 Task: Find connections with filter location Saint-Avertin with filter topic #coronaviruswith filter profile language Potuguese with filter current company Sony Pictures Networks India with filter school P D A College of Engineering, GULBARGA with filter industry Retail Luxury Goods and Jewelry with filter service category Web Development with filter keywords title Copywriter
Action: Mouse moved to (336, 267)
Screenshot: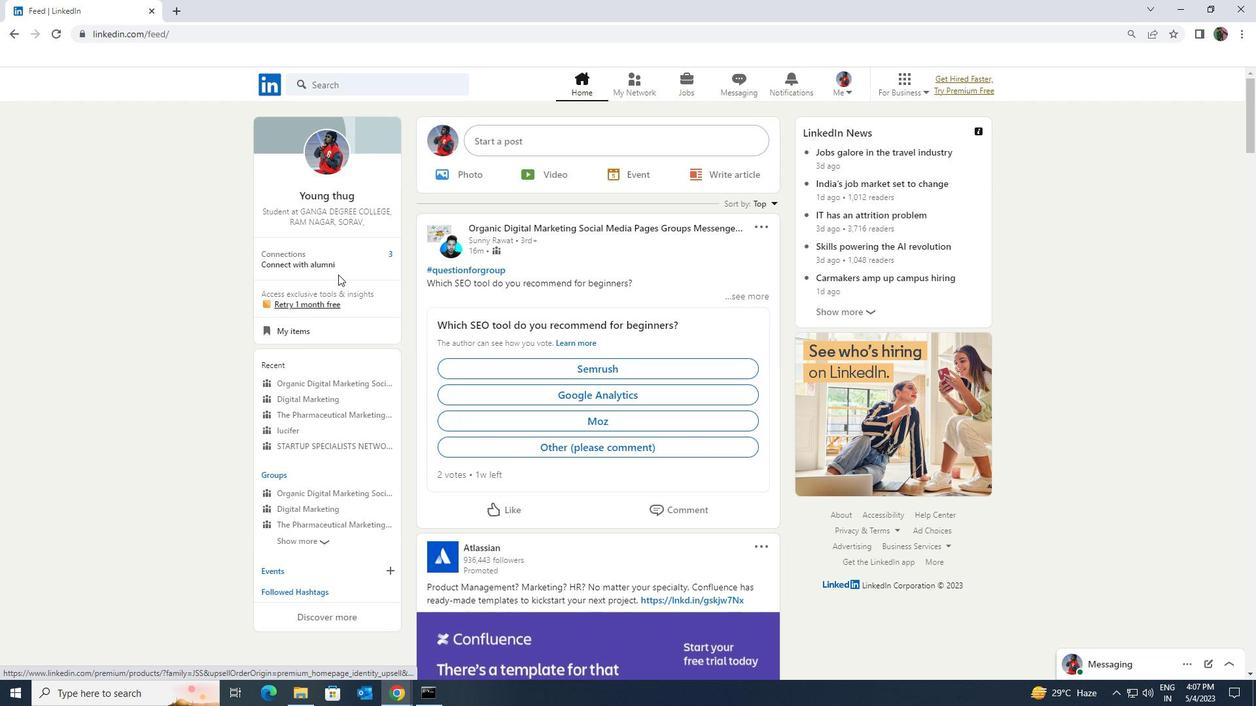 
Action: Mouse pressed left at (336, 267)
Screenshot: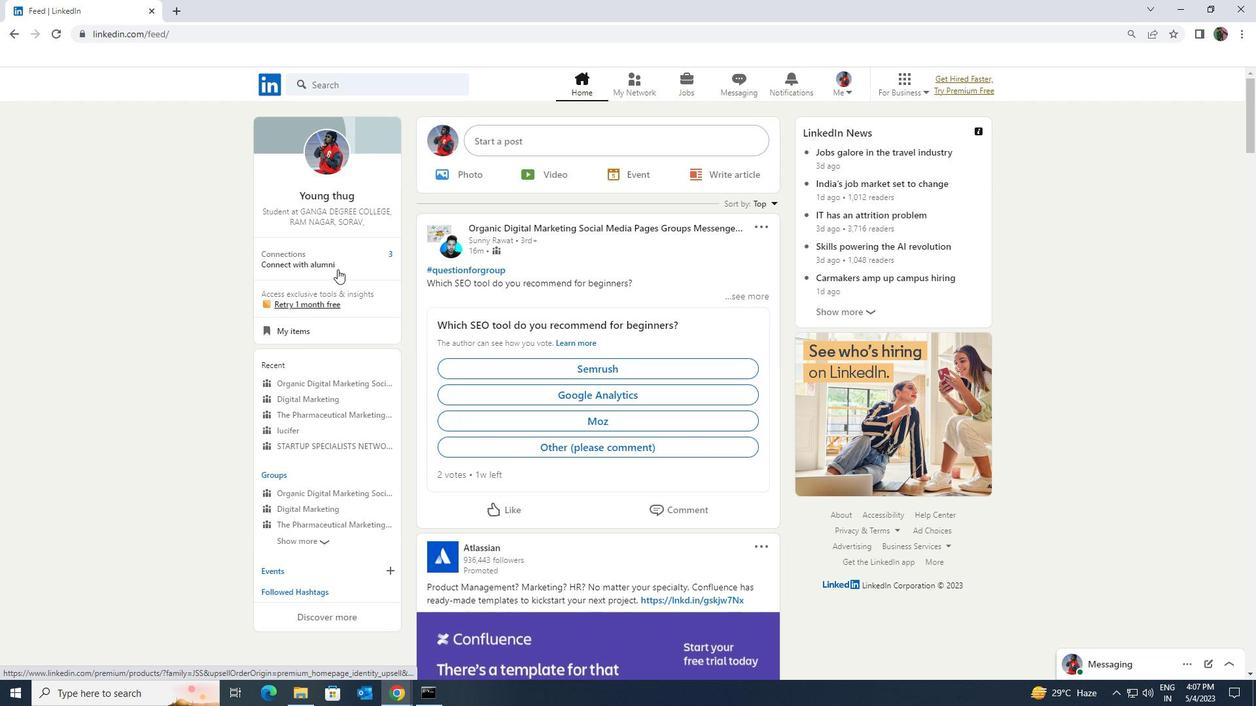 
Action: Mouse moved to (335, 156)
Screenshot: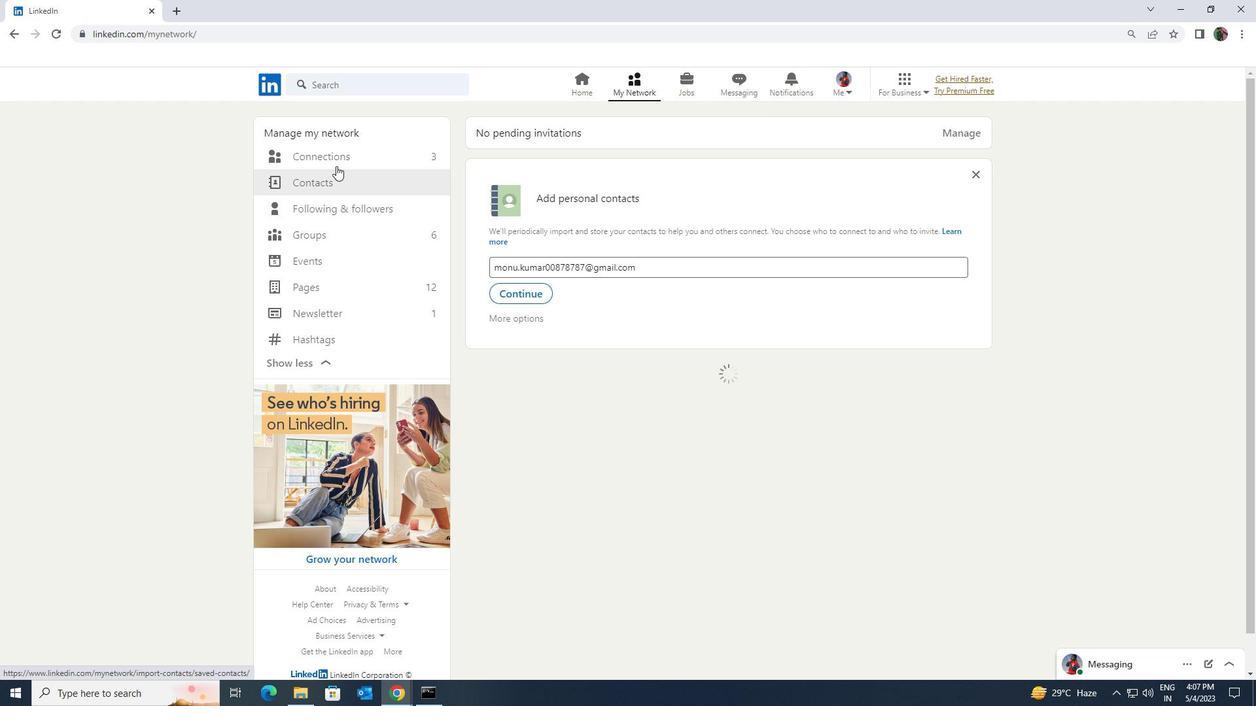 
Action: Mouse pressed left at (335, 156)
Screenshot: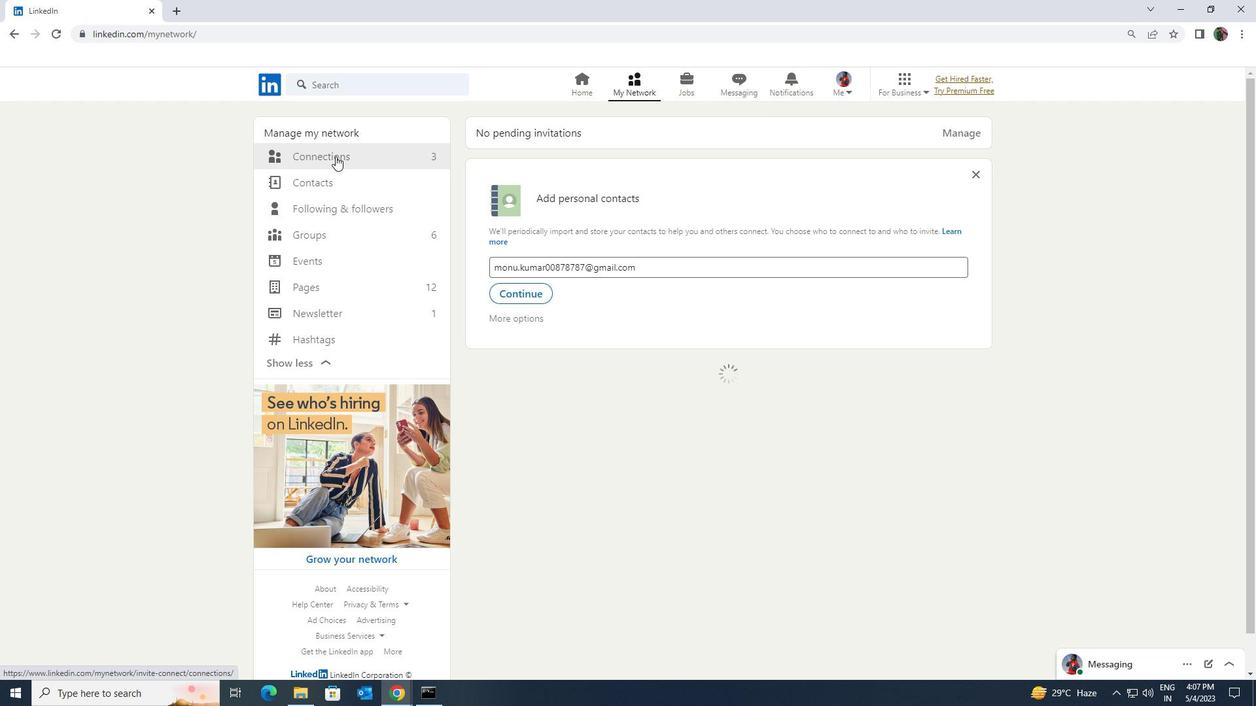 
Action: Mouse moved to (699, 158)
Screenshot: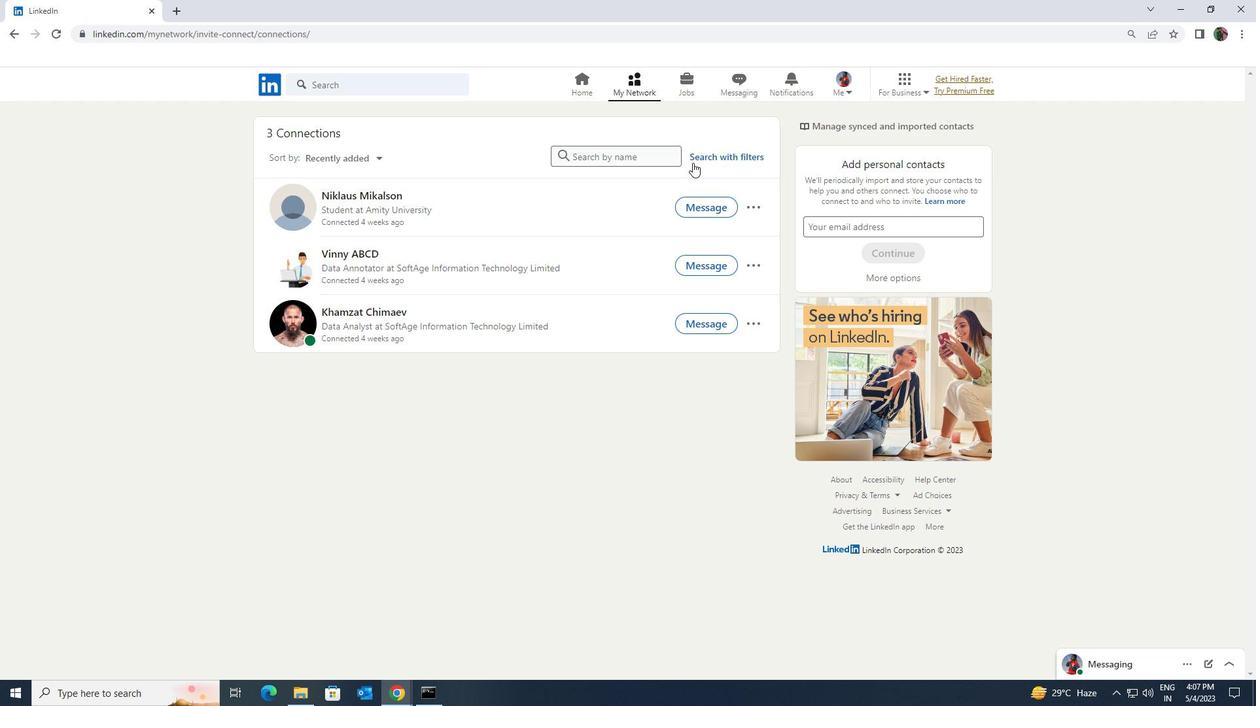 
Action: Mouse pressed left at (699, 158)
Screenshot: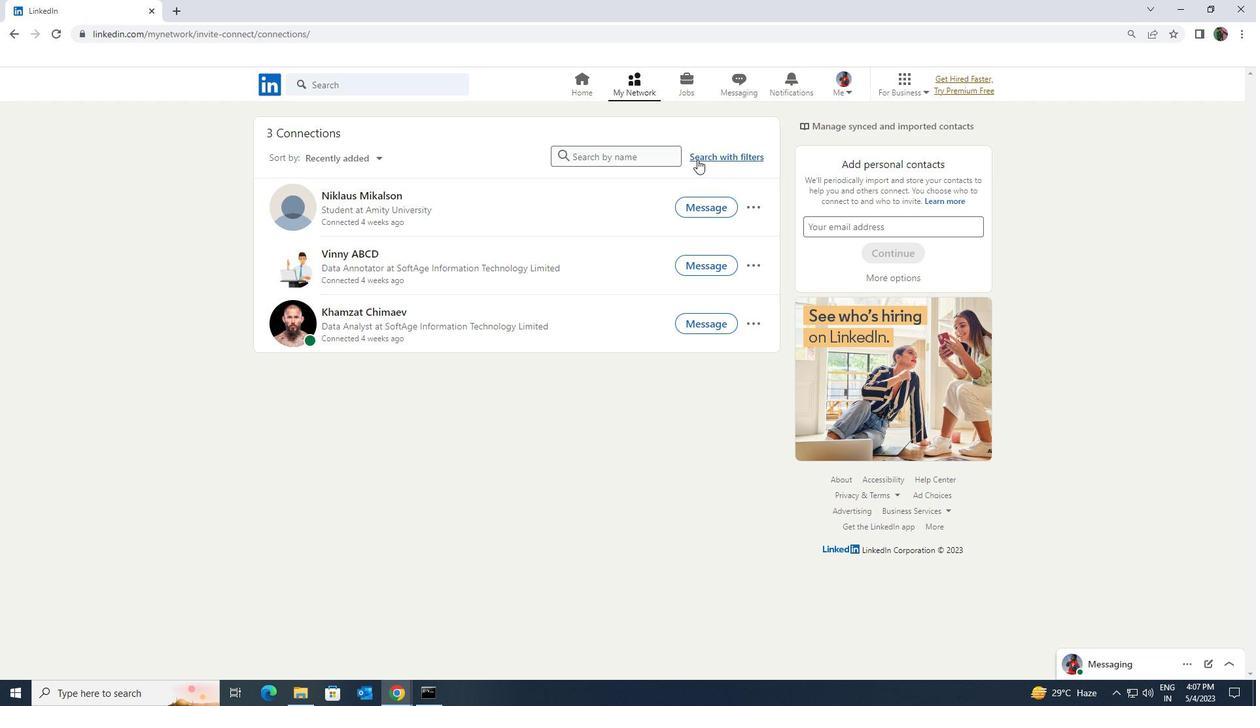
Action: Mouse moved to (654, 123)
Screenshot: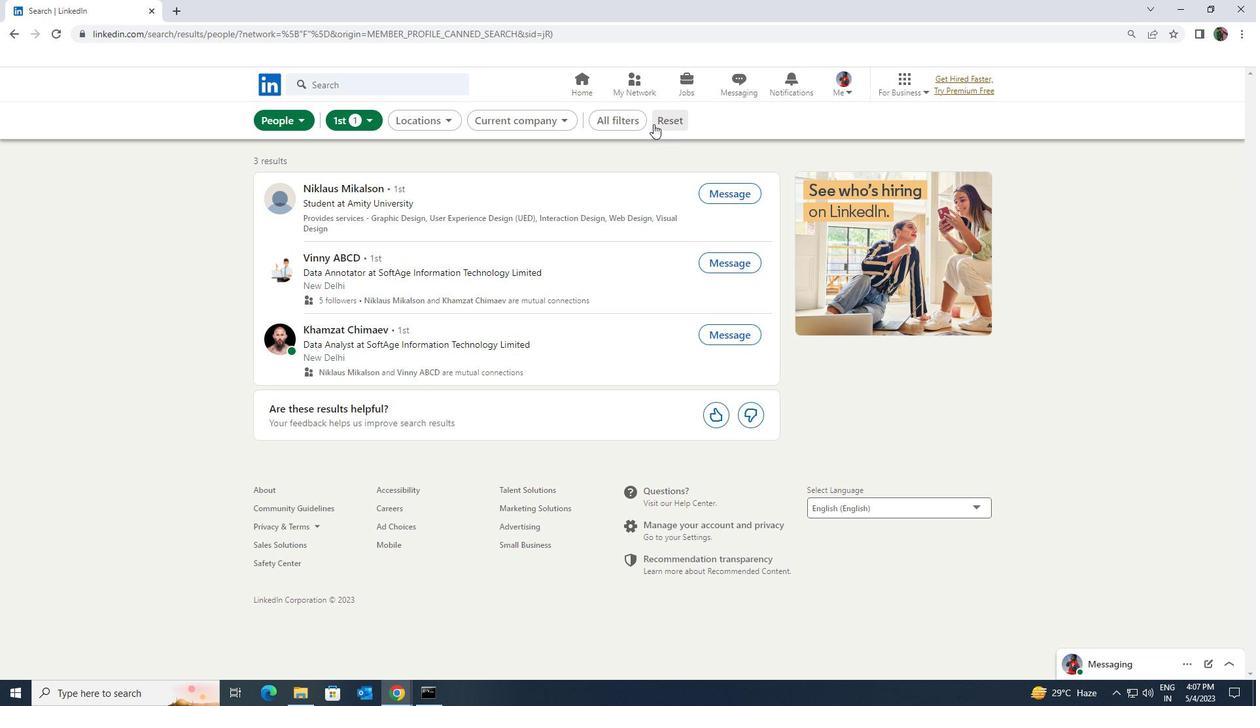 
Action: Mouse pressed left at (654, 123)
Screenshot: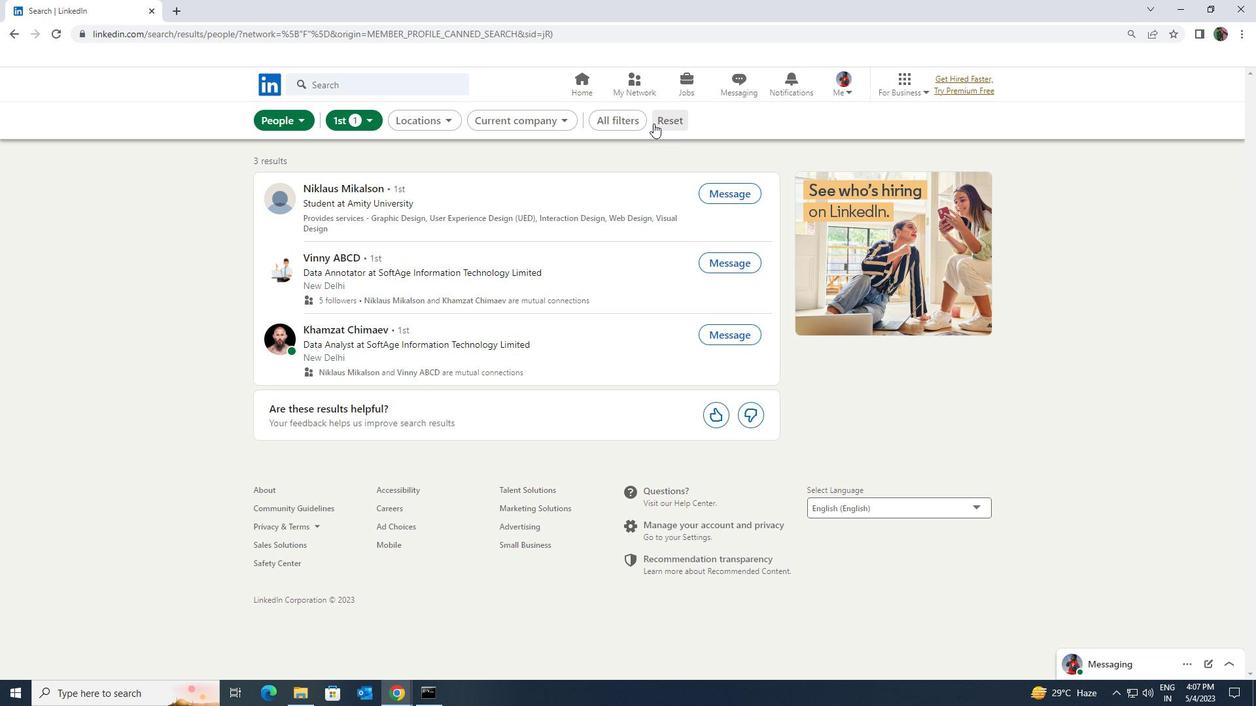 
Action: Mouse moved to (646, 123)
Screenshot: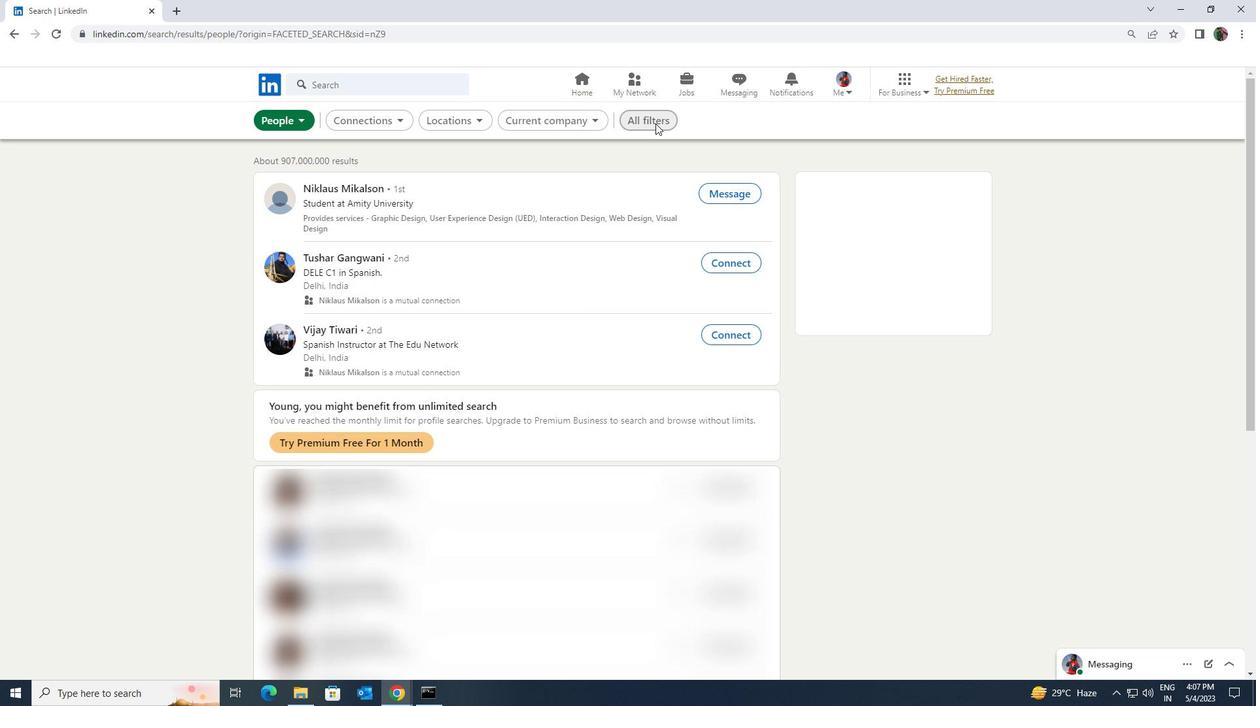 
Action: Mouse pressed left at (646, 123)
Screenshot: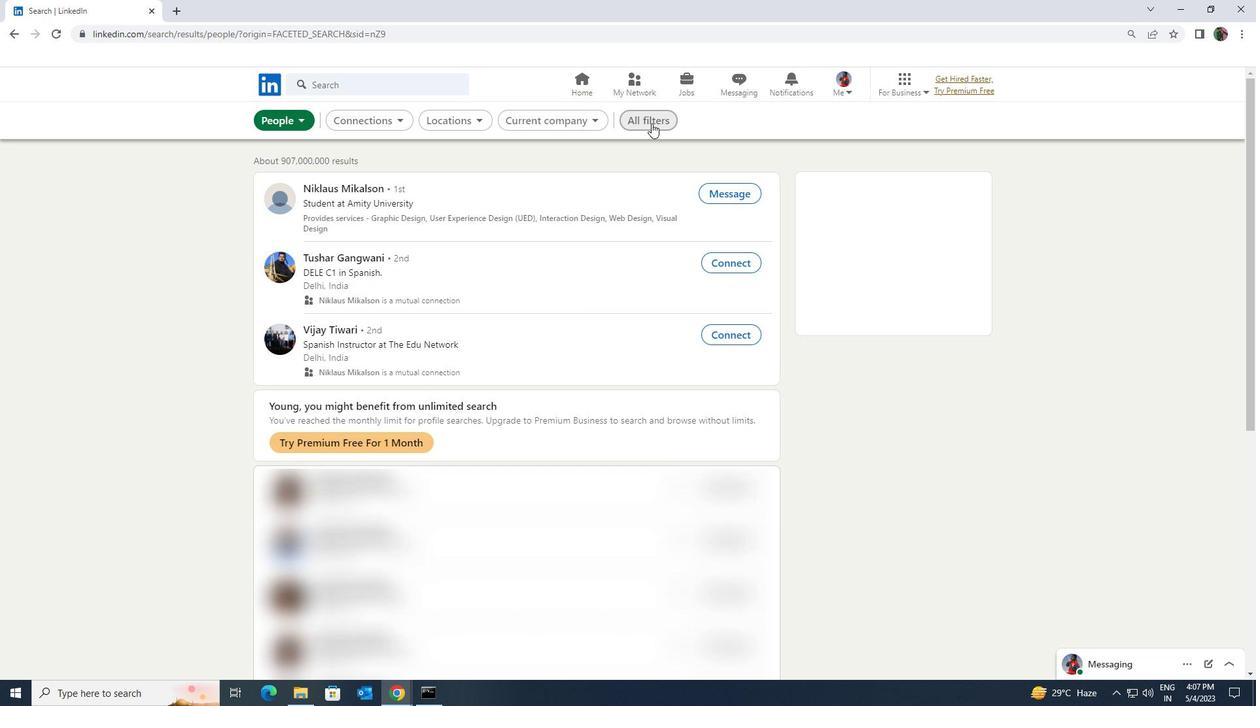 
Action: Mouse moved to (1081, 522)
Screenshot: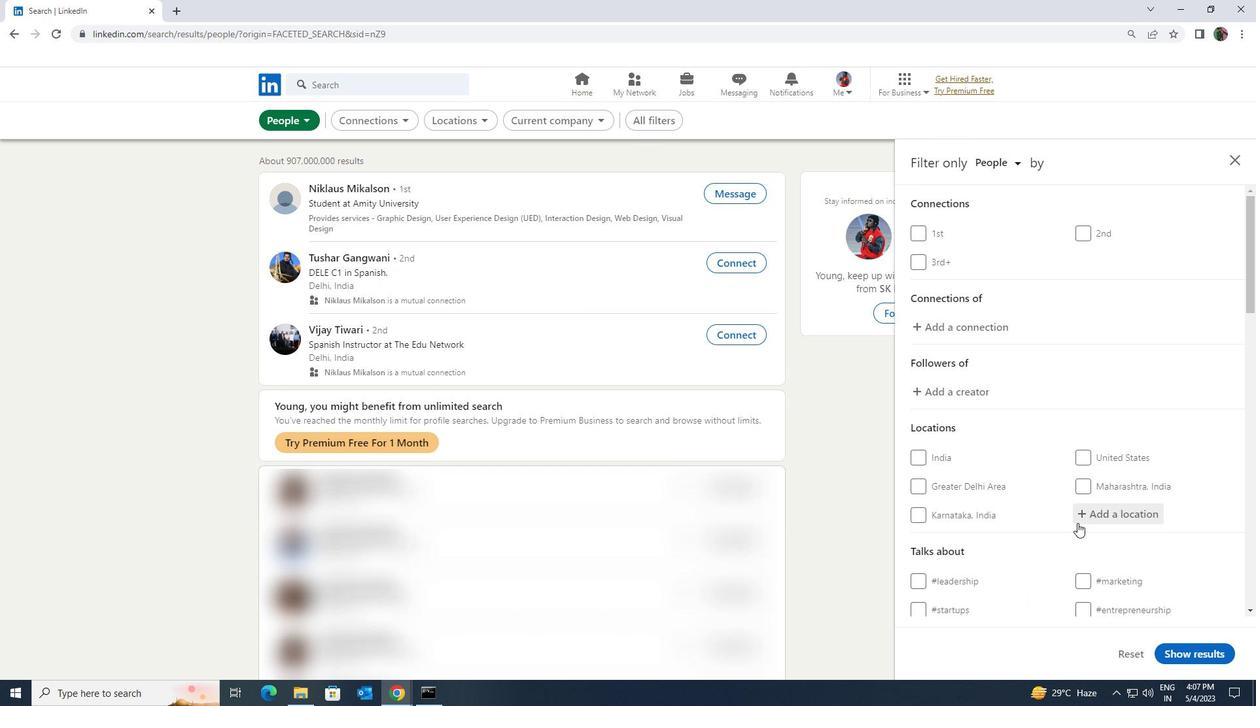 
Action: Mouse pressed left at (1081, 522)
Screenshot: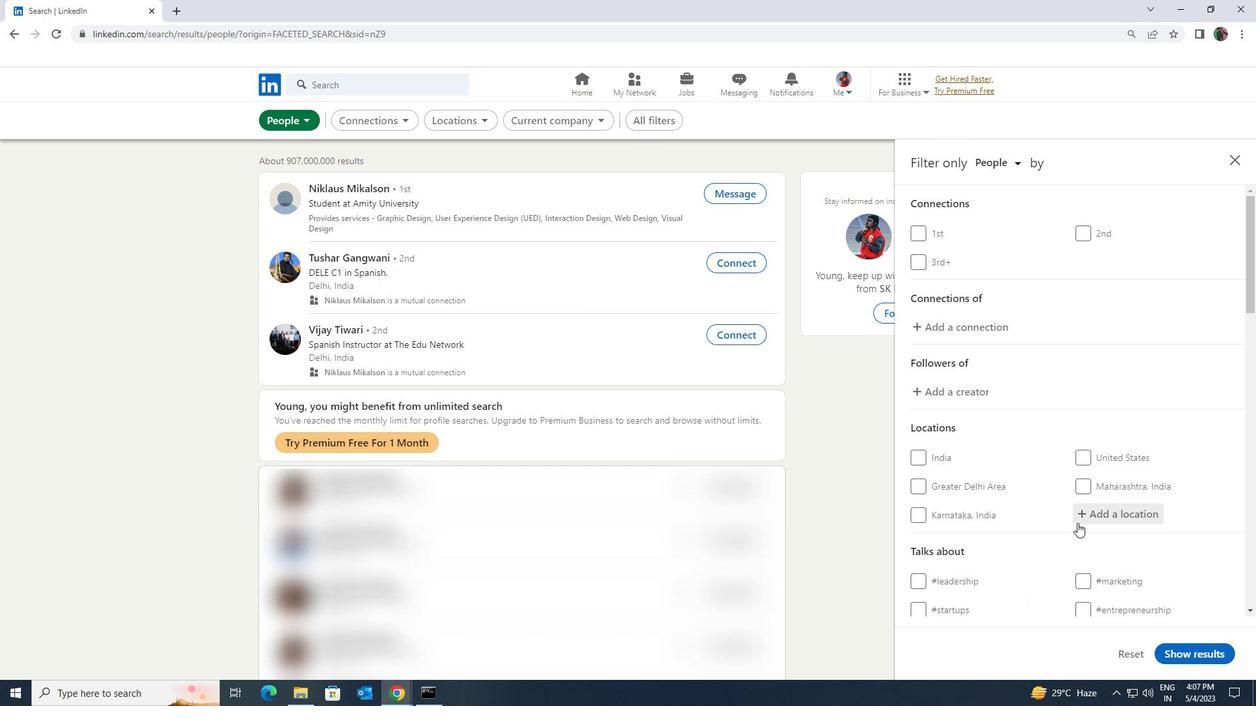 
Action: Key pressed <Key.shift>SAINT<Key.space><Key.shift>AVERTIN
Screenshot: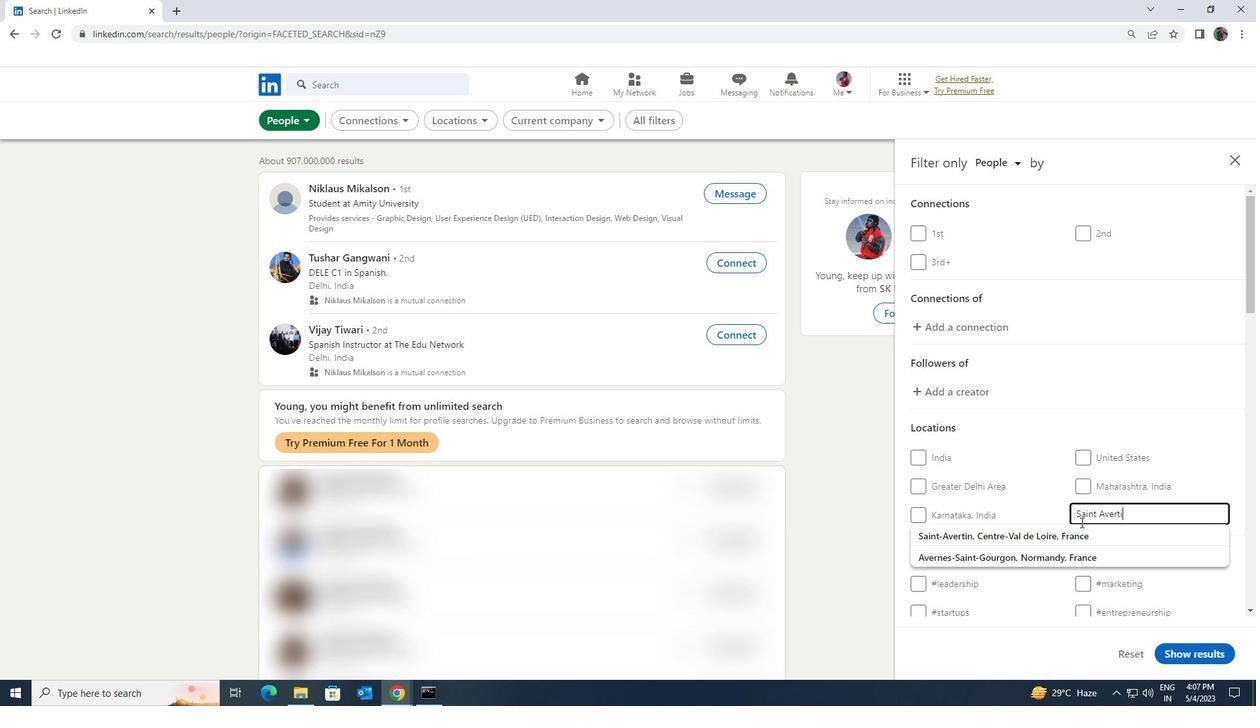 
Action: Mouse moved to (1088, 536)
Screenshot: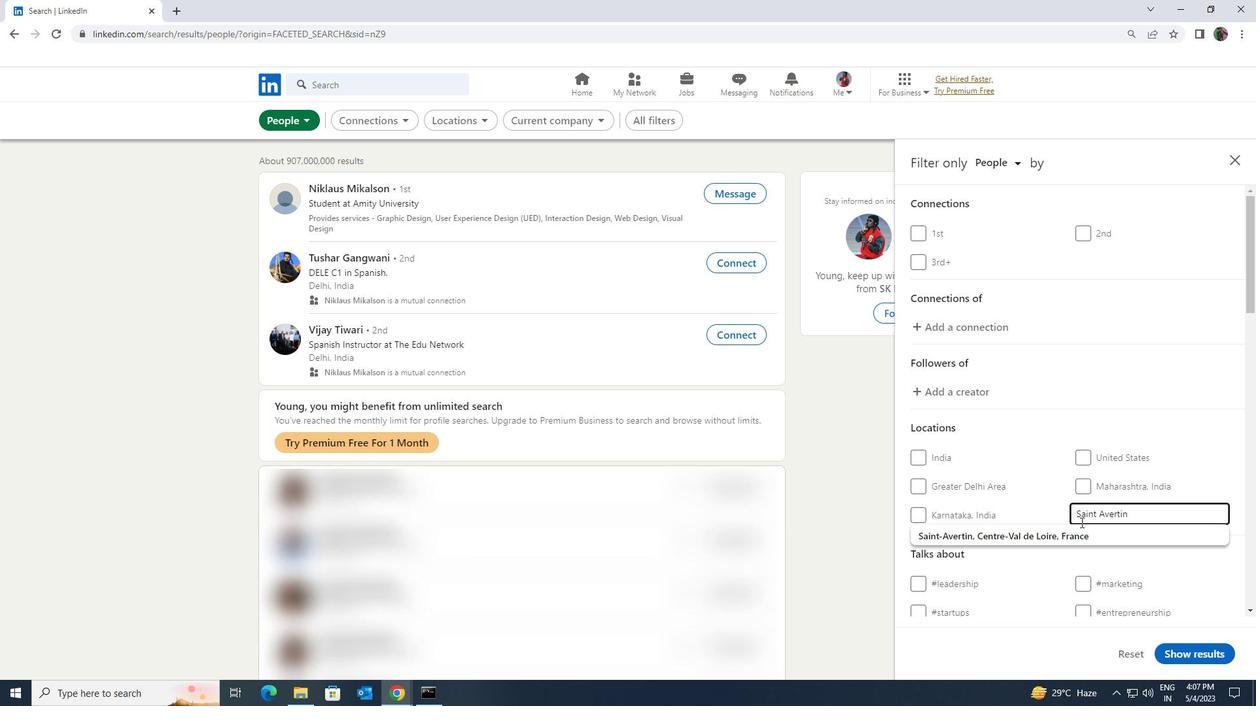 
Action: Mouse pressed left at (1088, 536)
Screenshot: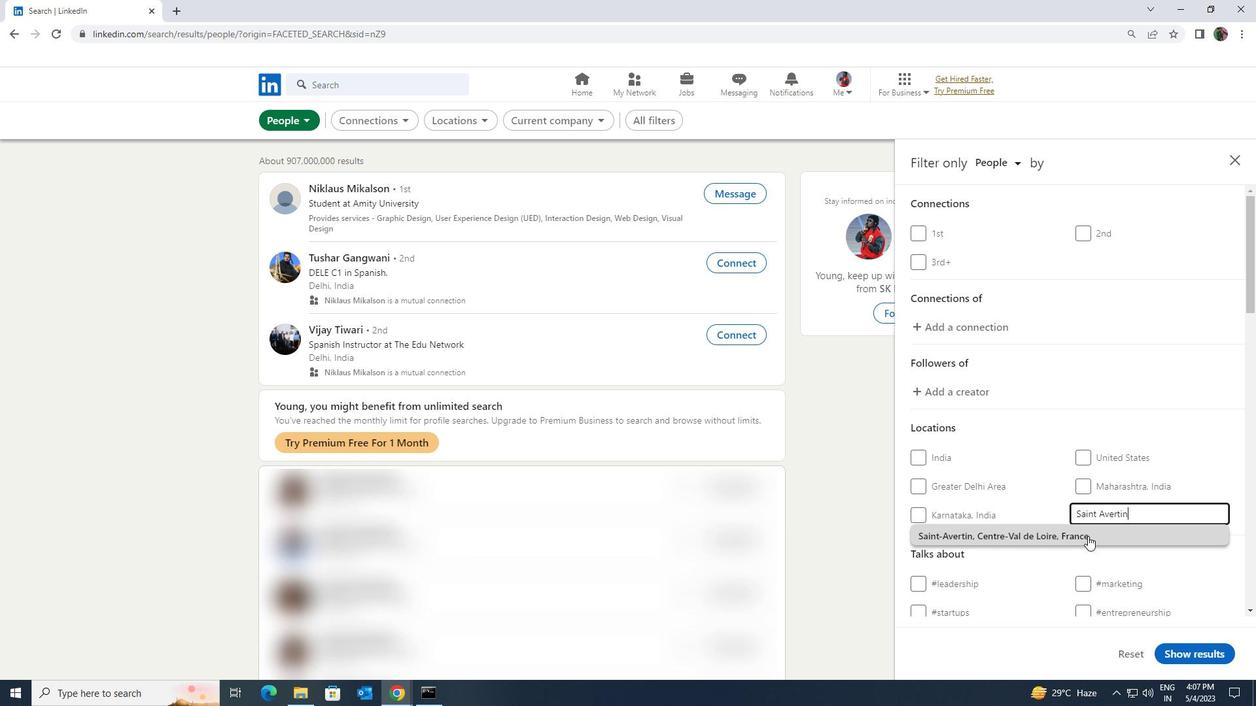 
Action: Mouse scrolled (1088, 535) with delta (0, 0)
Screenshot: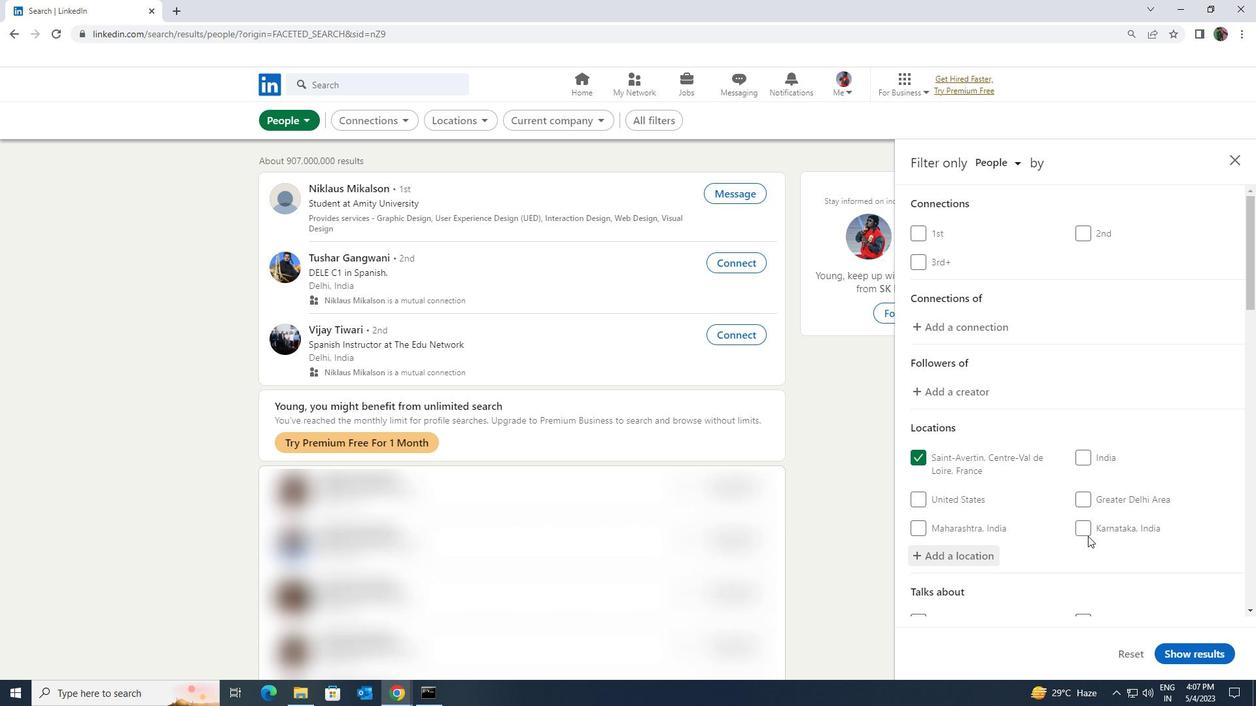 
Action: Mouse scrolled (1088, 535) with delta (0, 0)
Screenshot: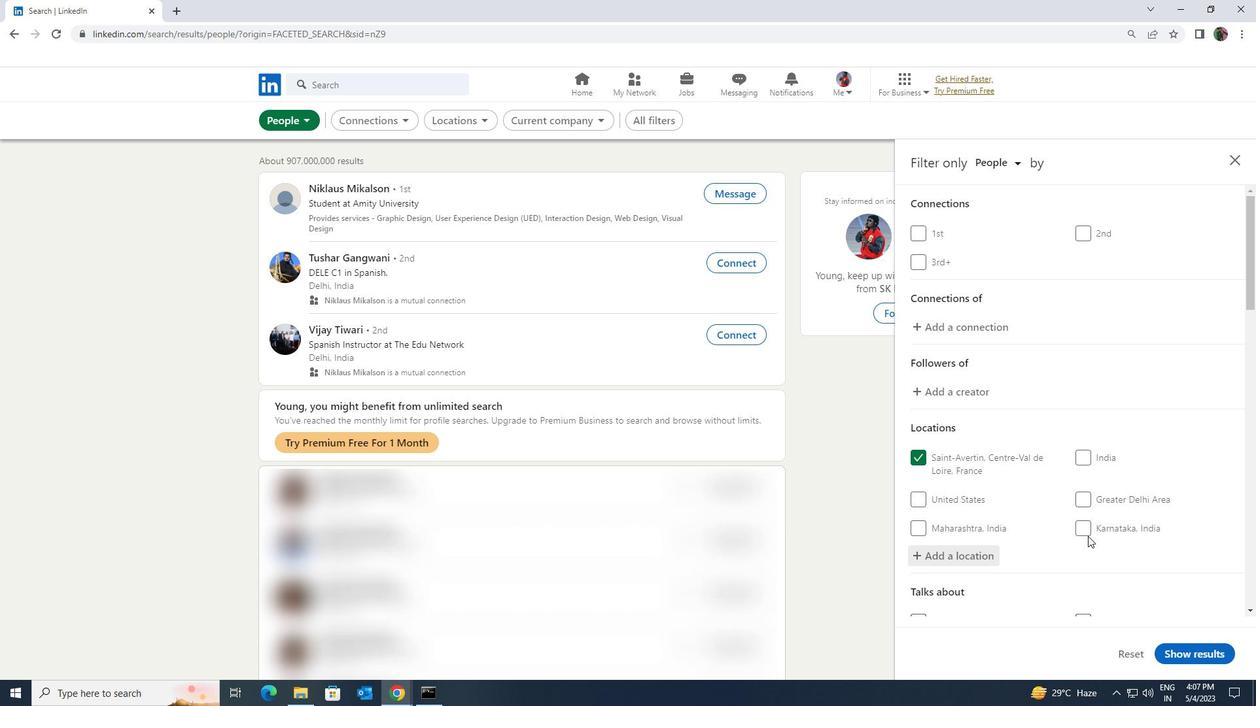 
Action: Mouse scrolled (1088, 535) with delta (0, 0)
Screenshot: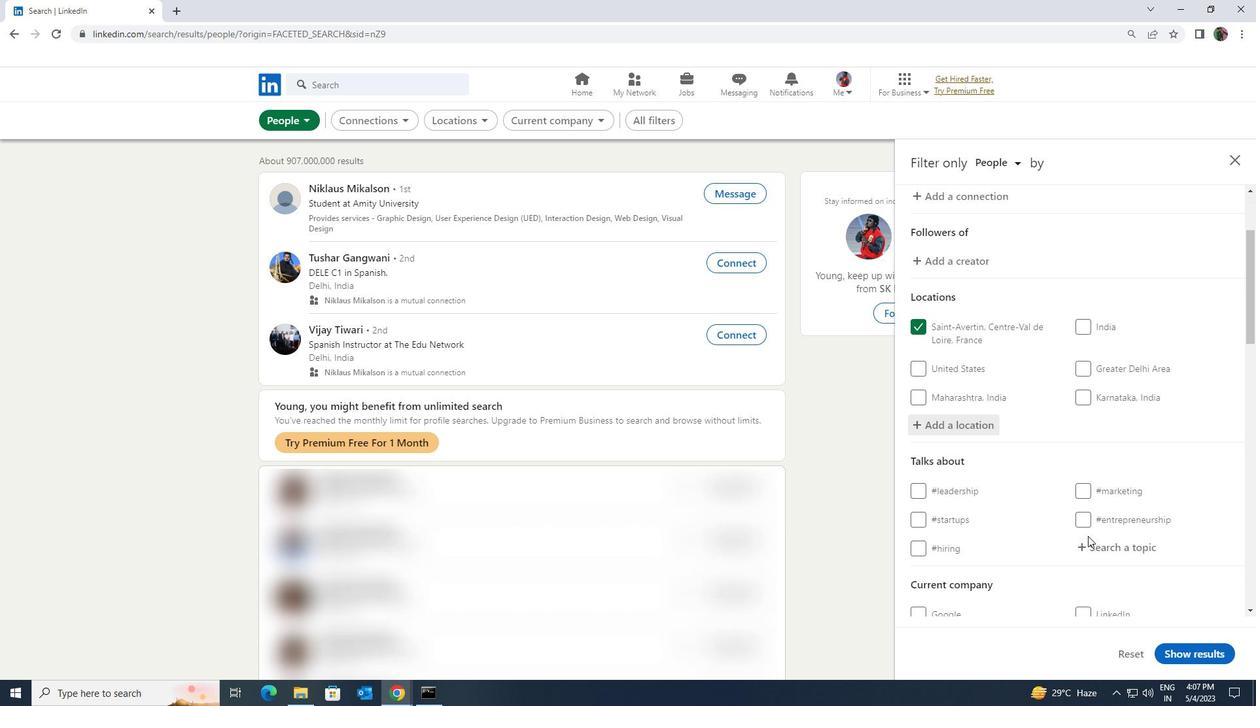 
Action: Mouse moved to (1101, 481)
Screenshot: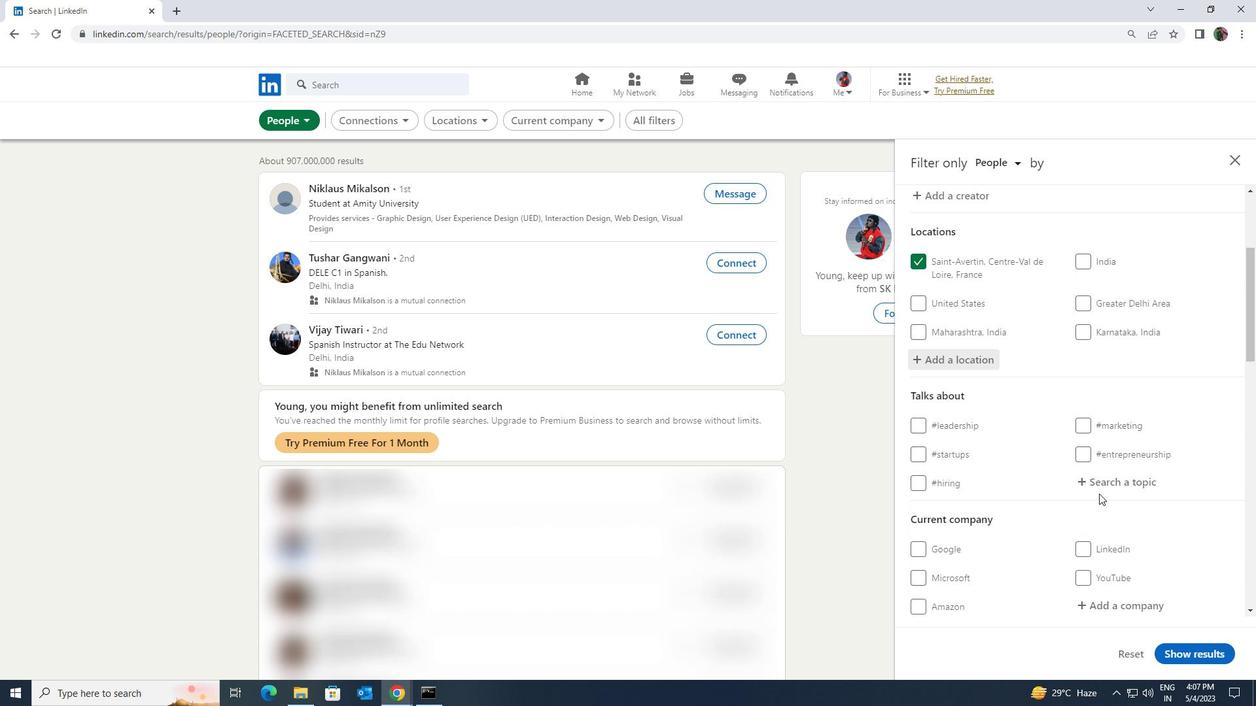 
Action: Mouse pressed left at (1101, 481)
Screenshot: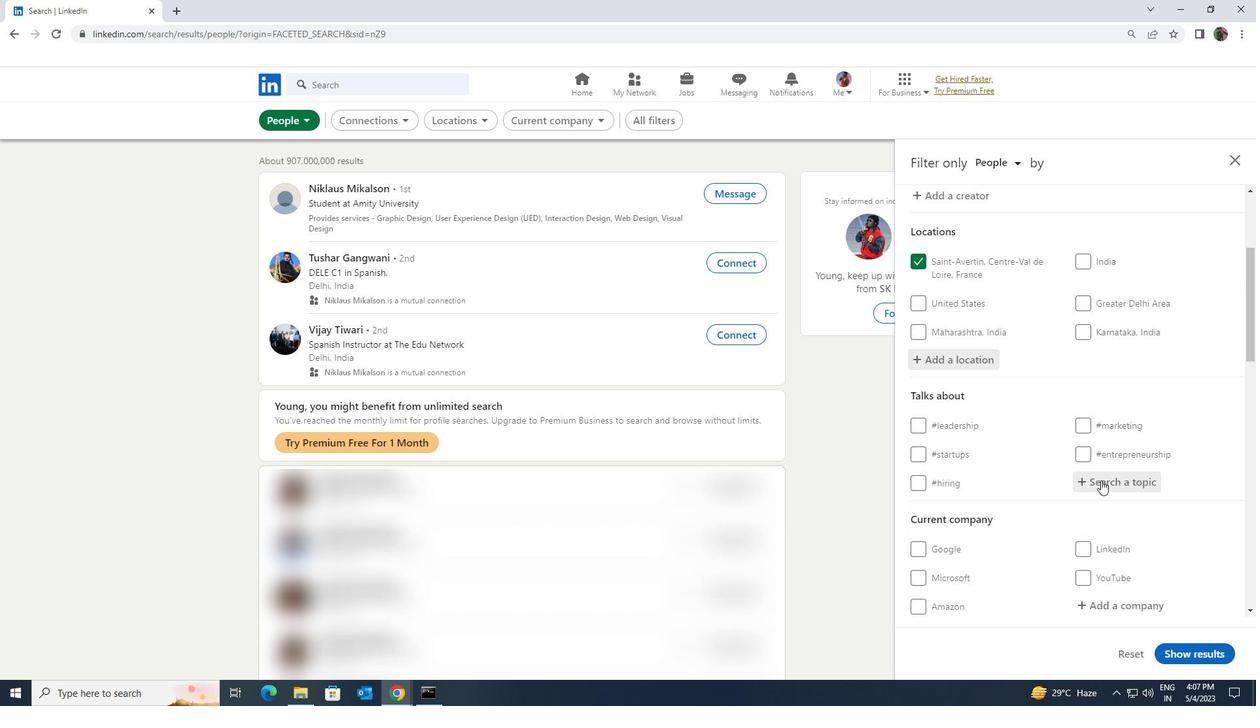 
Action: Key pressed <Key.shift><Key.shift><Key.shift><Key.shift><Key.shift><Key.shift><Key.shift><Key.shift>CORONAVI
Screenshot: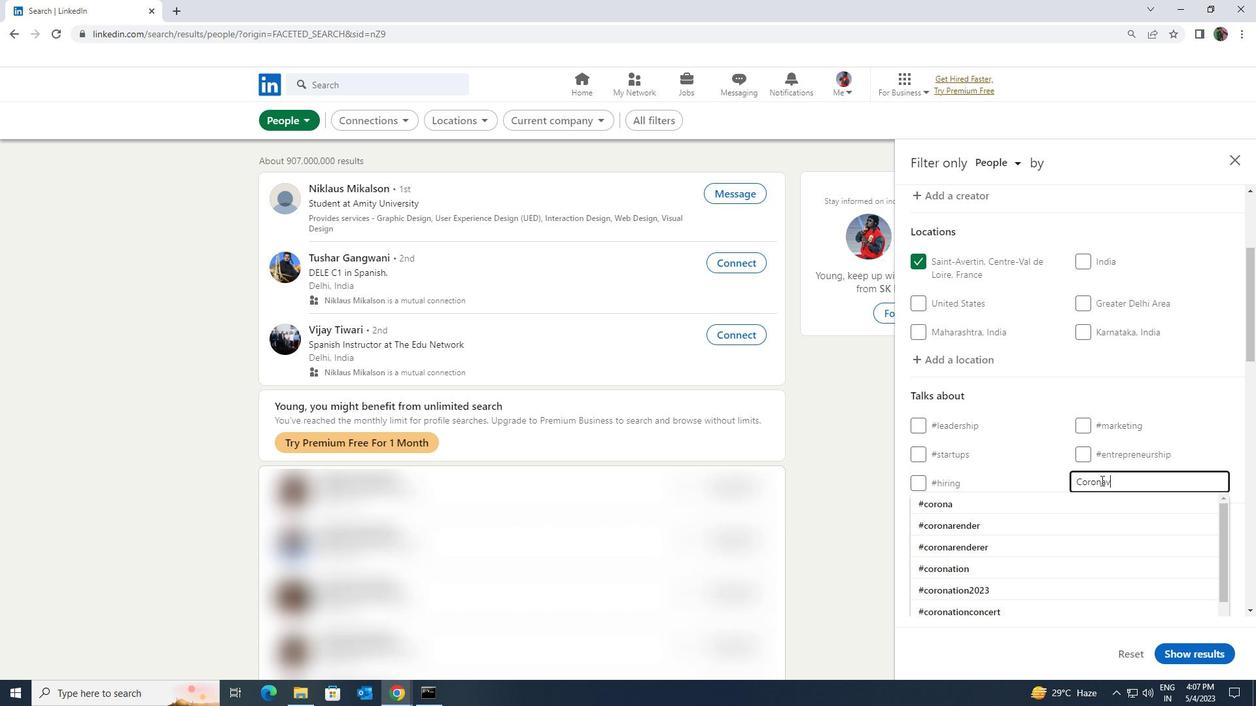 
Action: Mouse moved to (1097, 486)
Screenshot: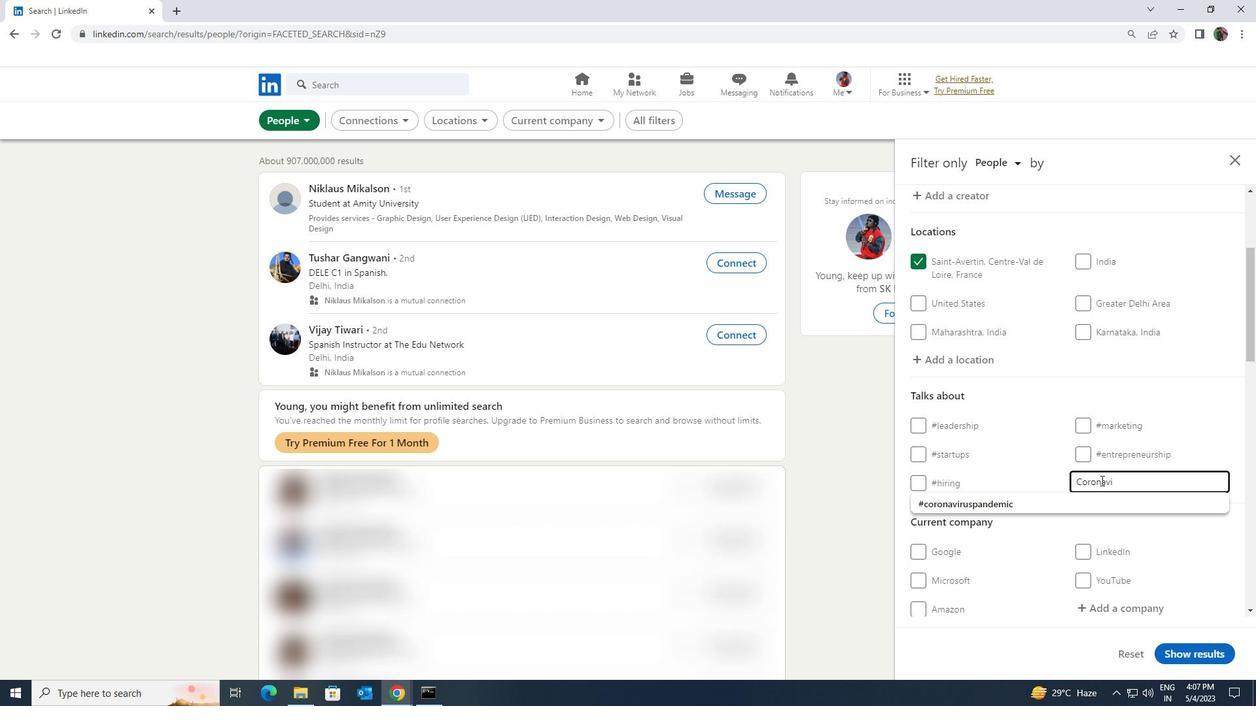 
Action: Key pressed RUS<Key.enter>
Screenshot: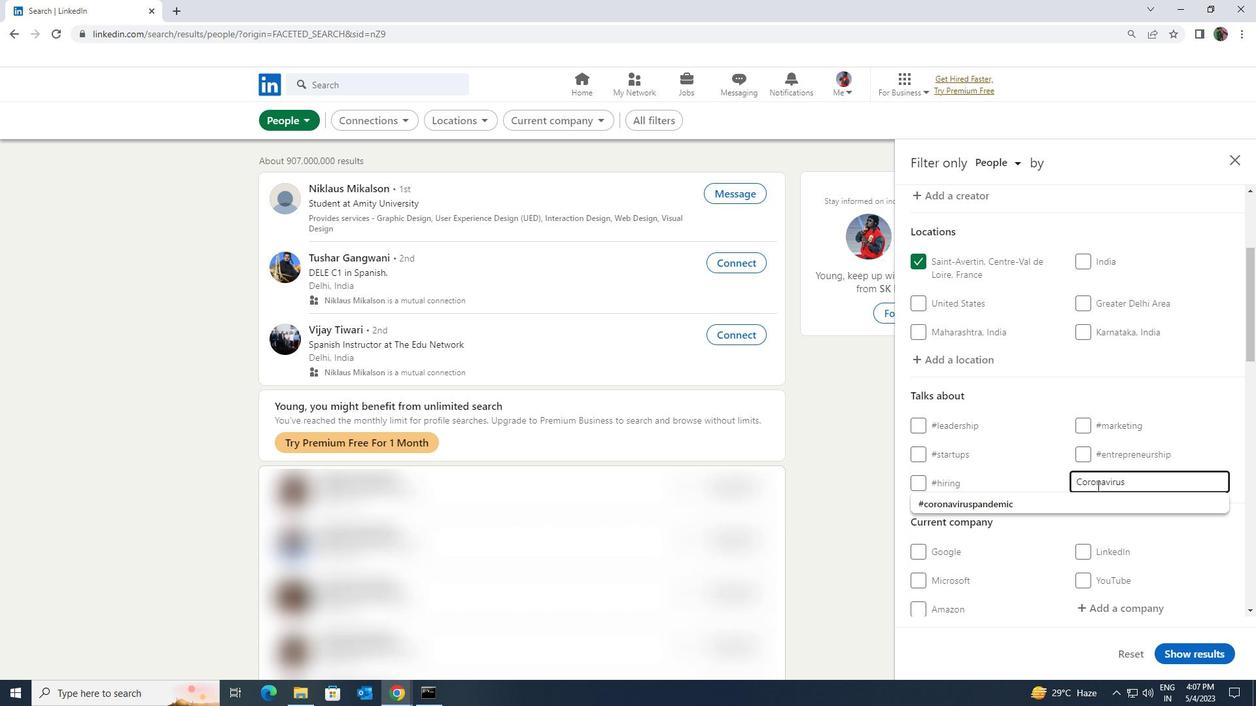 
Action: Mouse moved to (1092, 490)
Screenshot: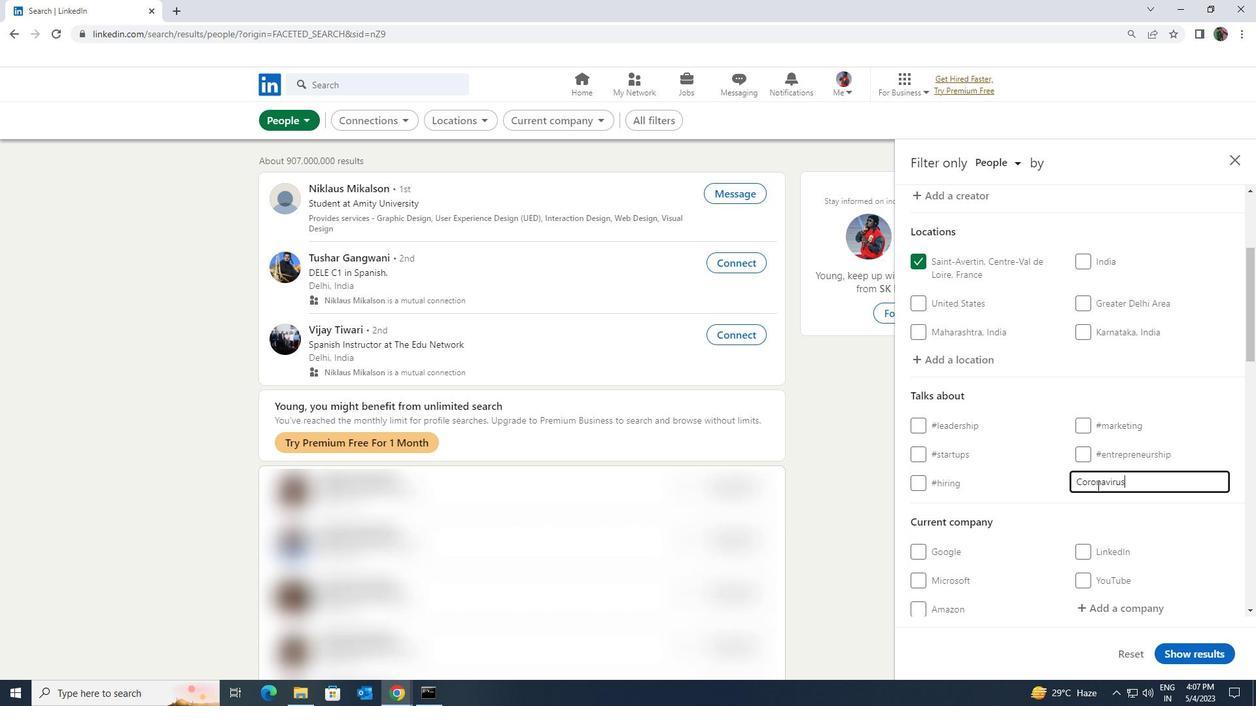 
Action: Mouse scrolled (1092, 490) with delta (0, 0)
Screenshot: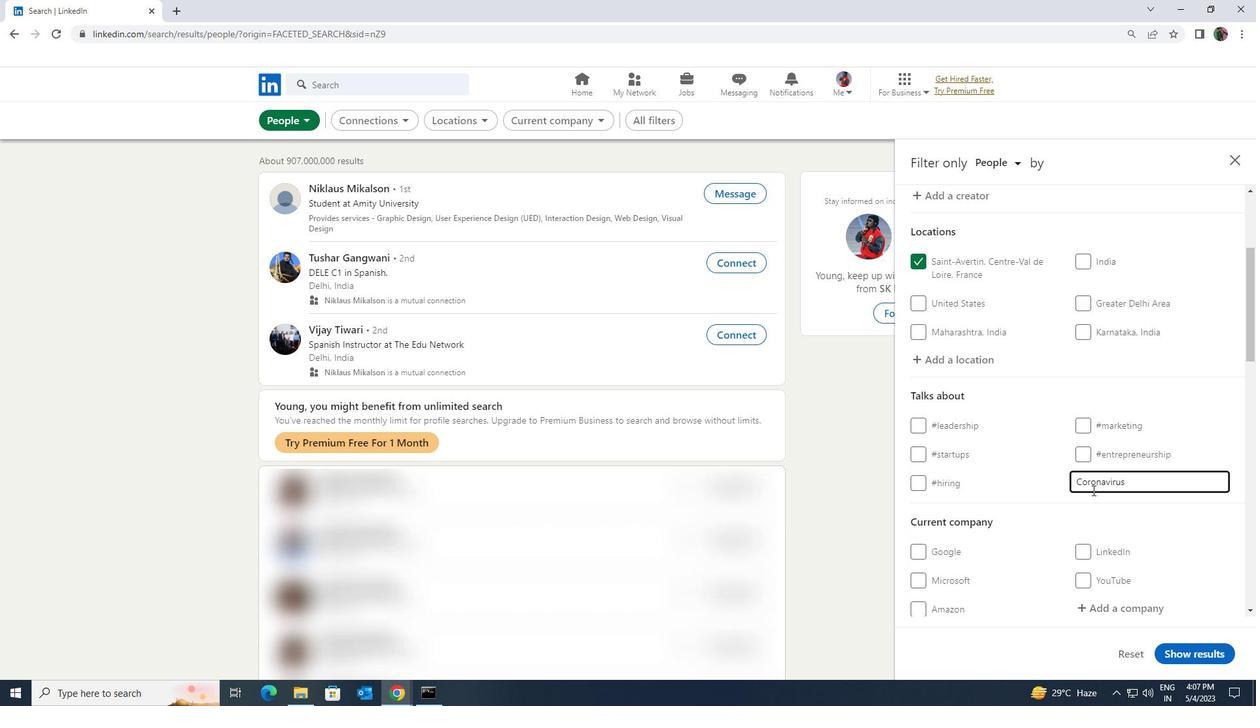 
Action: Mouse scrolled (1092, 490) with delta (0, 0)
Screenshot: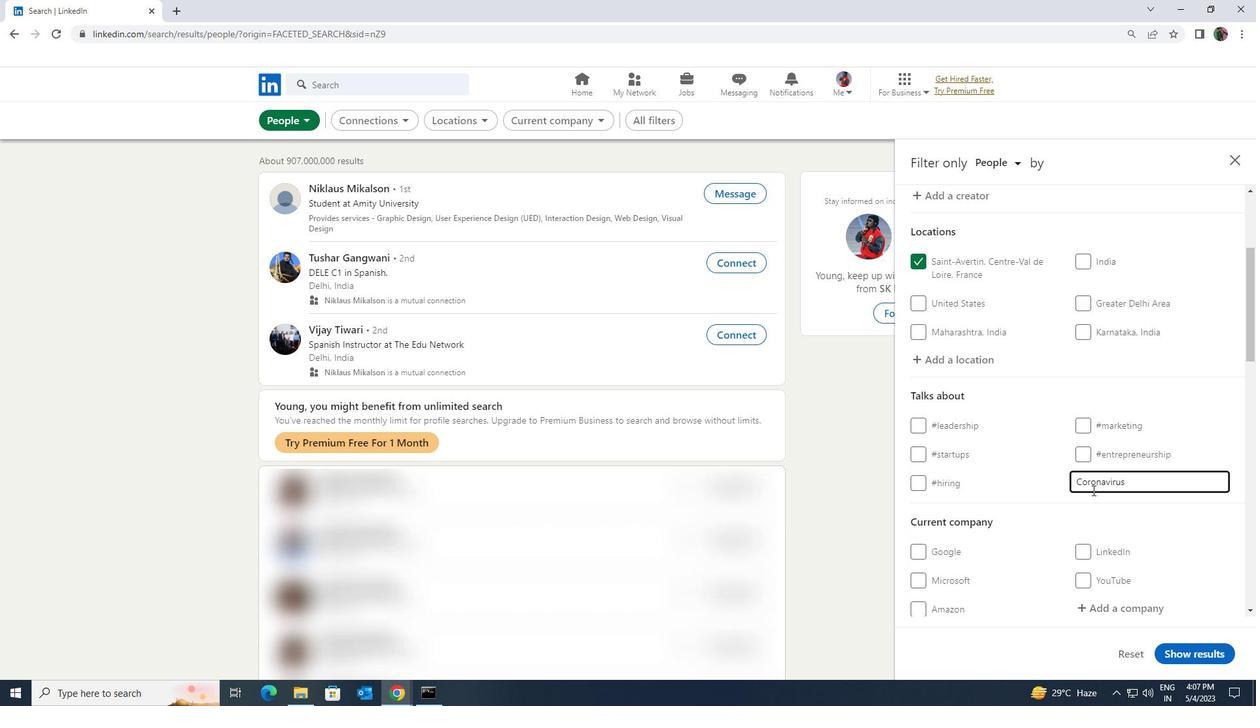 
Action: Mouse scrolled (1092, 490) with delta (0, 0)
Screenshot: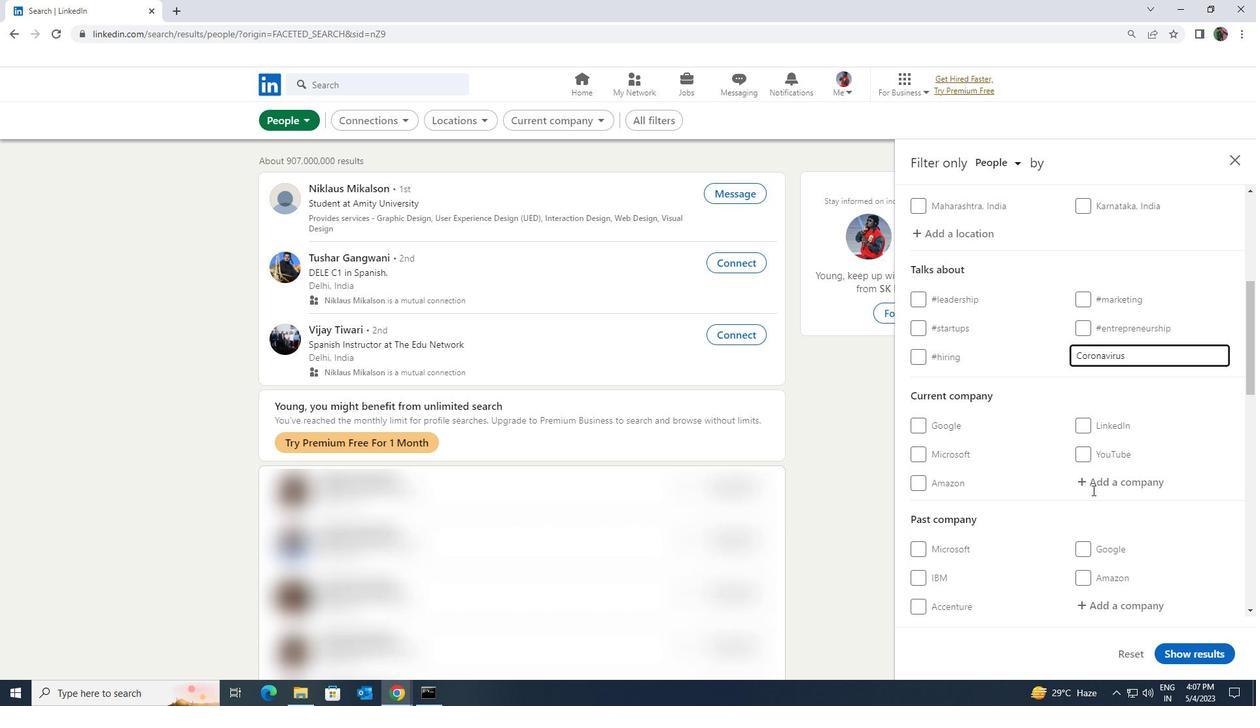 
Action: Mouse scrolled (1092, 490) with delta (0, 0)
Screenshot: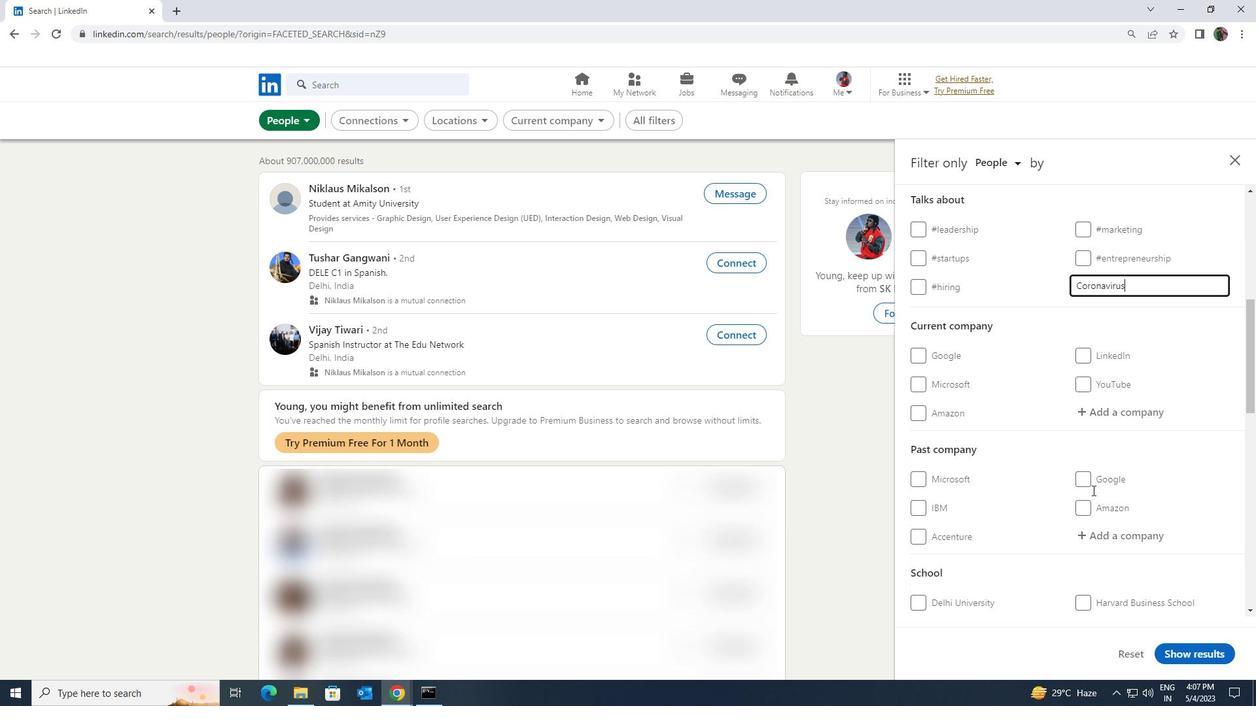 
Action: Mouse scrolled (1092, 490) with delta (0, 0)
Screenshot: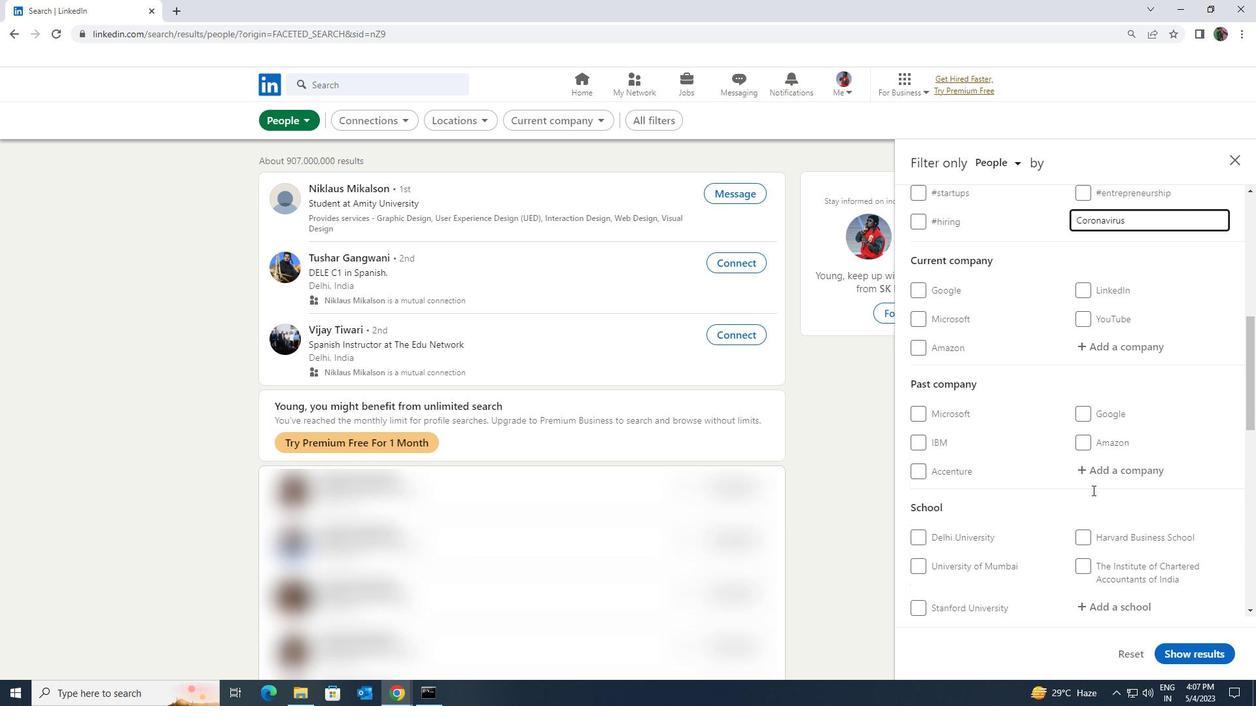 
Action: Mouse scrolled (1092, 490) with delta (0, 0)
Screenshot: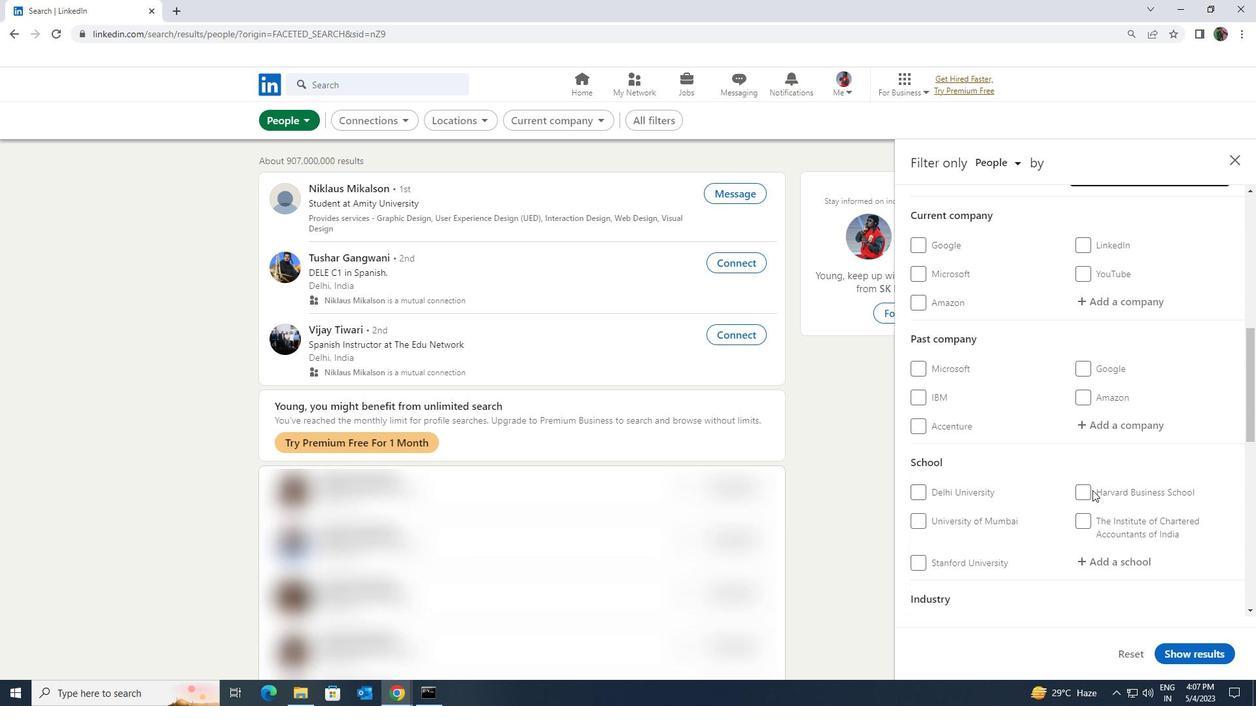 
Action: Mouse scrolled (1092, 490) with delta (0, 0)
Screenshot: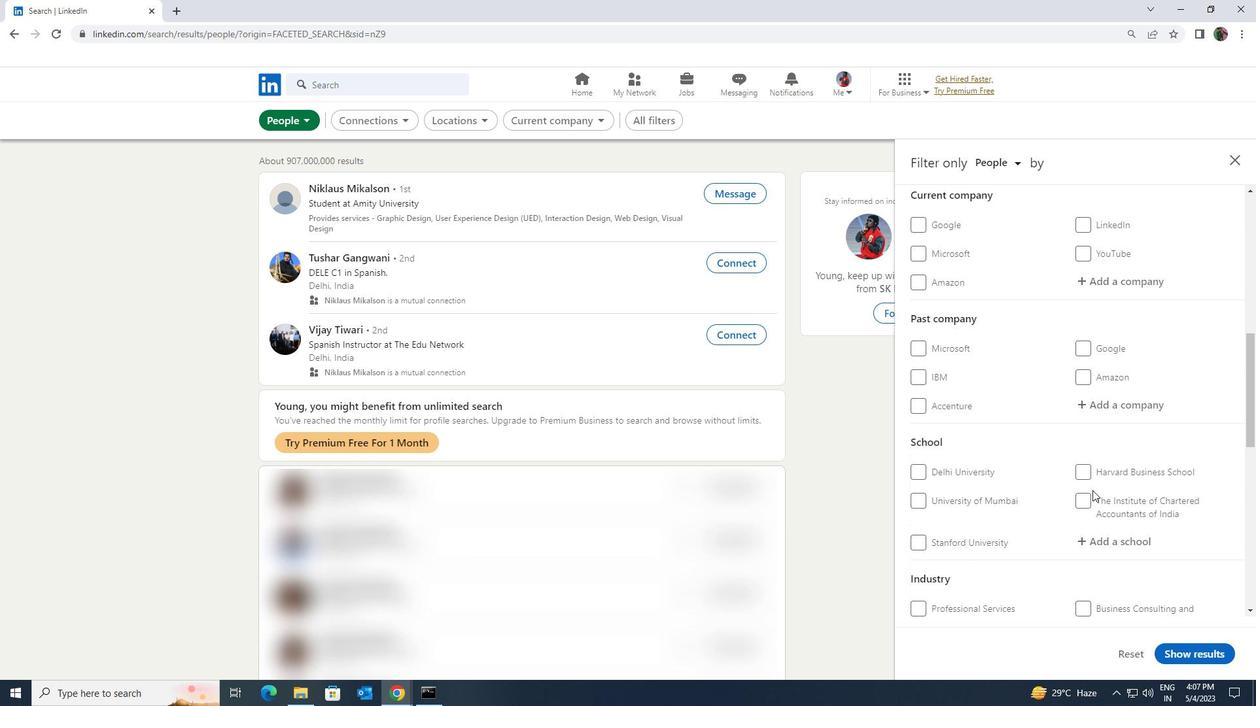 
Action: Mouse scrolled (1092, 490) with delta (0, 0)
Screenshot: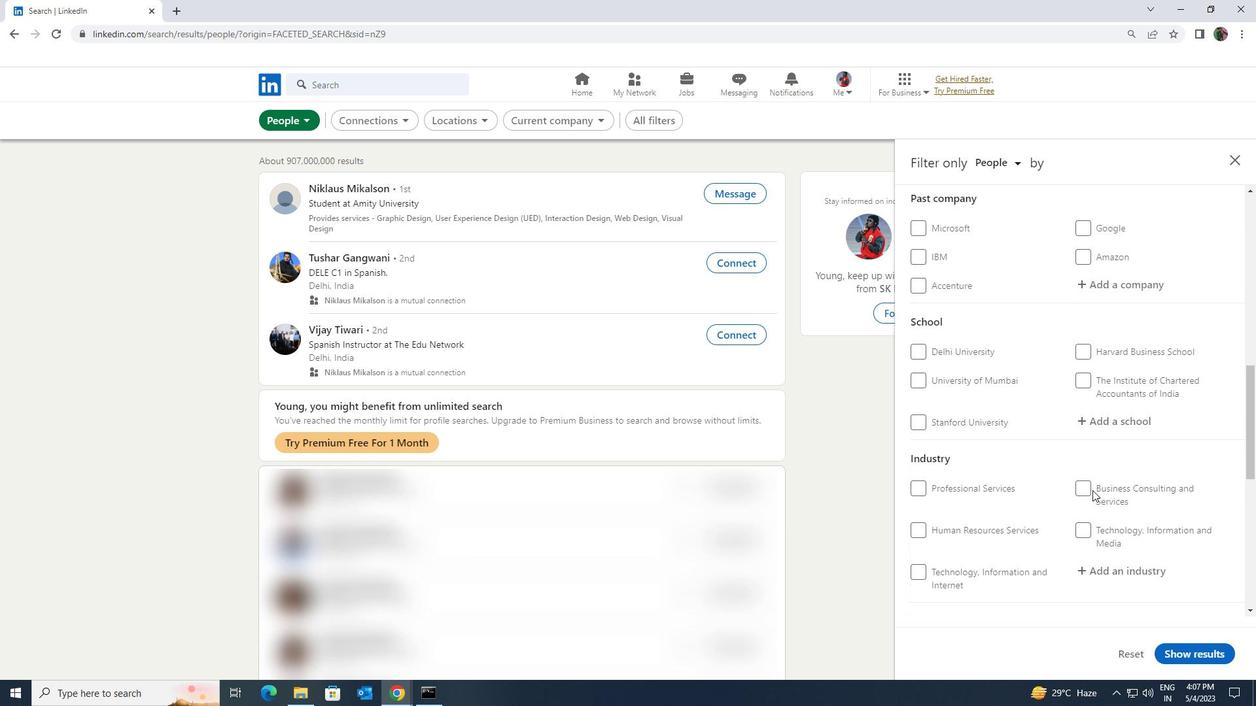 
Action: Mouse scrolled (1092, 490) with delta (0, 0)
Screenshot: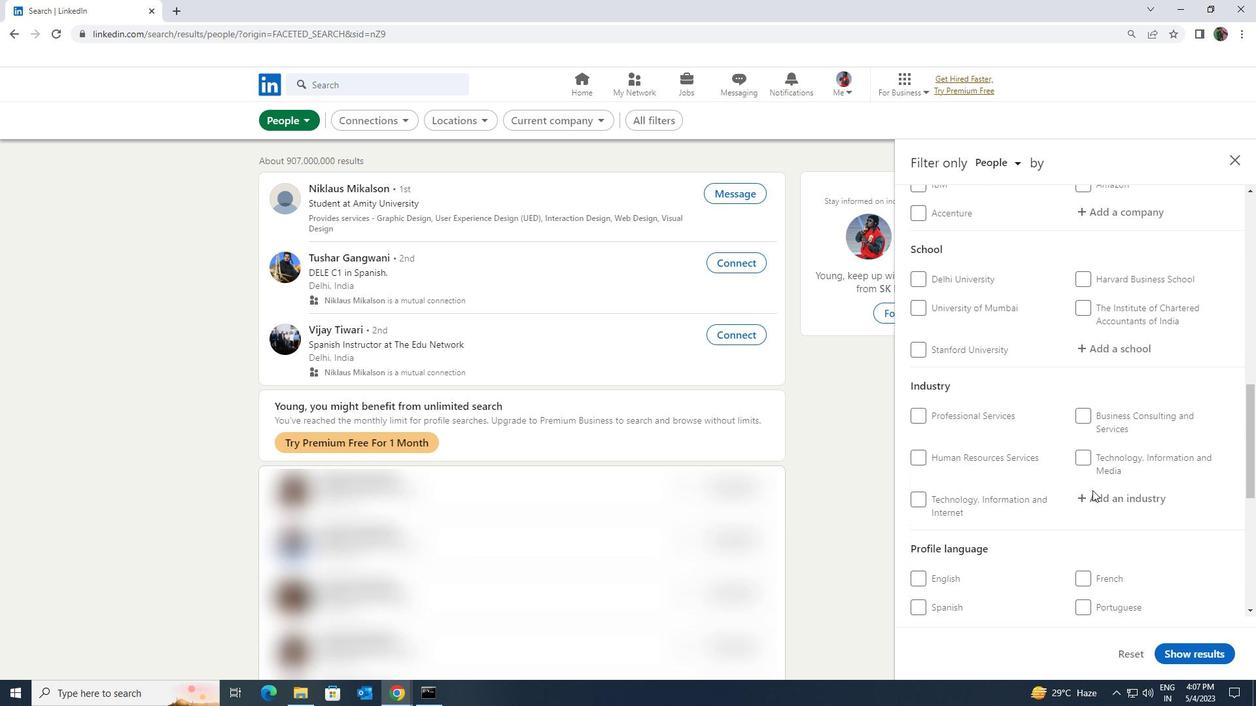 
Action: Mouse moved to (1077, 535)
Screenshot: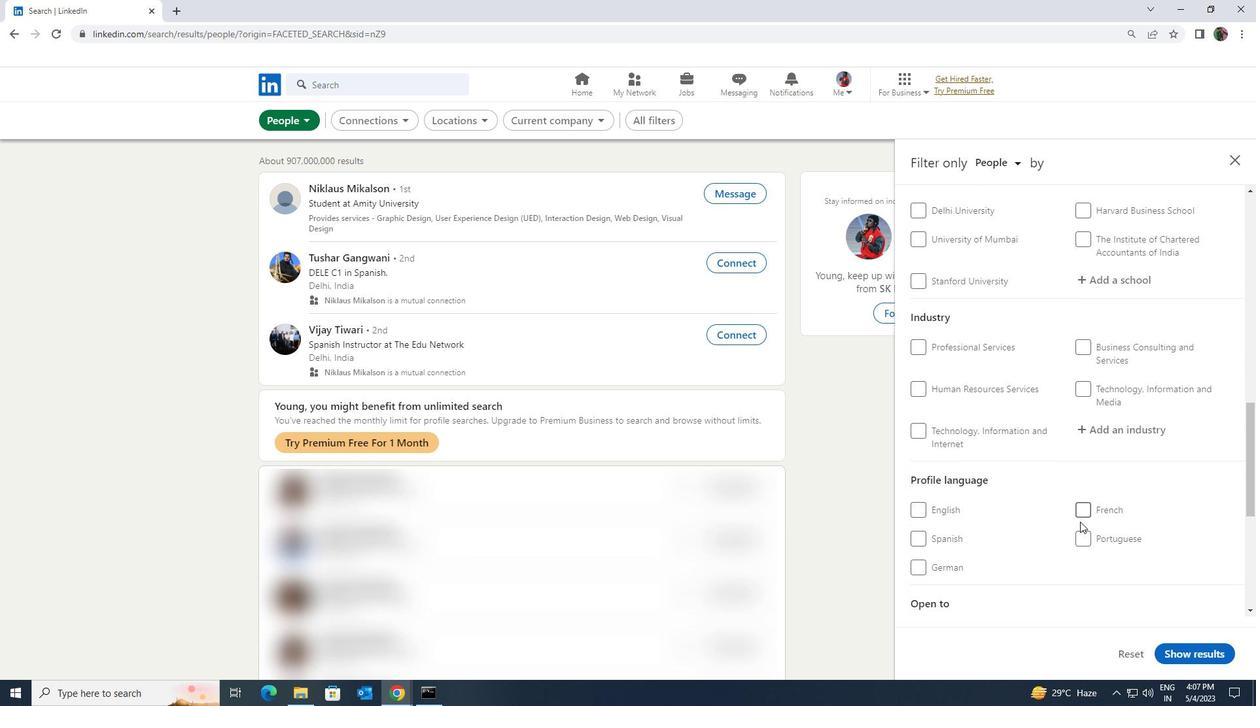 
Action: Mouse pressed left at (1077, 535)
Screenshot: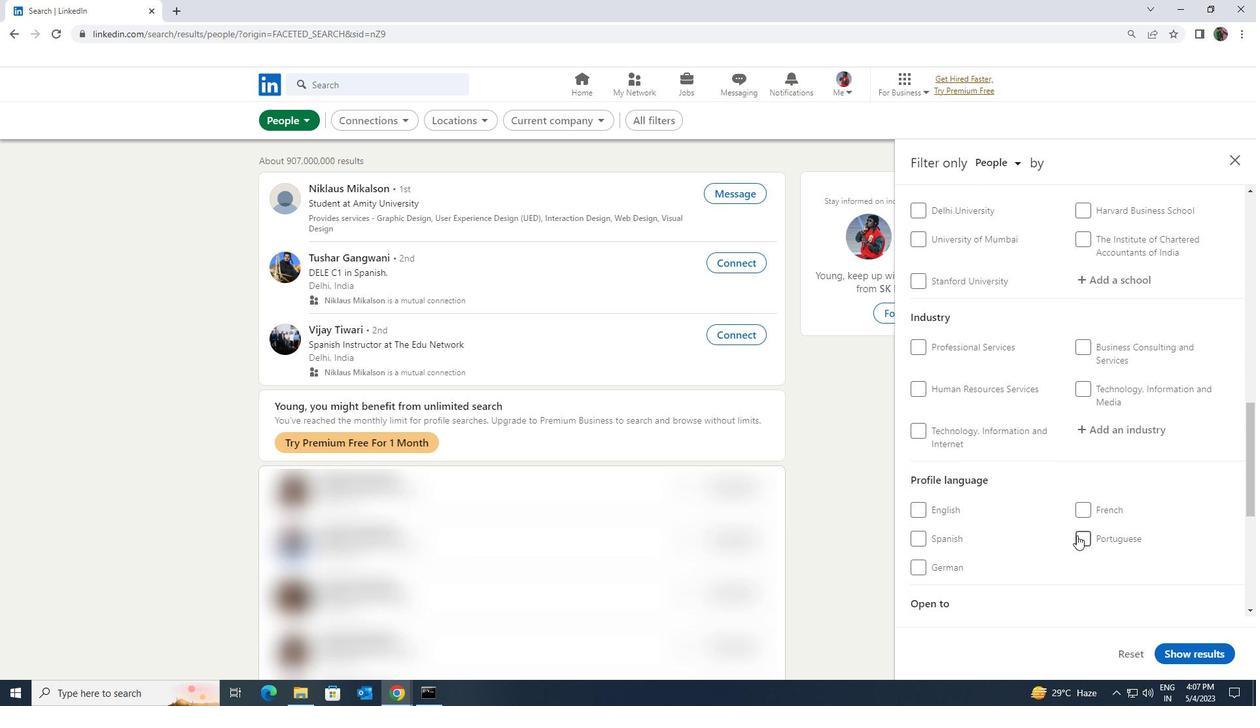 
Action: Mouse scrolled (1077, 536) with delta (0, 0)
Screenshot: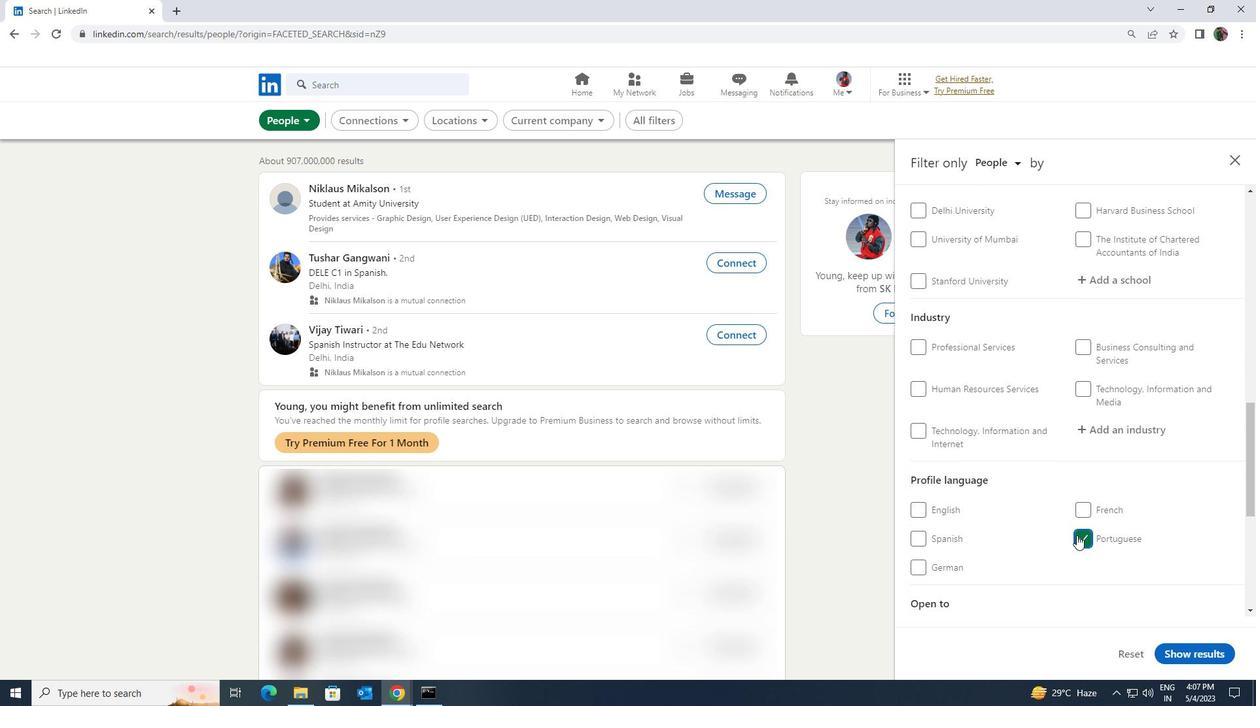 
Action: Mouse scrolled (1077, 536) with delta (0, 0)
Screenshot: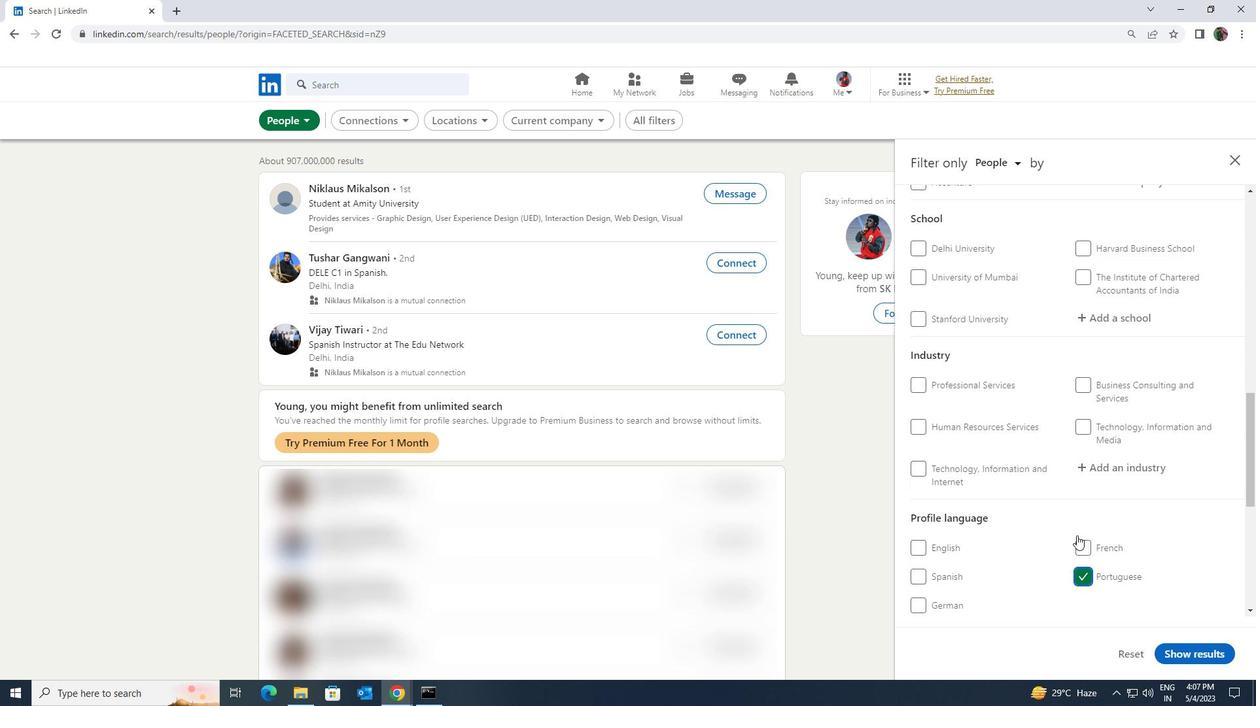 
Action: Mouse scrolled (1077, 536) with delta (0, 0)
Screenshot: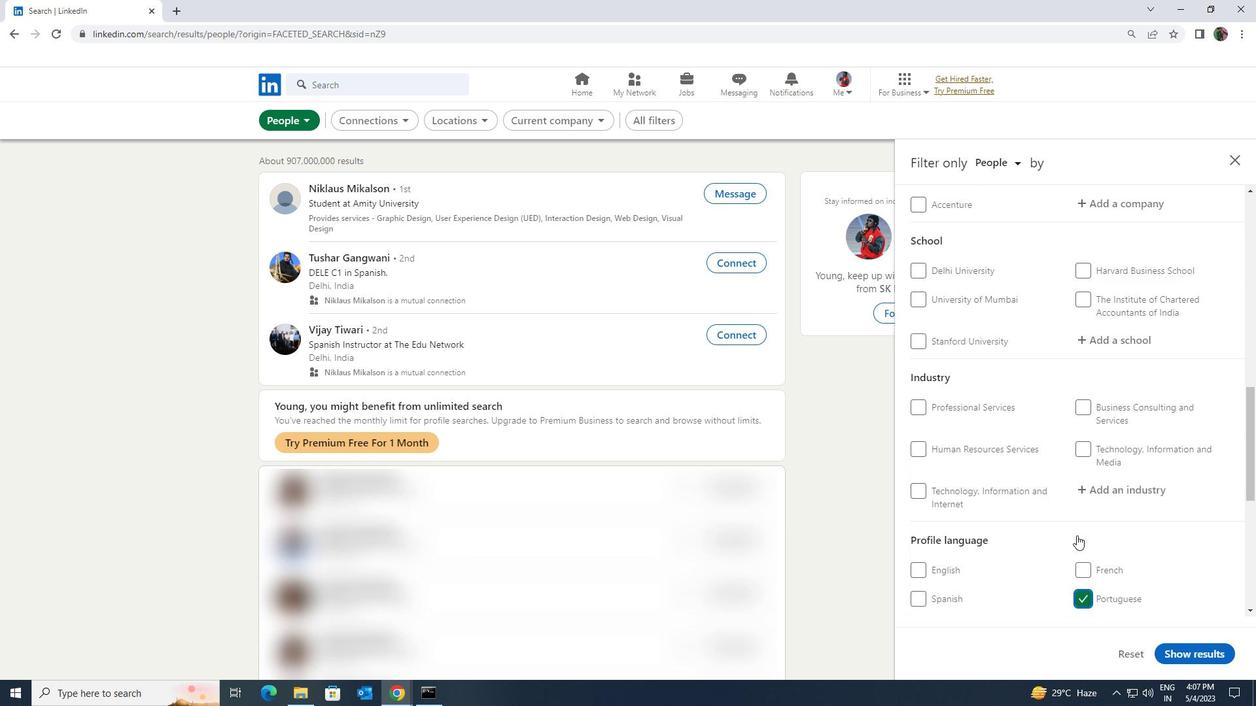 
Action: Mouse scrolled (1077, 536) with delta (0, 0)
Screenshot: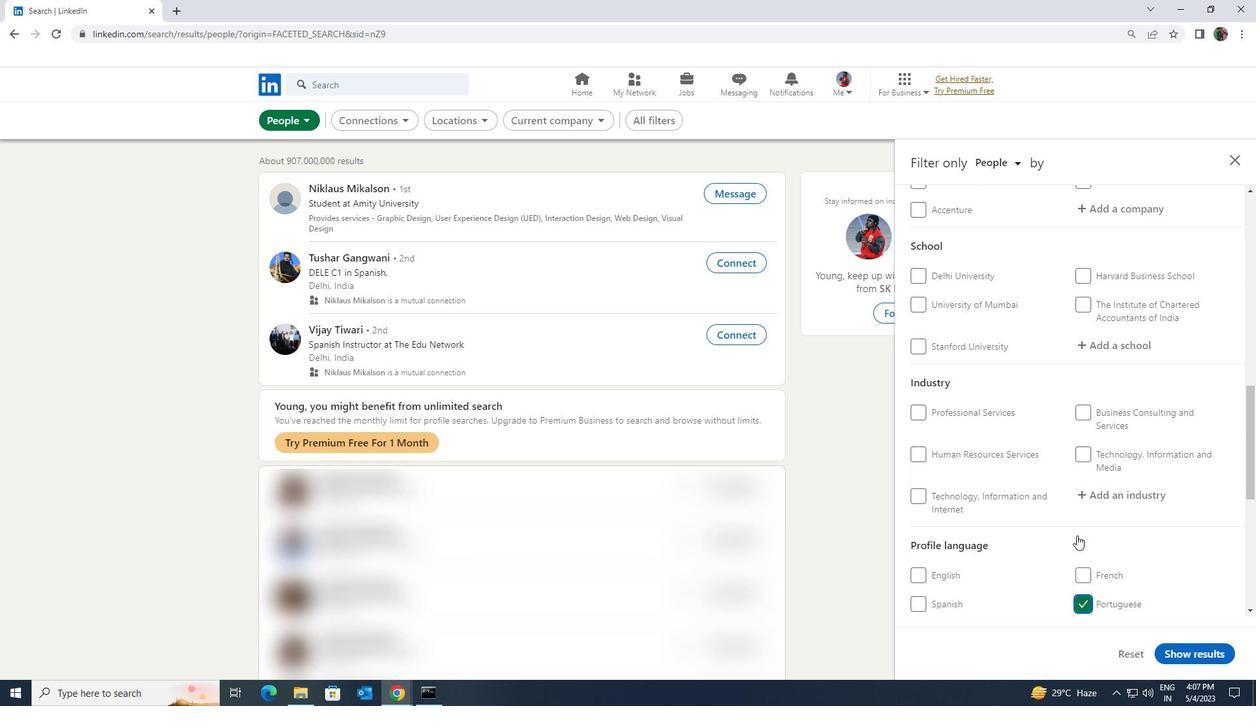 
Action: Mouse scrolled (1077, 536) with delta (0, 0)
Screenshot: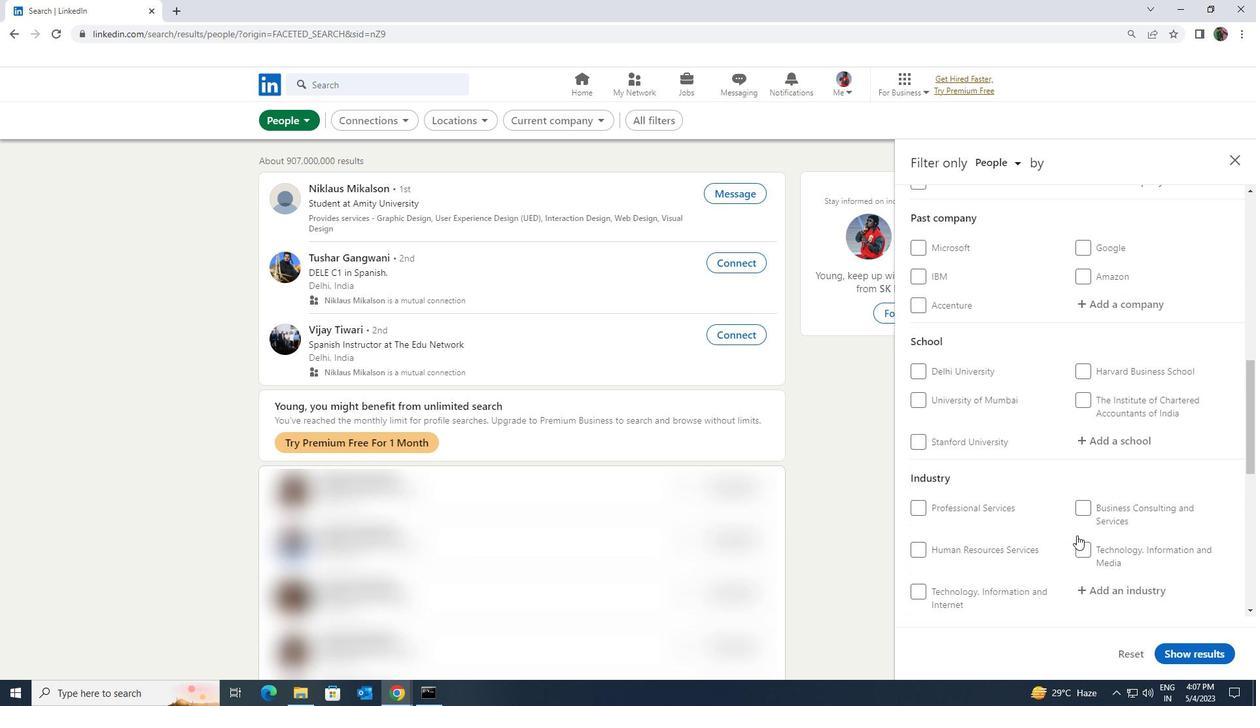 
Action: Mouse scrolled (1077, 536) with delta (0, 0)
Screenshot: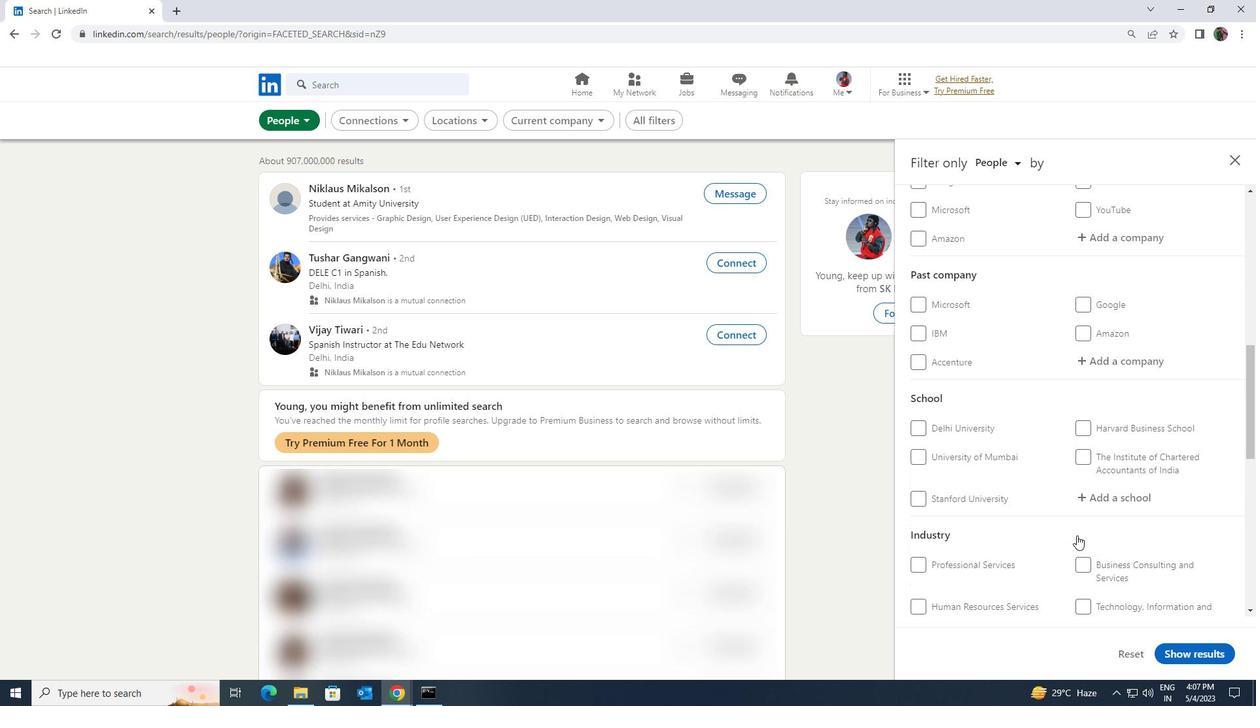 
Action: Mouse scrolled (1077, 536) with delta (0, 0)
Screenshot: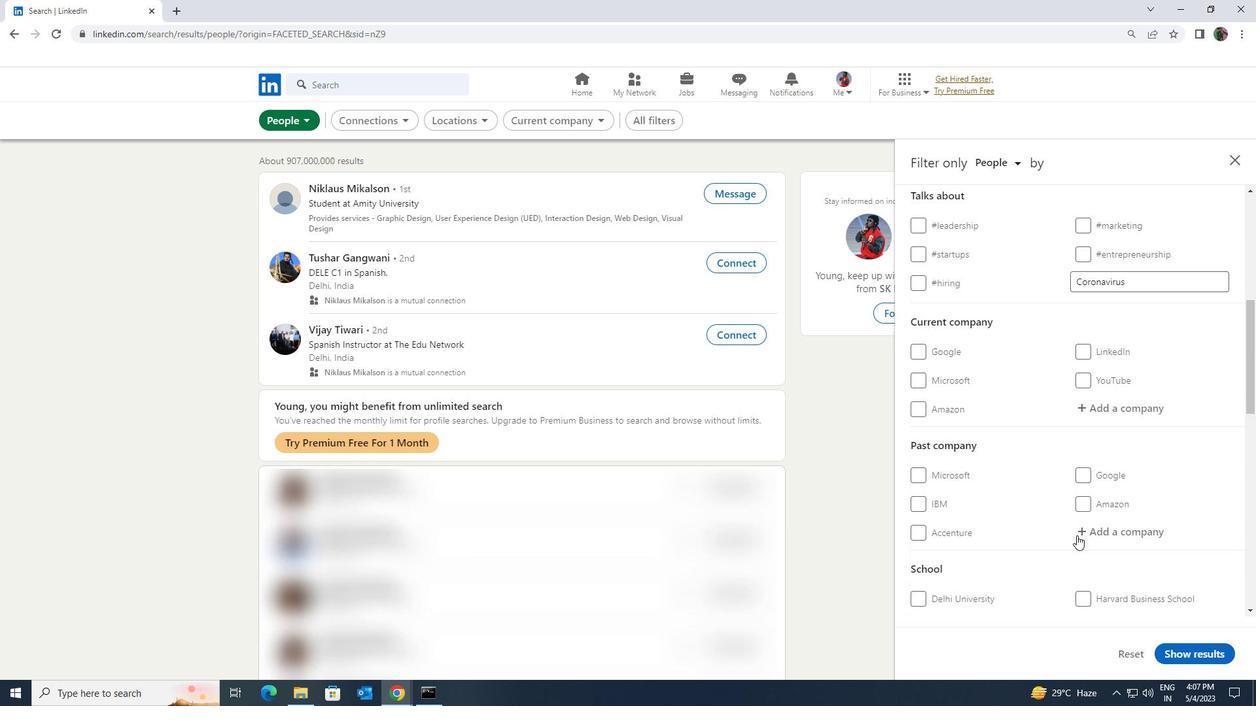 
Action: Mouse moved to (1091, 477)
Screenshot: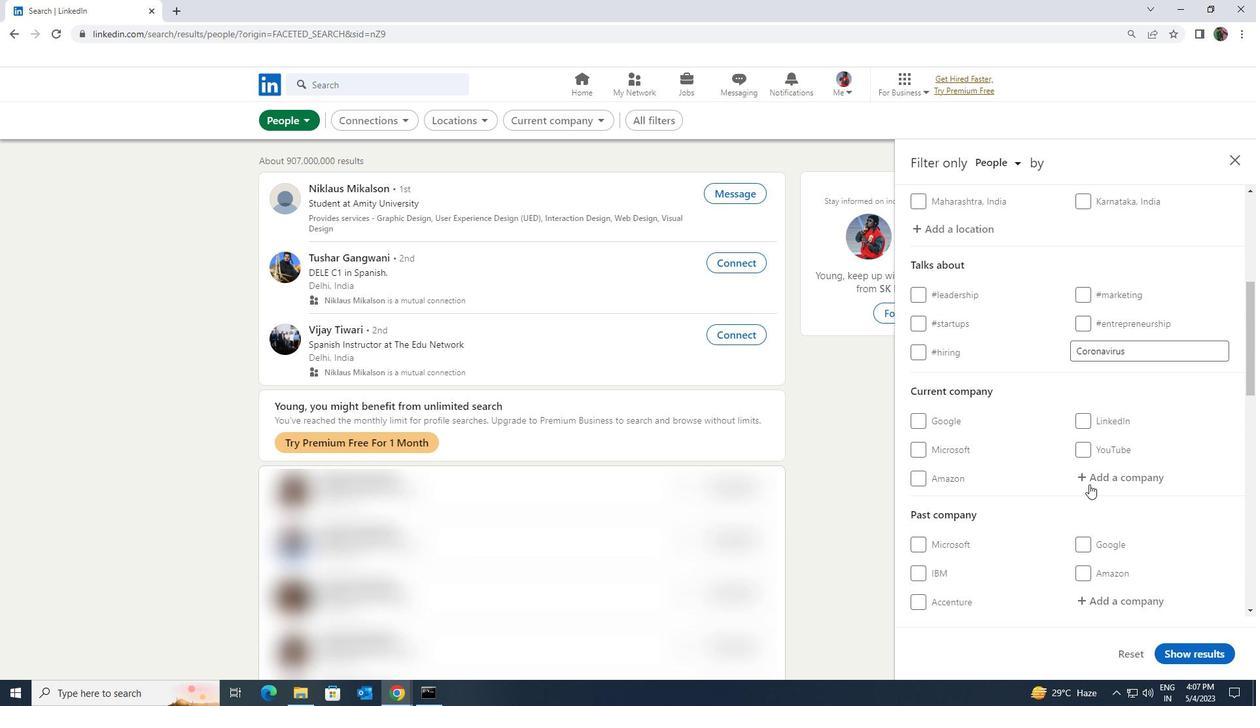 
Action: Mouse pressed left at (1091, 477)
Screenshot: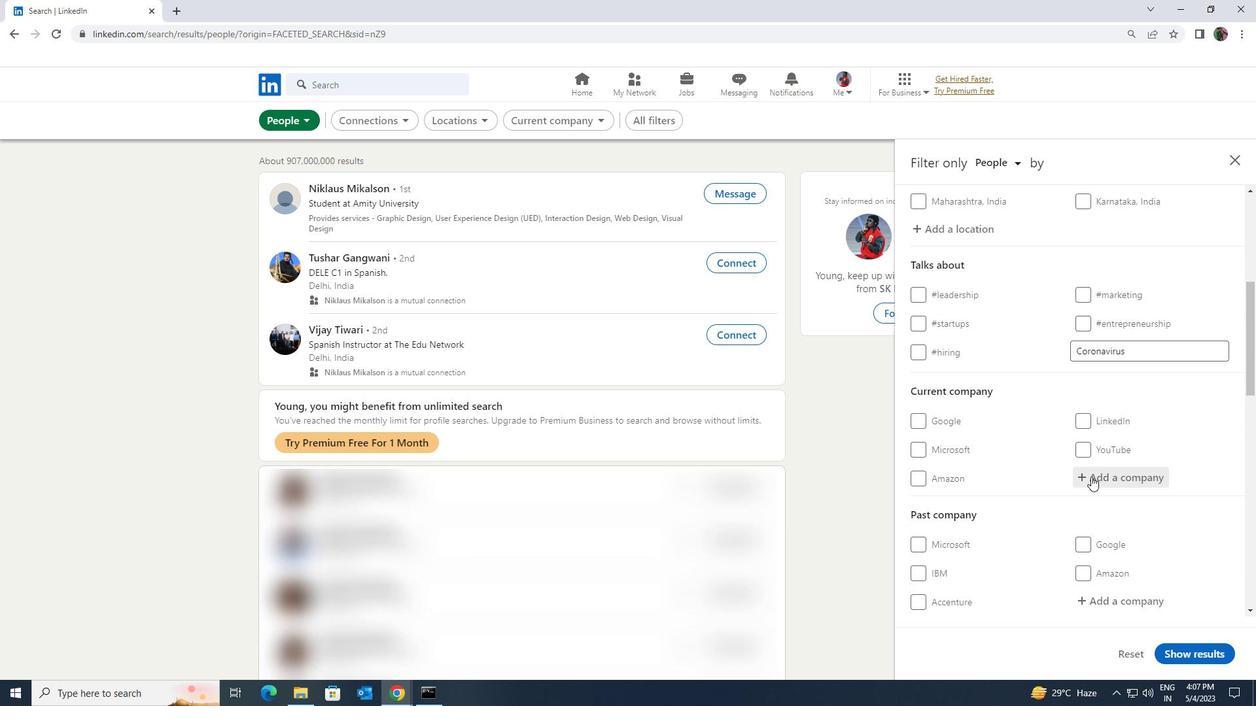 
Action: Key pressed <Key.shift>SONY<Key.space>PICTURES
Screenshot: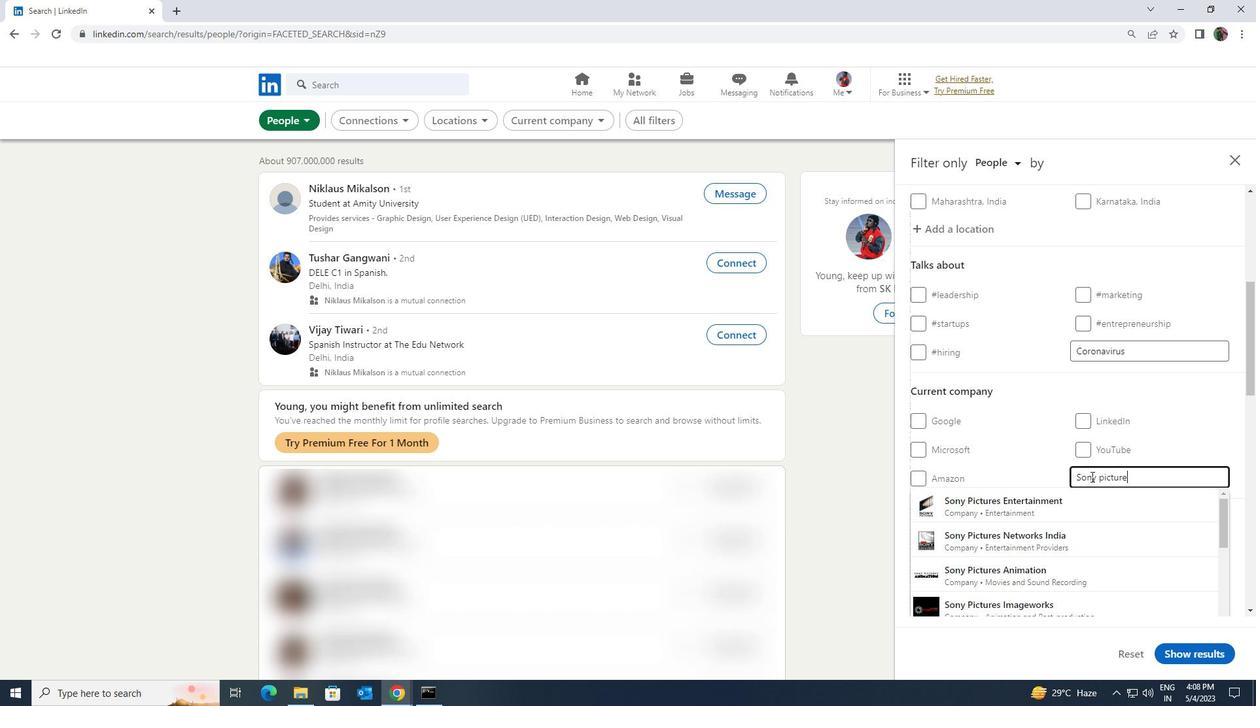 
Action: Mouse moved to (1091, 488)
Screenshot: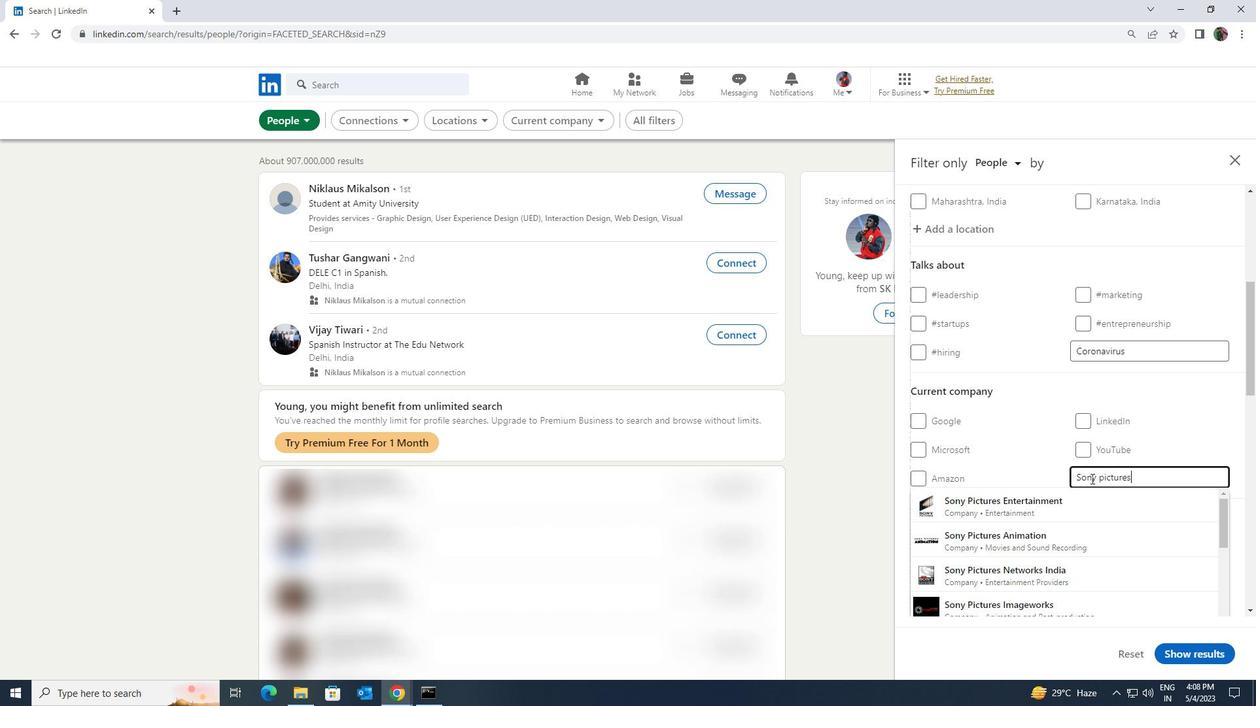 
Action: Key pressed <Key.space>
Screenshot: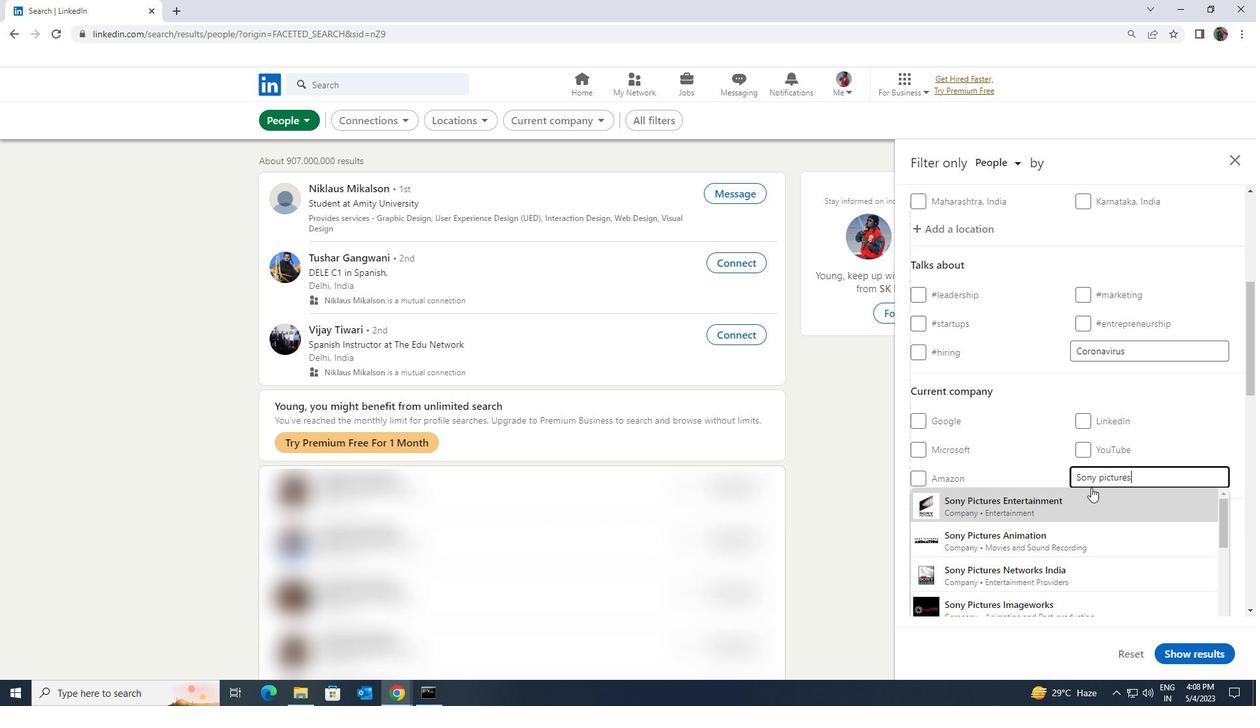 
Action: Mouse moved to (1079, 560)
Screenshot: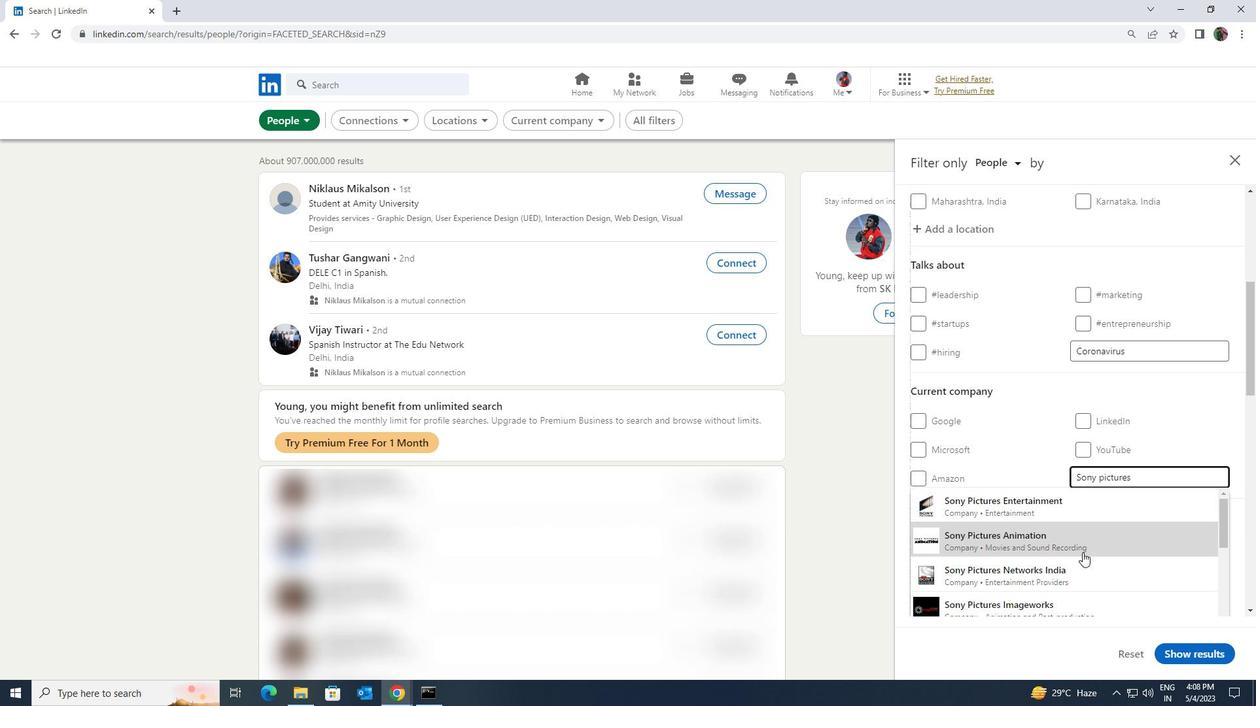 
Action: Mouse pressed left at (1079, 560)
Screenshot: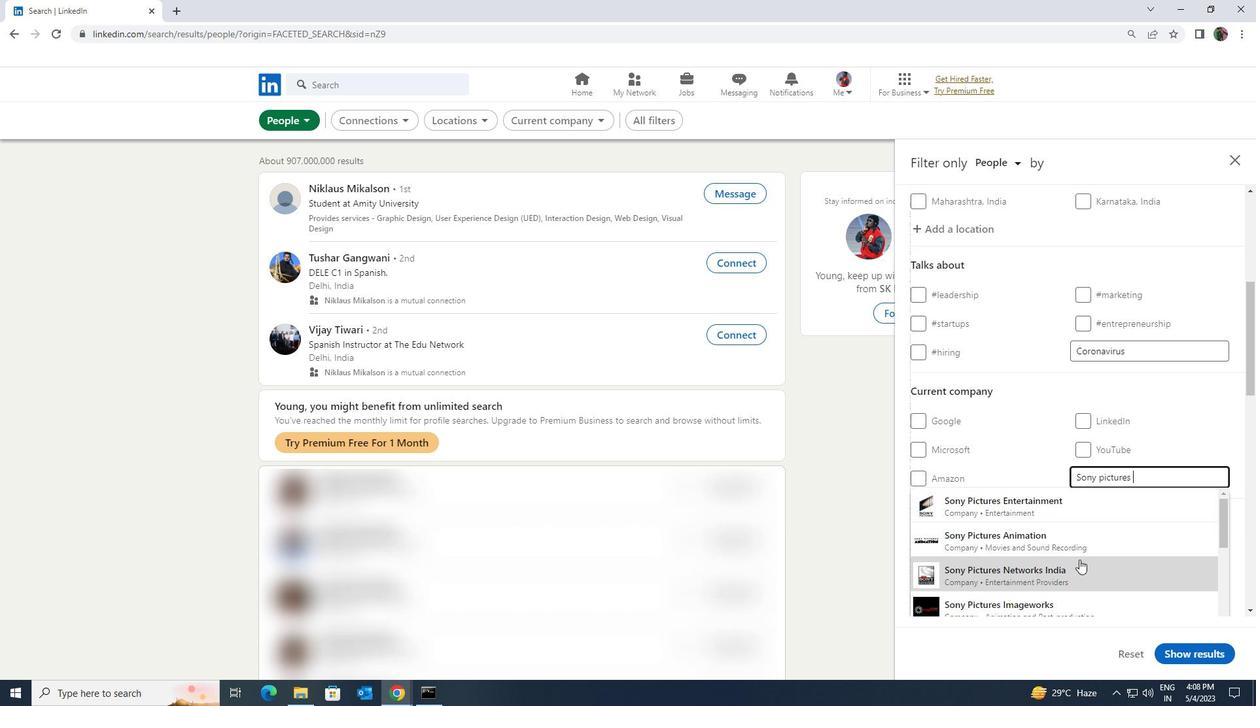 
Action: Mouse scrolled (1079, 559) with delta (0, 0)
Screenshot: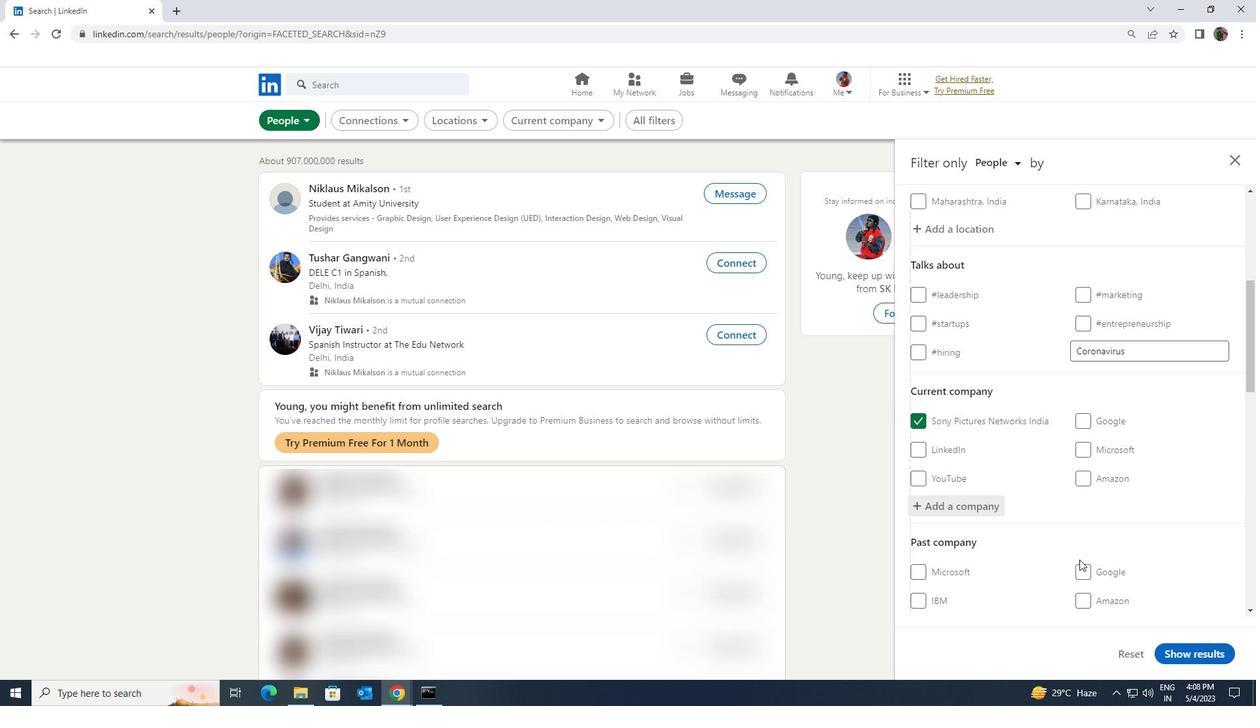 
Action: Mouse scrolled (1079, 559) with delta (0, 0)
Screenshot: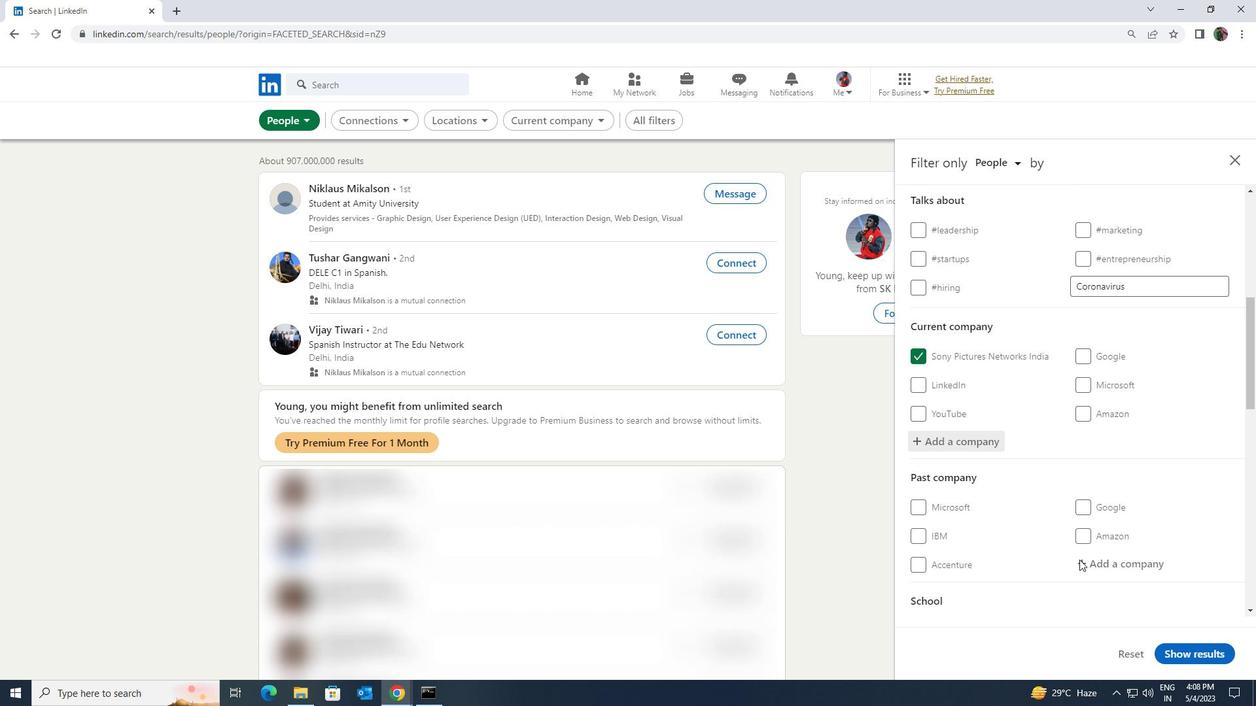 
Action: Mouse scrolled (1079, 559) with delta (0, 0)
Screenshot: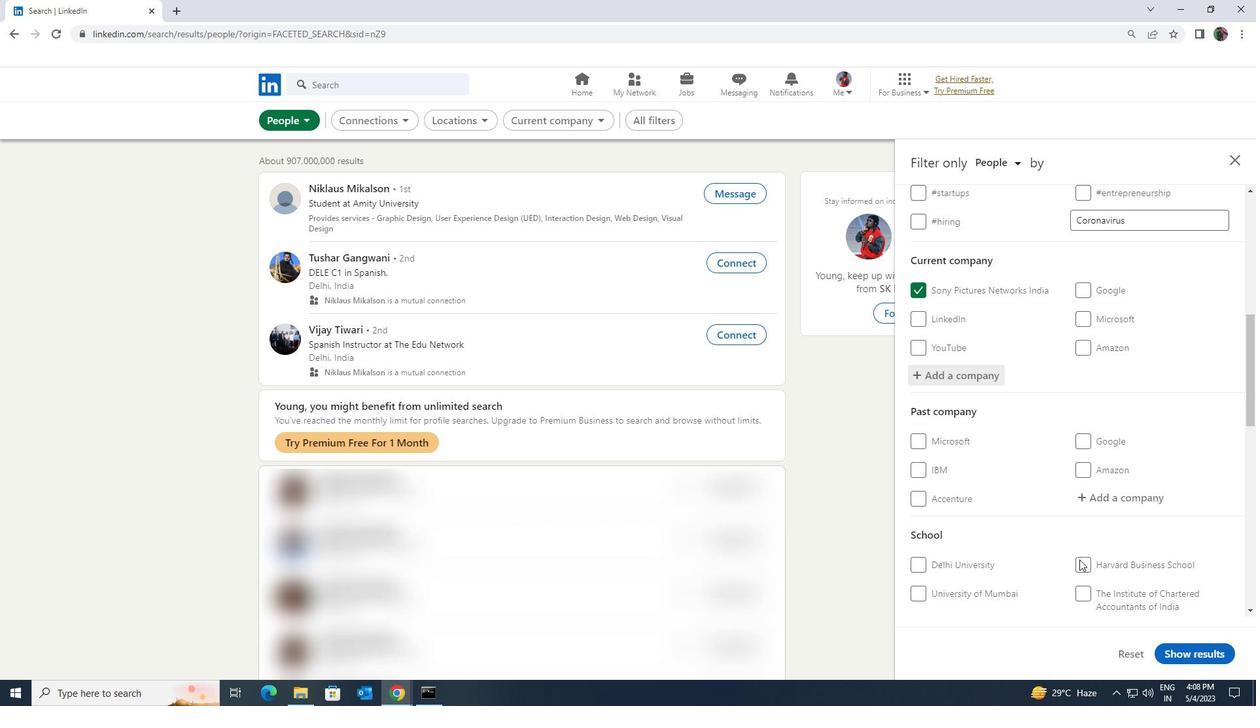 
Action: Mouse moved to (1081, 566)
Screenshot: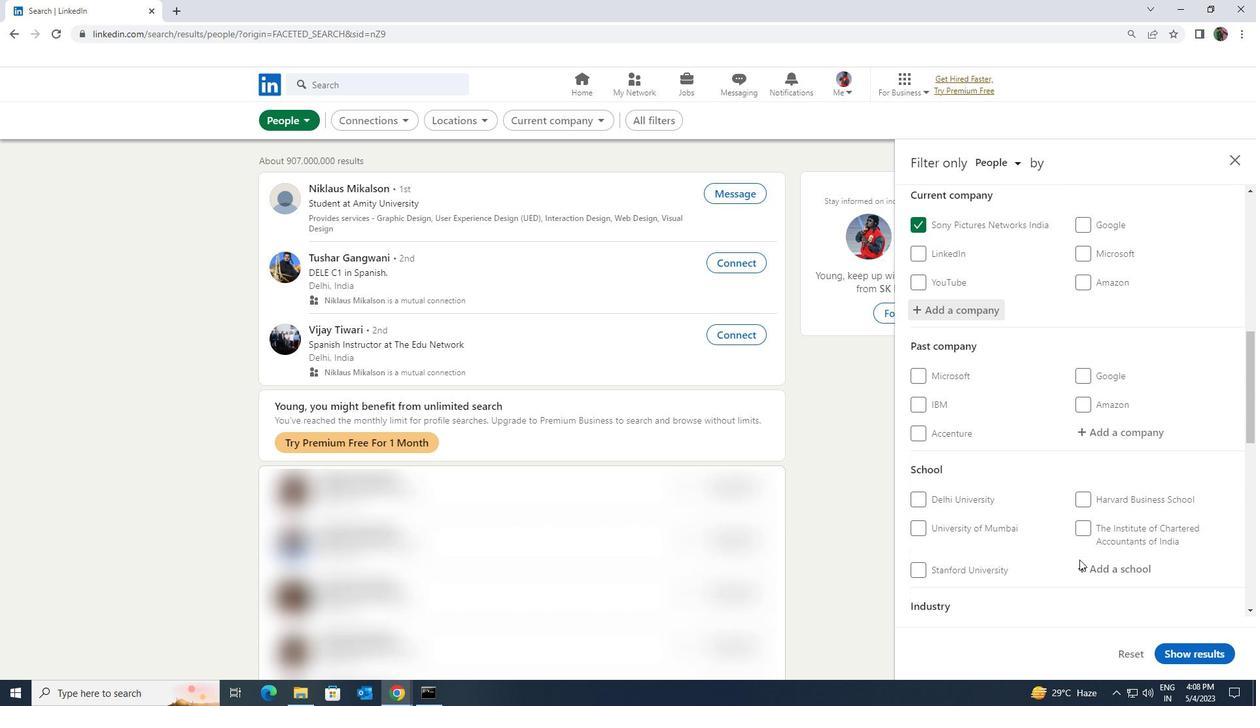 
Action: Mouse pressed left at (1081, 566)
Screenshot: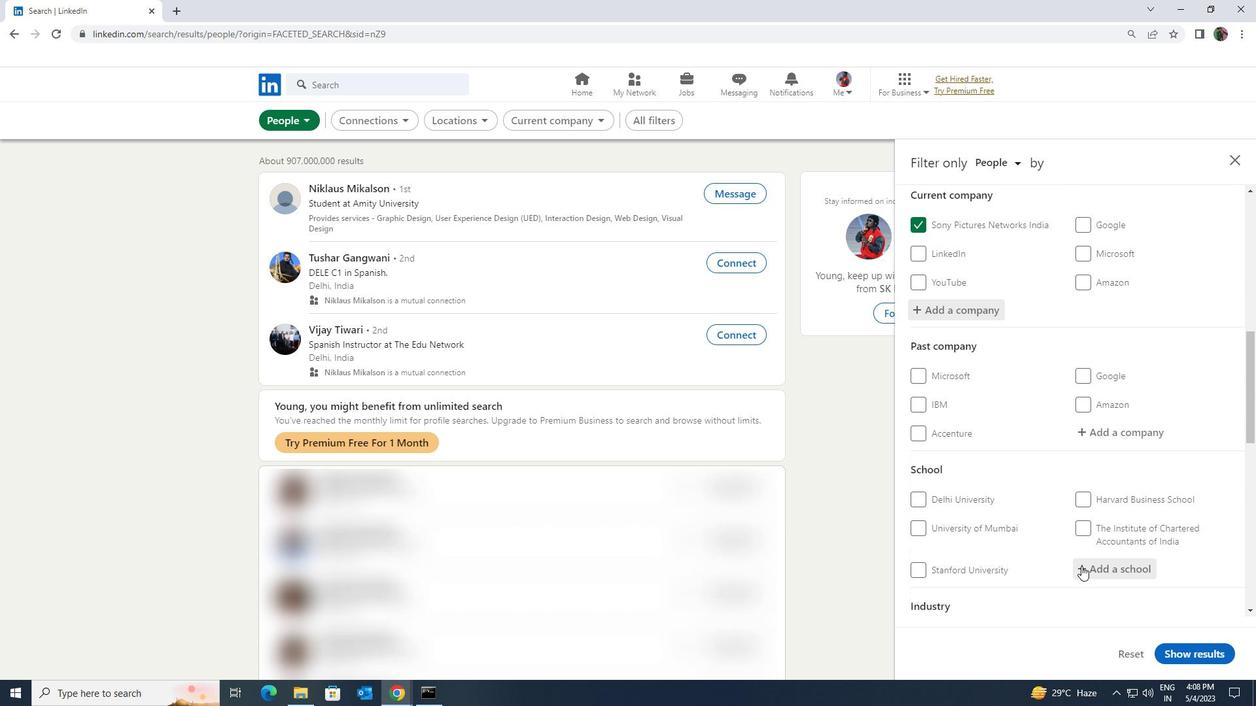 
Action: Key pressed <Key.shift><Key.shift><Key.shift><Key.shift><Key.shift><Key.shift><Key.shift><Key.shift><Key.shift>P<Key.space><Key.shift>D<Key.space><Key.shift><Key.shift><Key.shift><Key.shift><Key.shift><Key.shift><Key.shift><Key.shift><Key.shift><Key.shift><Key.shift><Key.shift><Key.shift><Key.shift>A<Key.space>
Screenshot: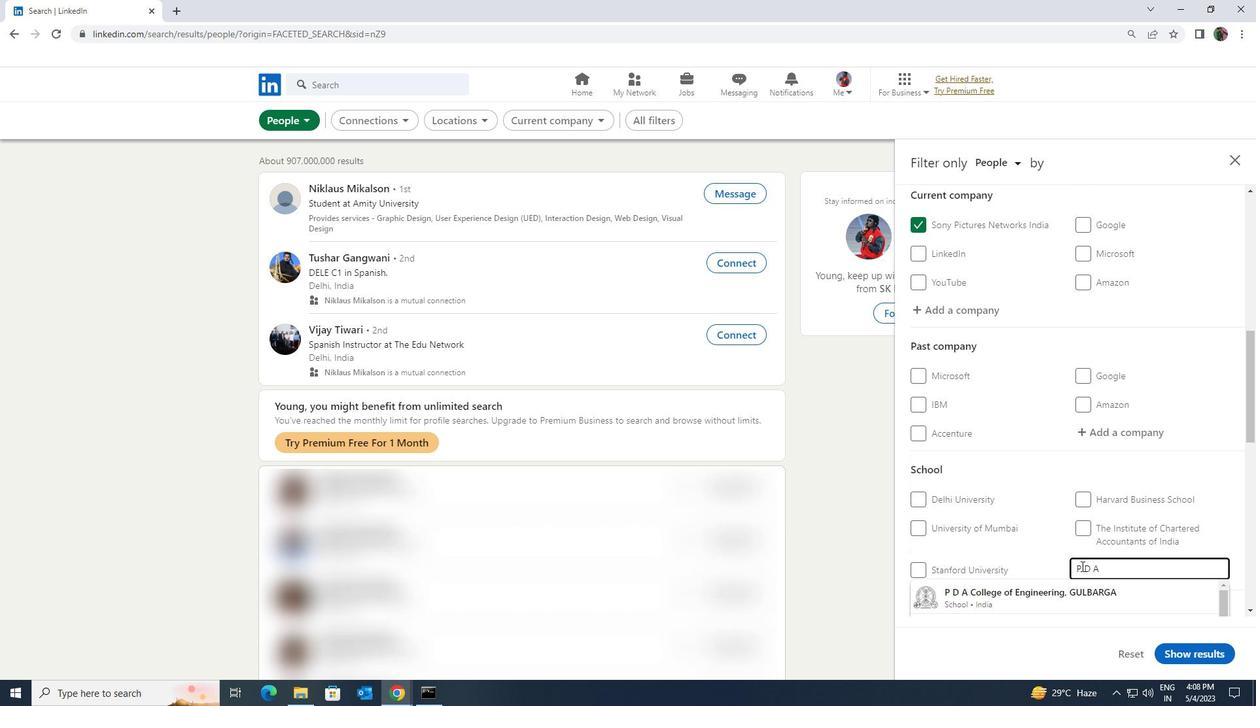 
Action: Mouse moved to (1085, 594)
Screenshot: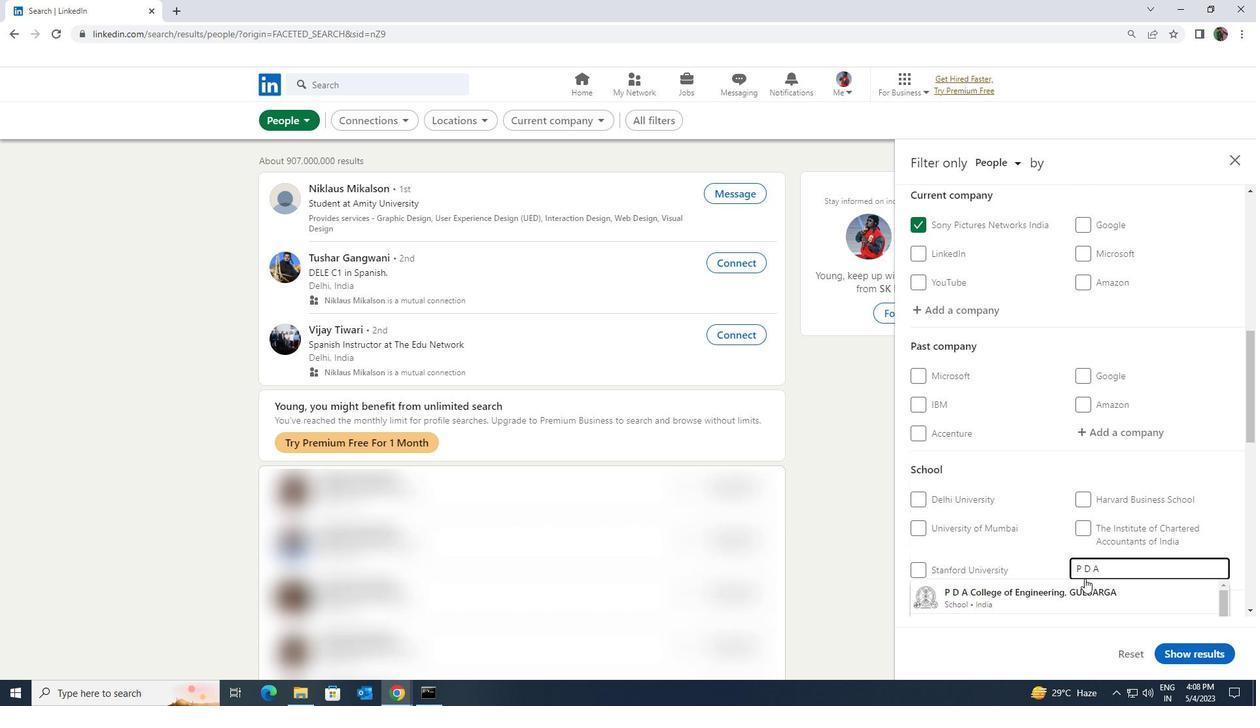 
Action: Mouse pressed left at (1085, 594)
Screenshot: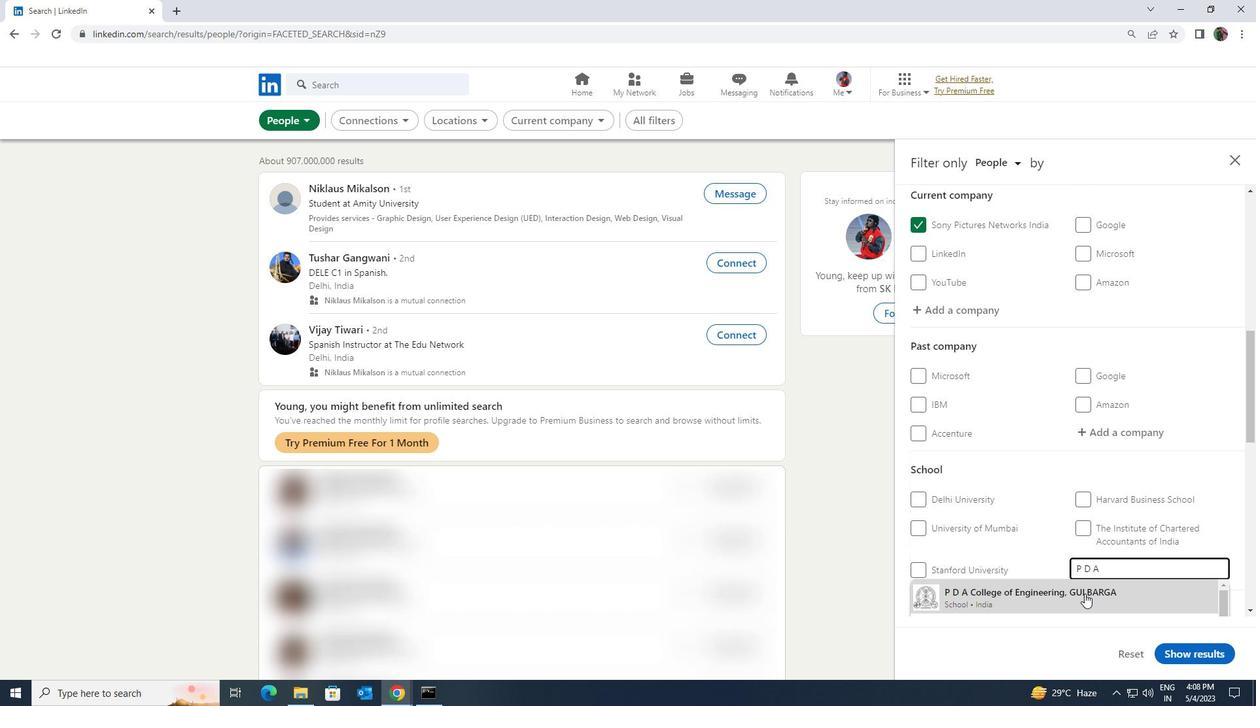 
Action: Mouse moved to (1087, 594)
Screenshot: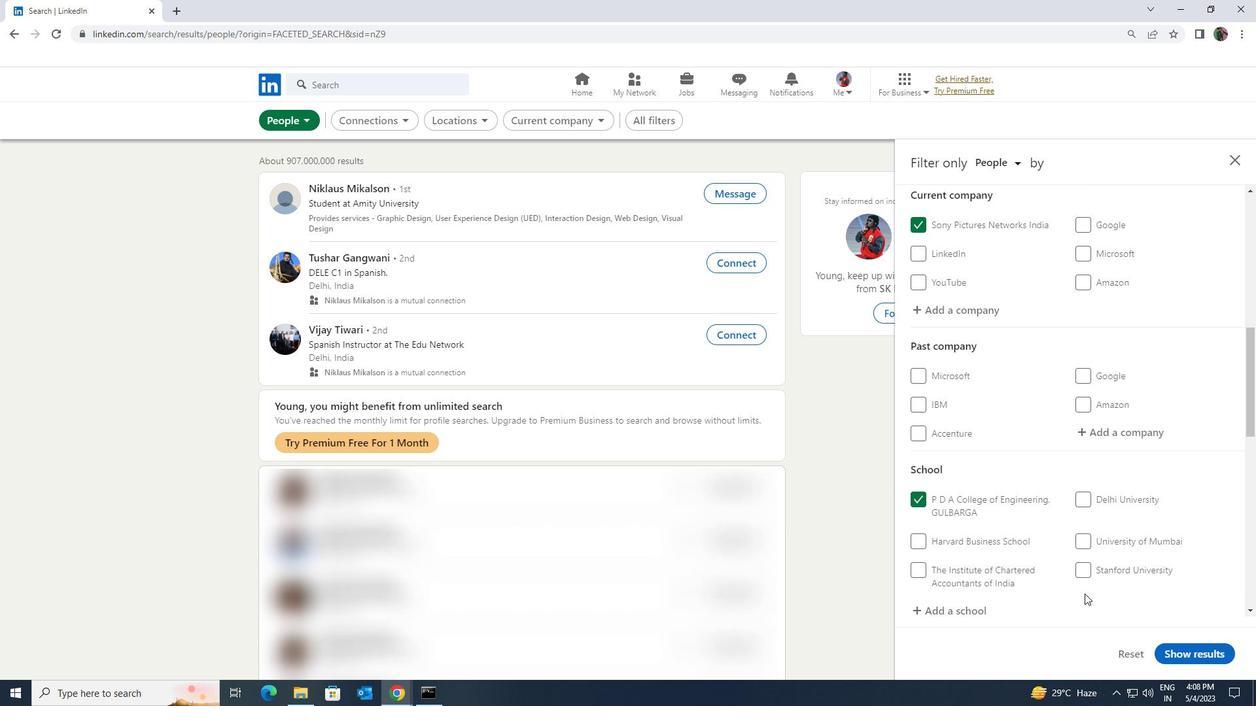 
Action: Mouse scrolled (1087, 593) with delta (0, 0)
Screenshot: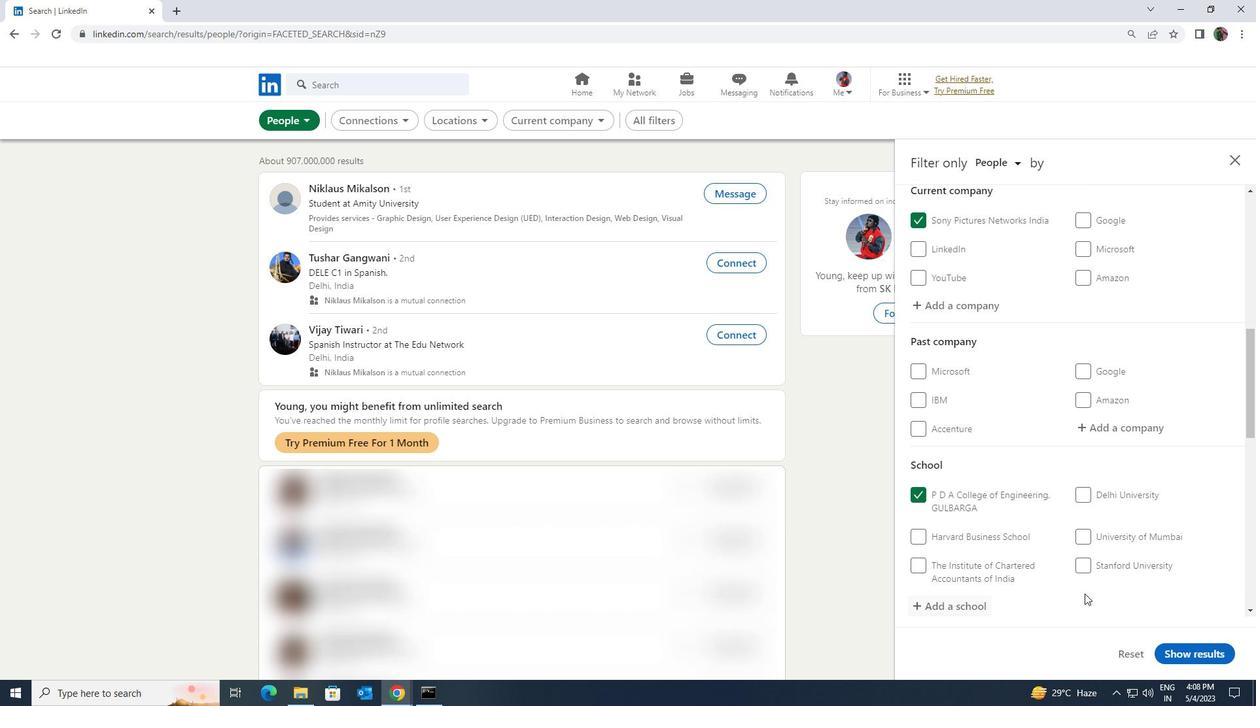 
Action: Mouse scrolled (1087, 593) with delta (0, 0)
Screenshot: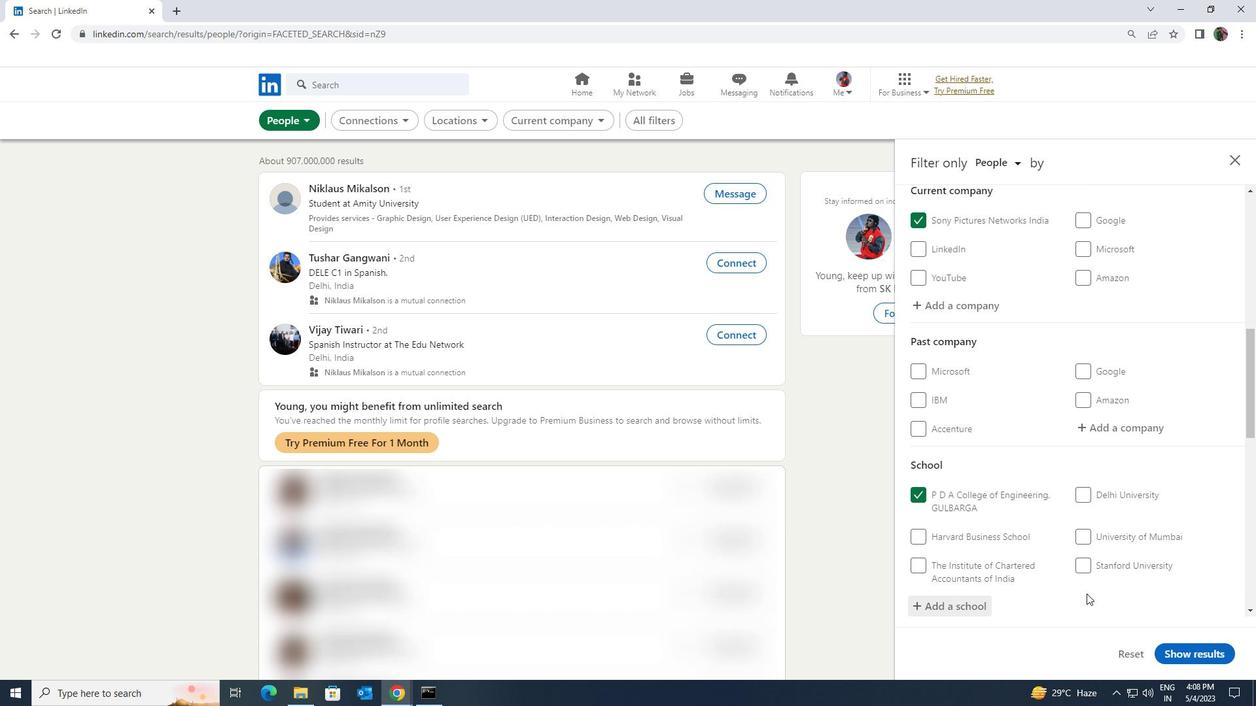 
Action: Mouse moved to (1088, 593)
Screenshot: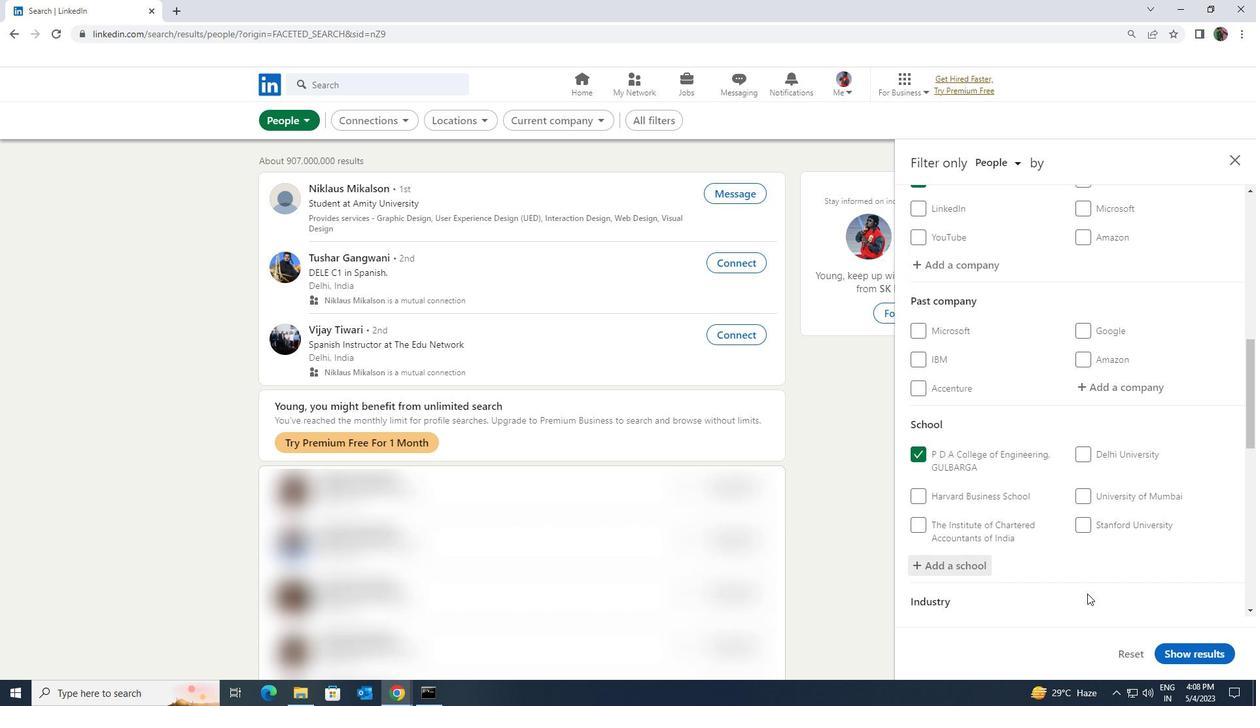 
Action: Mouse scrolled (1088, 592) with delta (0, 0)
Screenshot: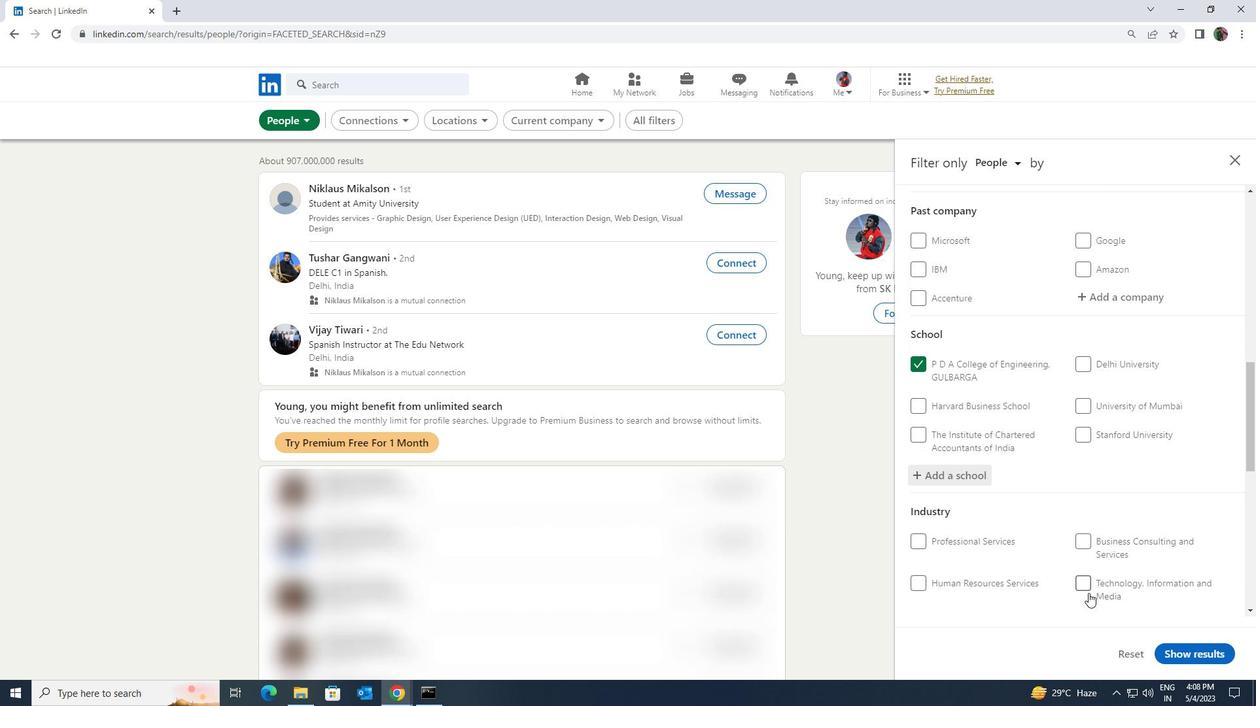 
Action: Mouse moved to (1104, 560)
Screenshot: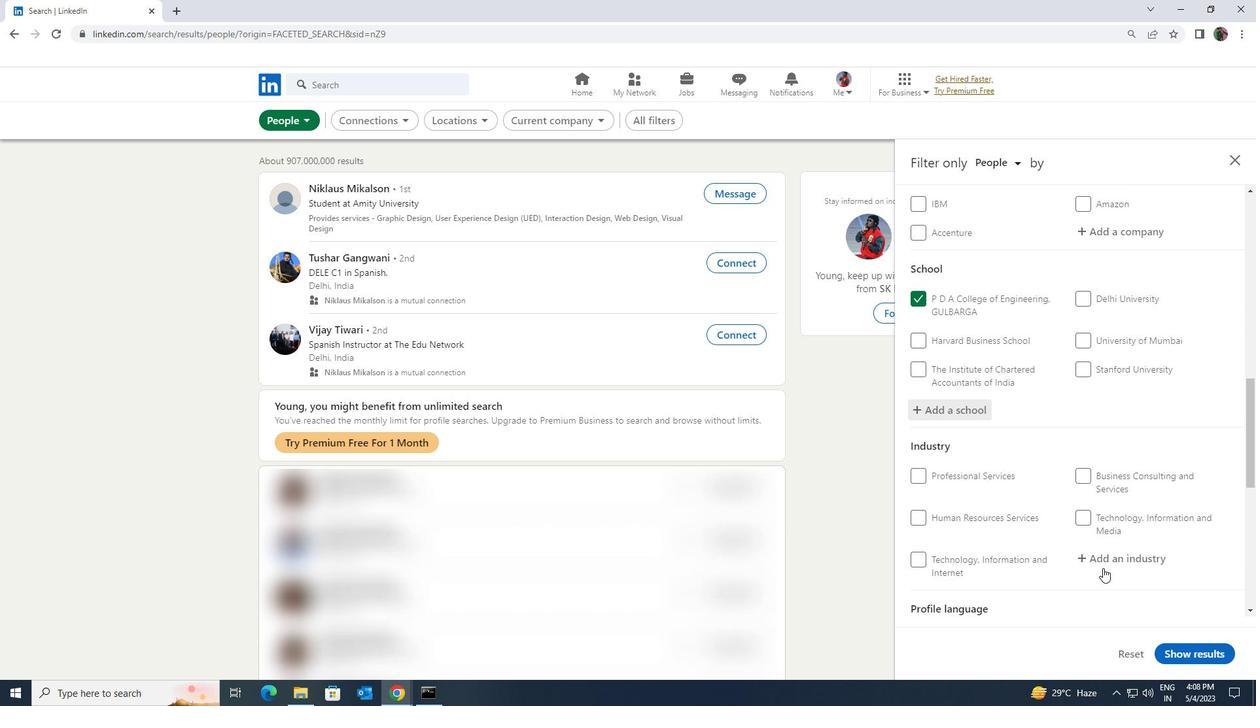 
Action: Mouse pressed left at (1104, 560)
Screenshot: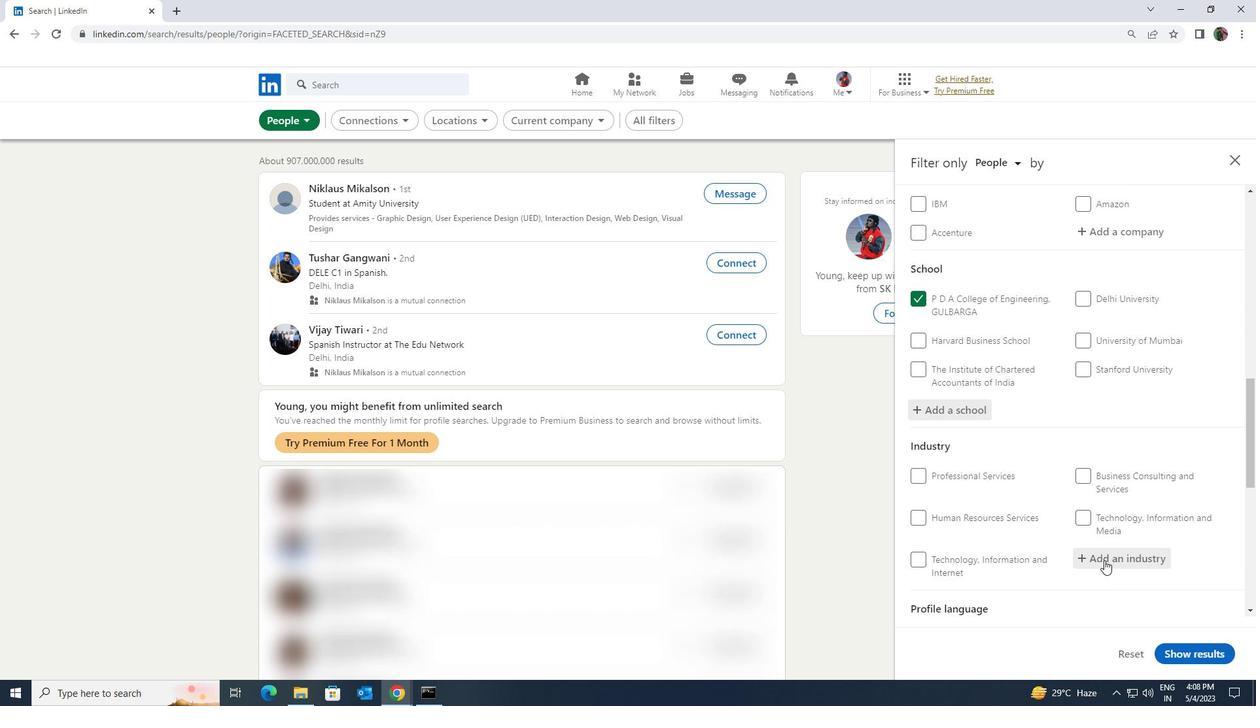 
Action: Key pressed <Key.shift><Key.shift><Key.shift><Key.shift><Key.shift><Key.shift><Key.shift><Key.shift><Key.shift><Key.shift><Key.shift>RETAIL<Key.space><Key.shift>LUXURY
Screenshot: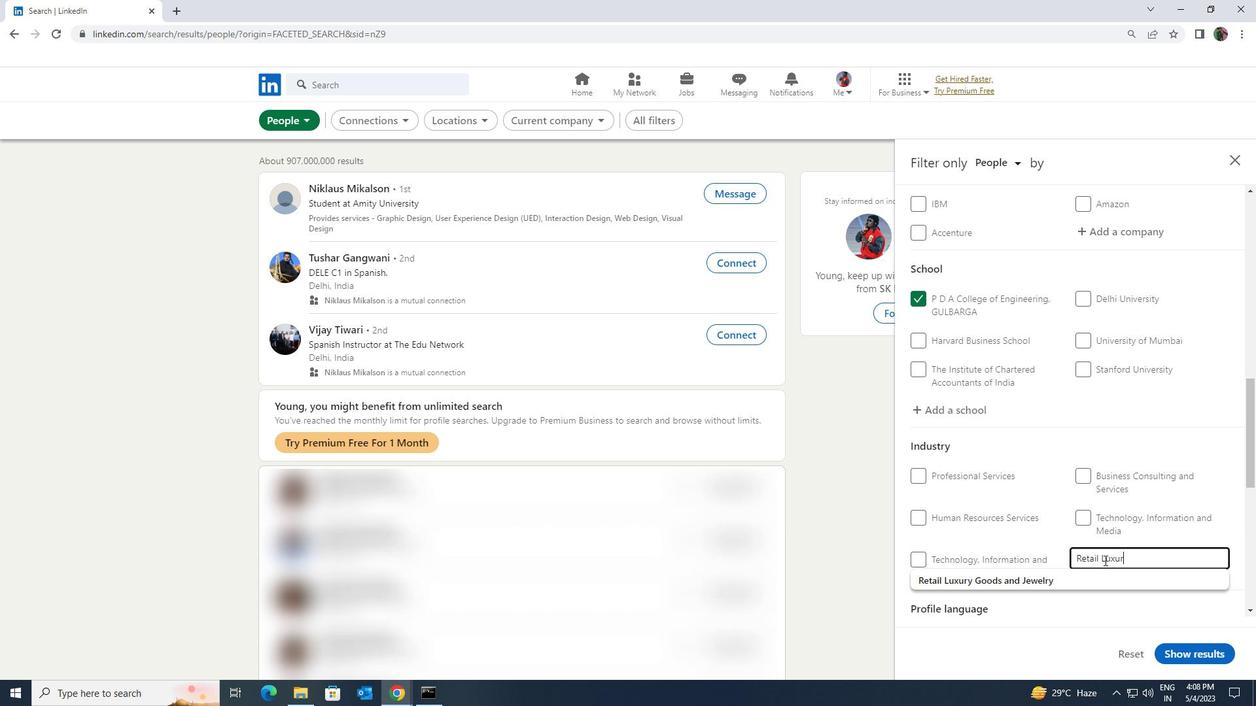 
Action: Mouse moved to (1105, 570)
Screenshot: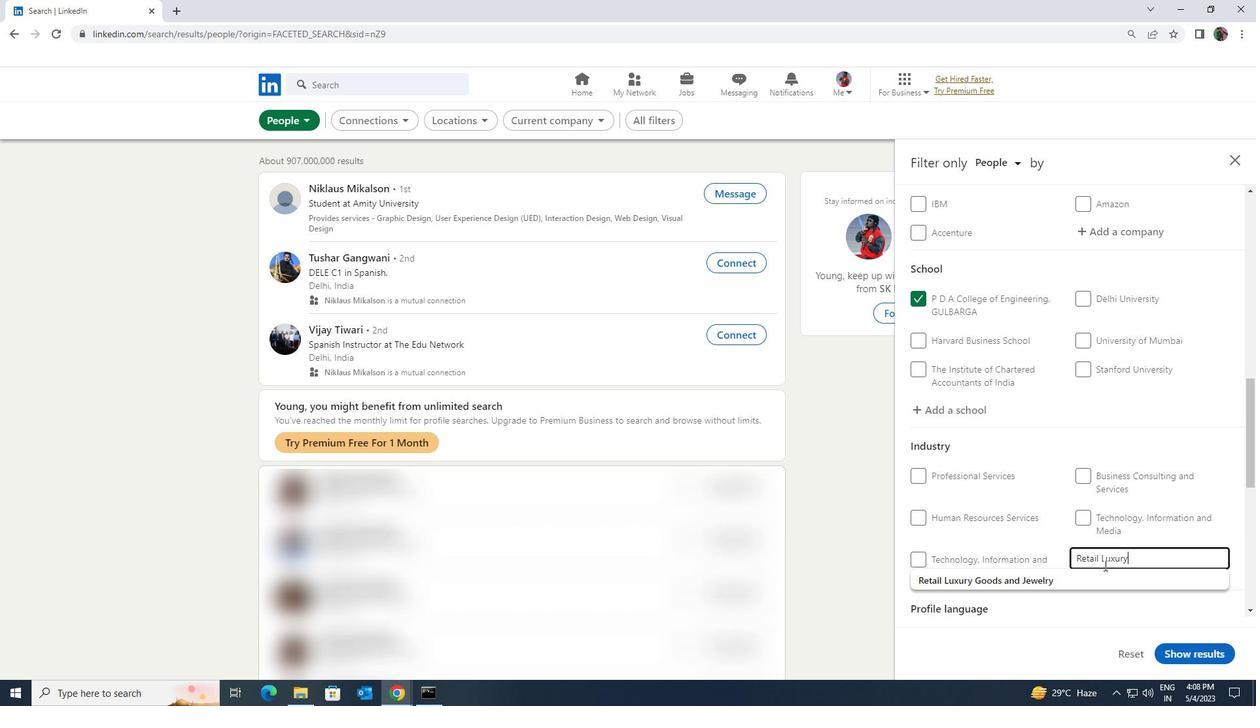 
Action: Mouse pressed left at (1105, 570)
Screenshot: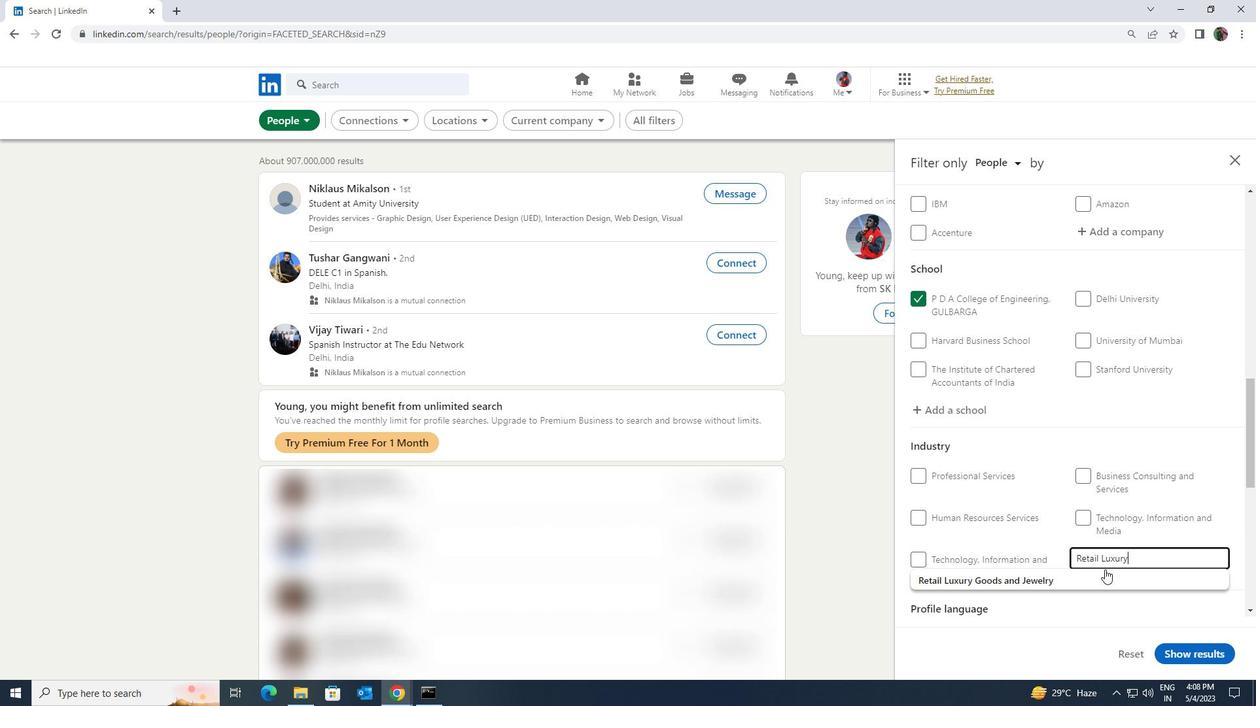 
Action: Mouse scrolled (1105, 569) with delta (0, 0)
Screenshot: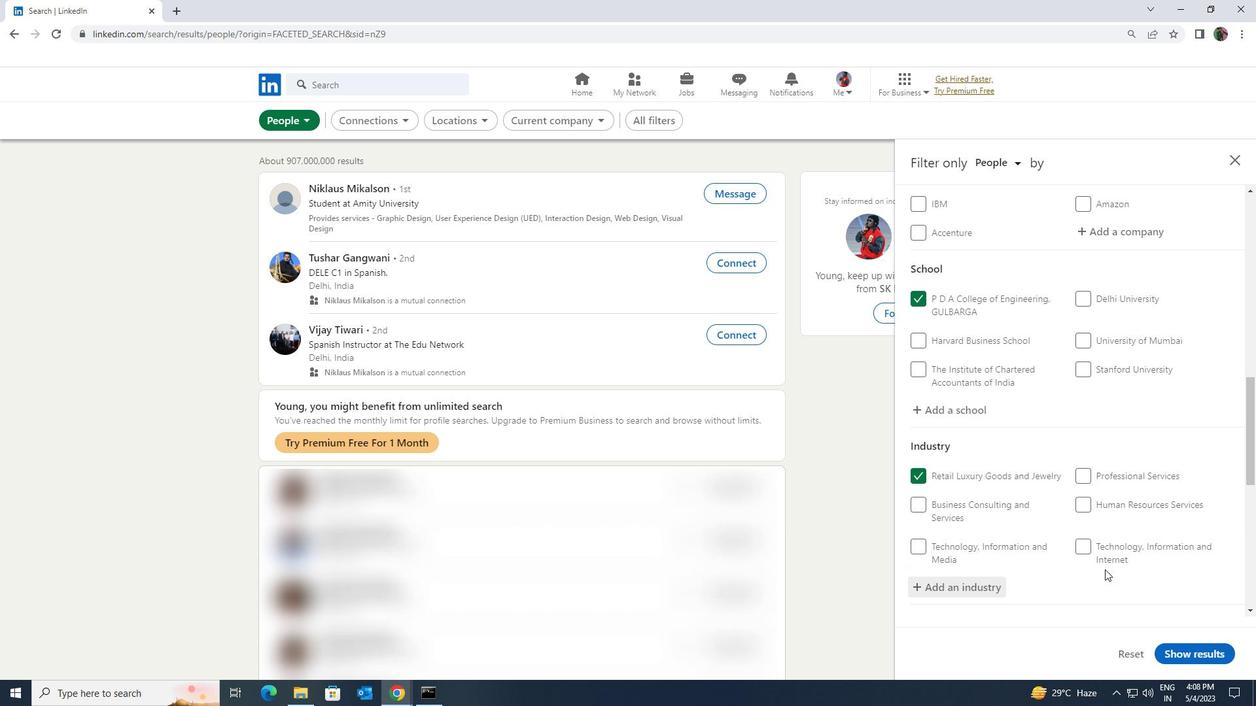 
Action: Mouse moved to (1105, 570)
Screenshot: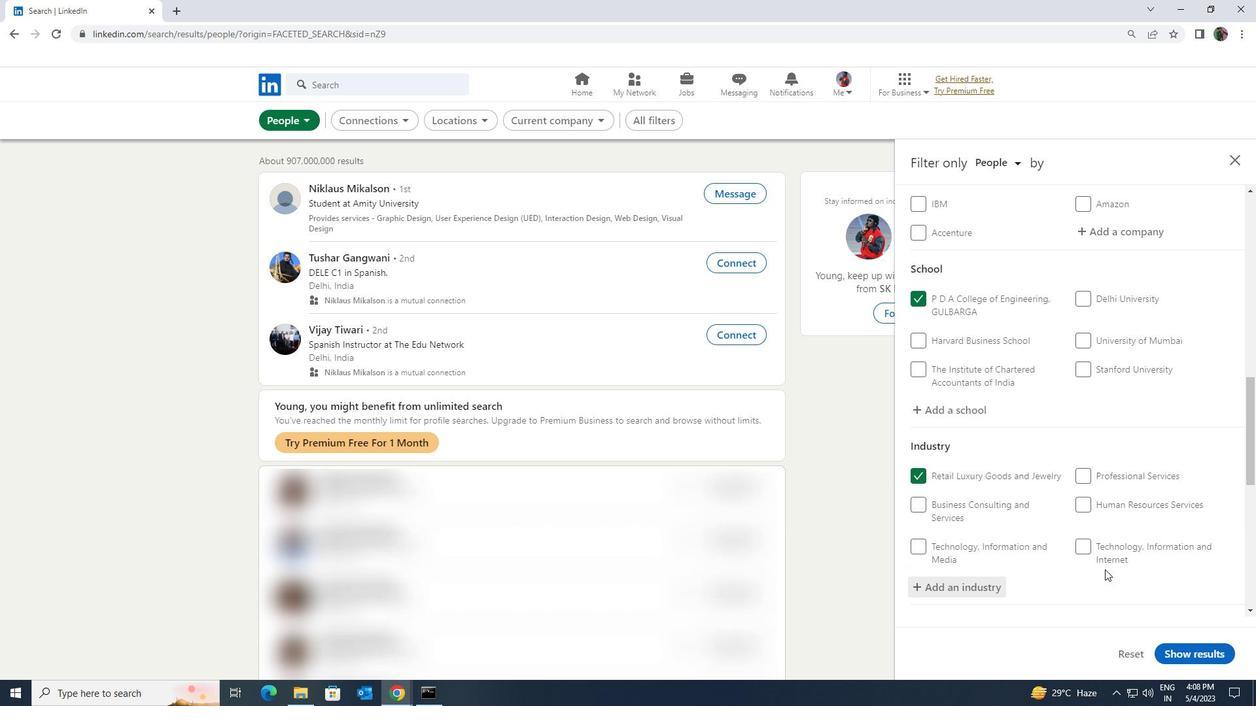 
Action: Mouse scrolled (1105, 569) with delta (0, 0)
Screenshot: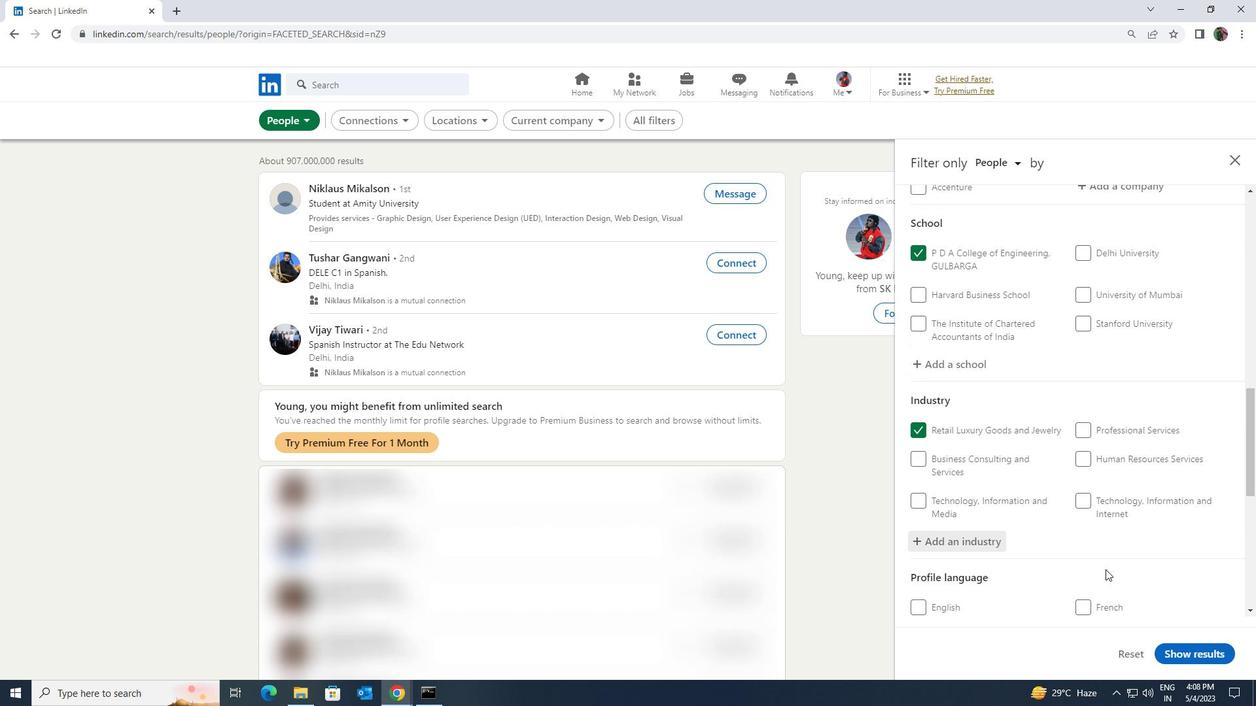
Action: Mouse scrolled (1105, 569) with delta (0, 0)
Screenshot: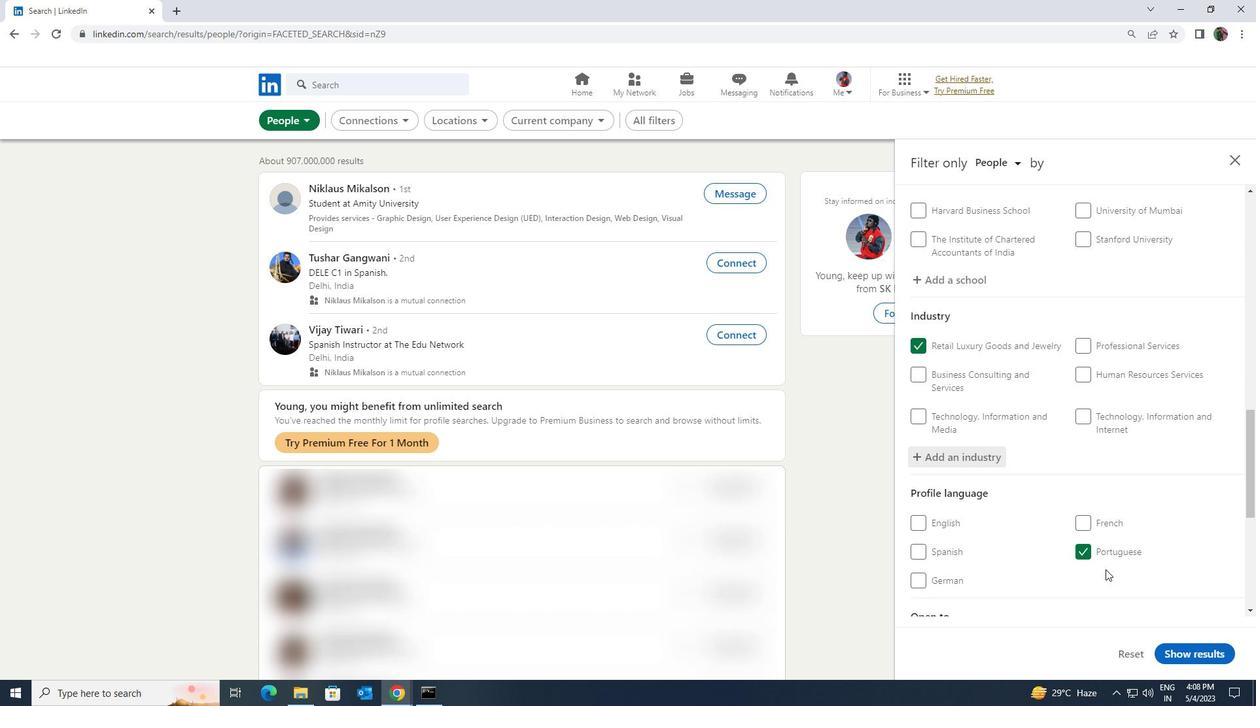
Action: Mouse scrolled (1105, 569) with delta (0, 0)
Screenshot: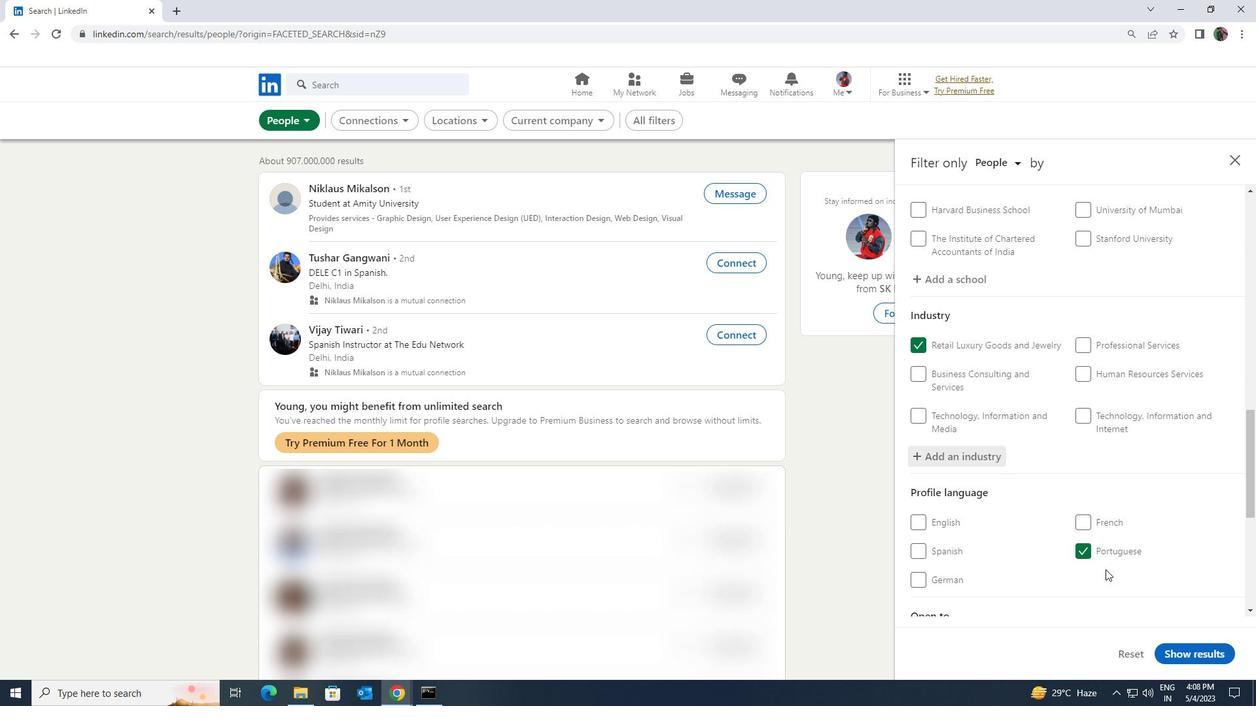 
Action: Mouse scrolled (1105, 569) with delta (0, 0)
Screenshot: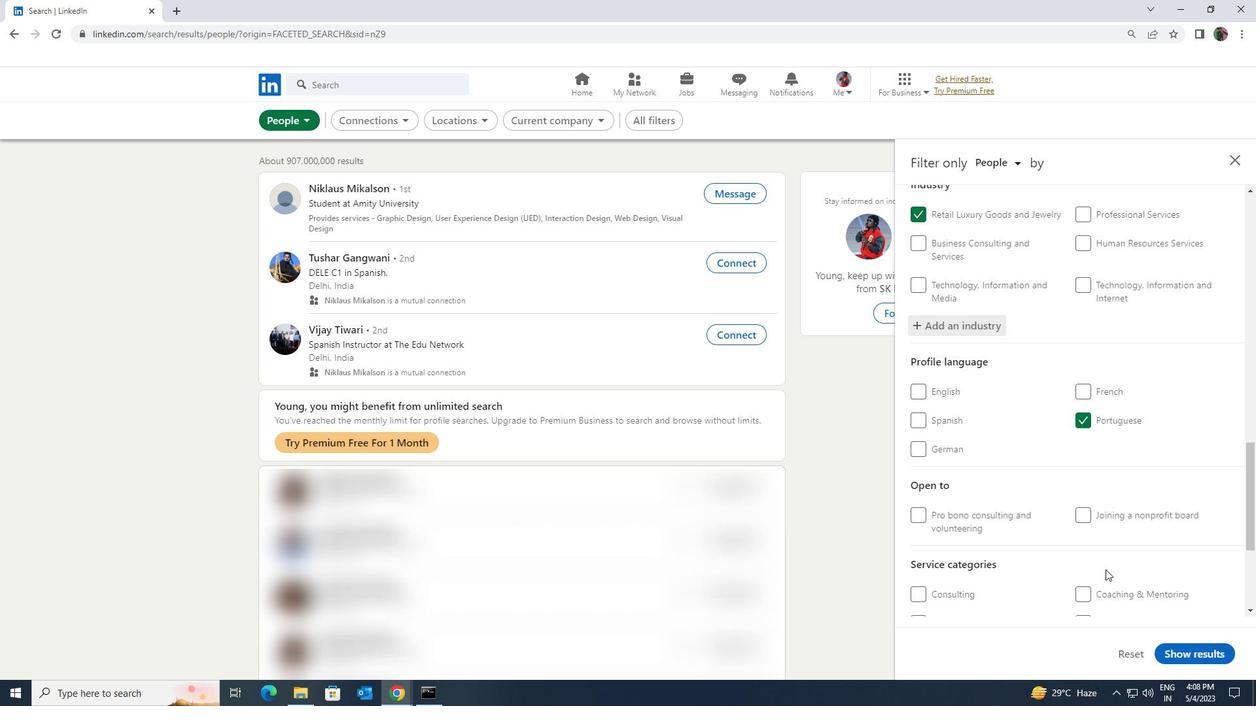 
Action: Mouse scrolled (1105, 569) with delta (0, 0)
Screenshot: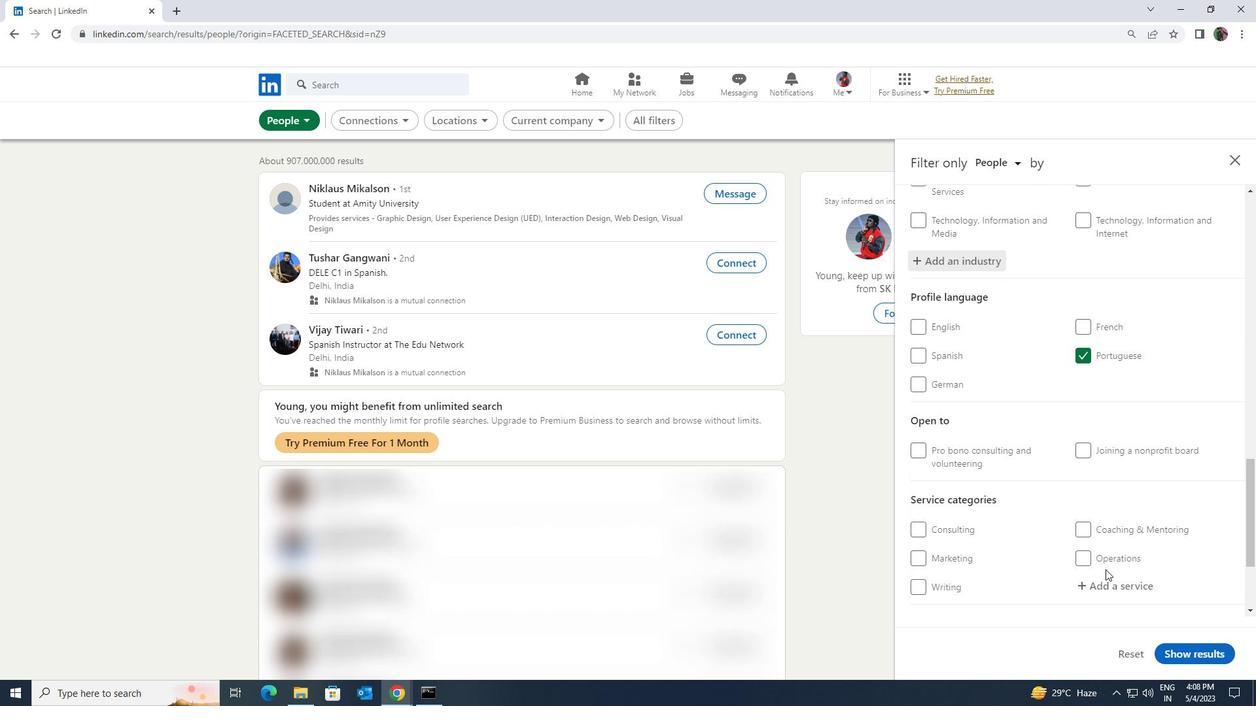 
Action: Mouse moved to (1119, 524)
Screenshot: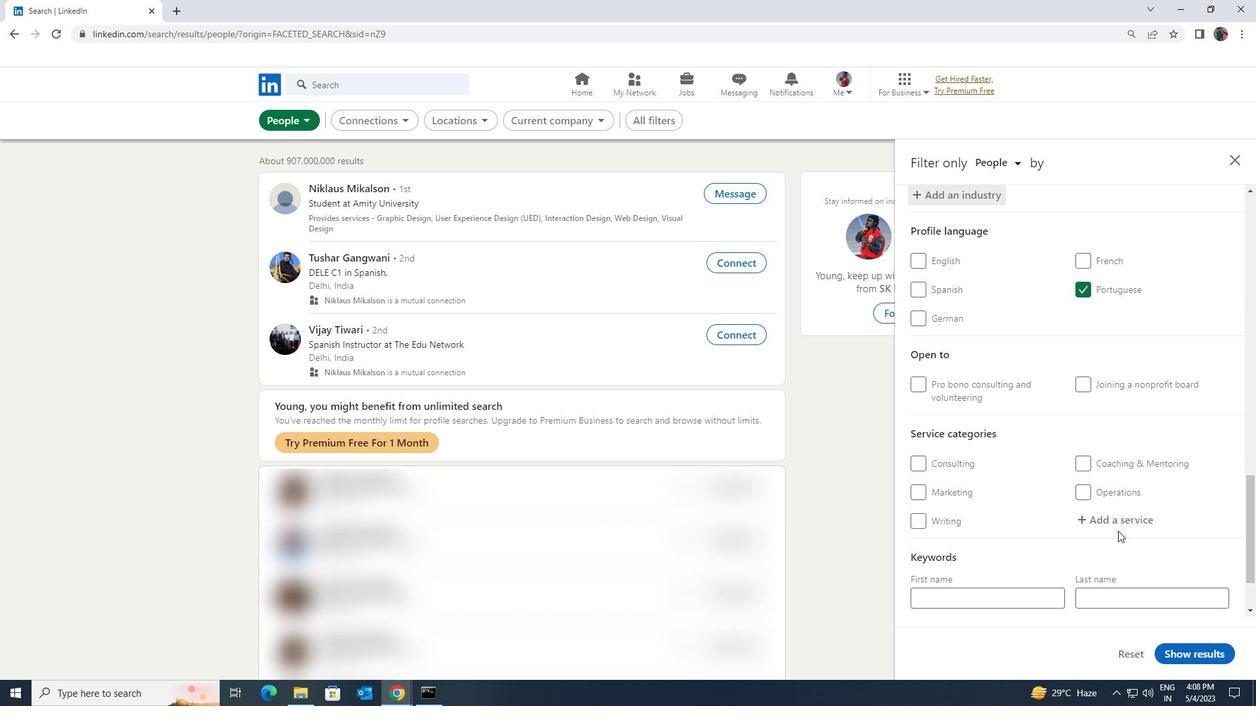 
Action: Mouse pressed left at (1119, 524)
Screenshot: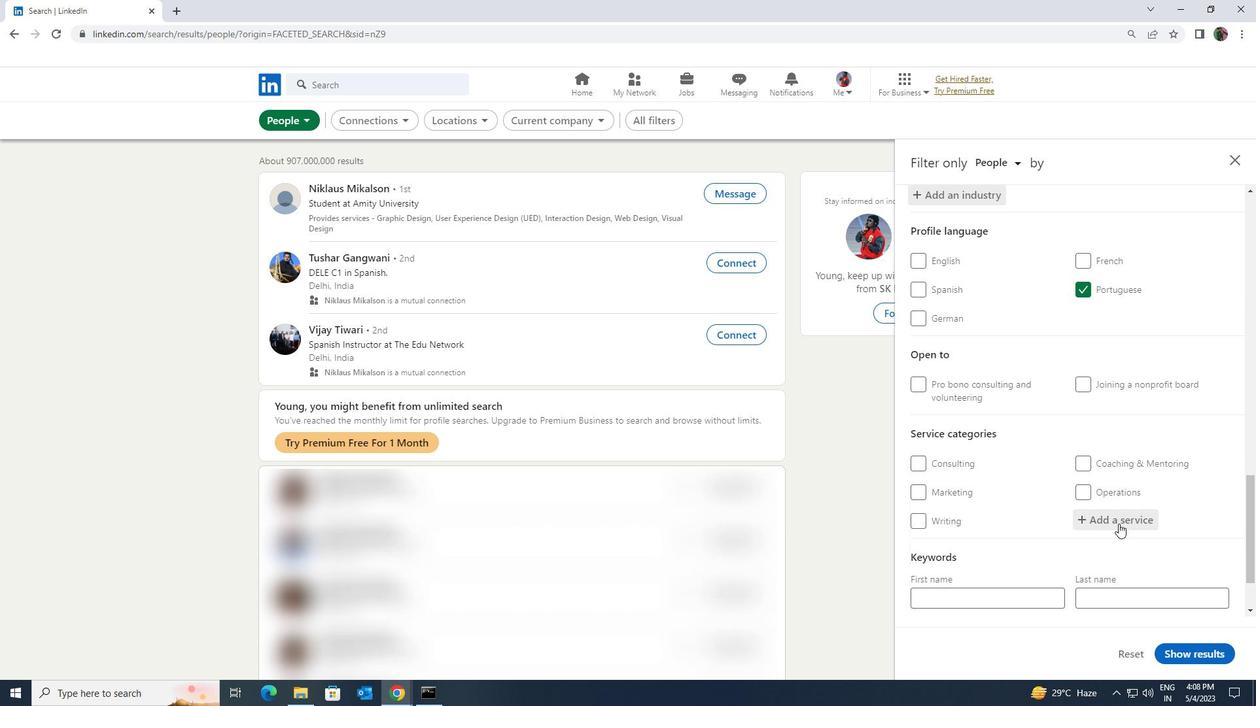 
Action: Key pressed <Key.shift><Key.shift><Key.shift><Key.shift><Key.shift><Key.shift><Key.shift><Key.shift><Key.shift>WEB<Key.space><Key.shift>DEVE
Screenshot: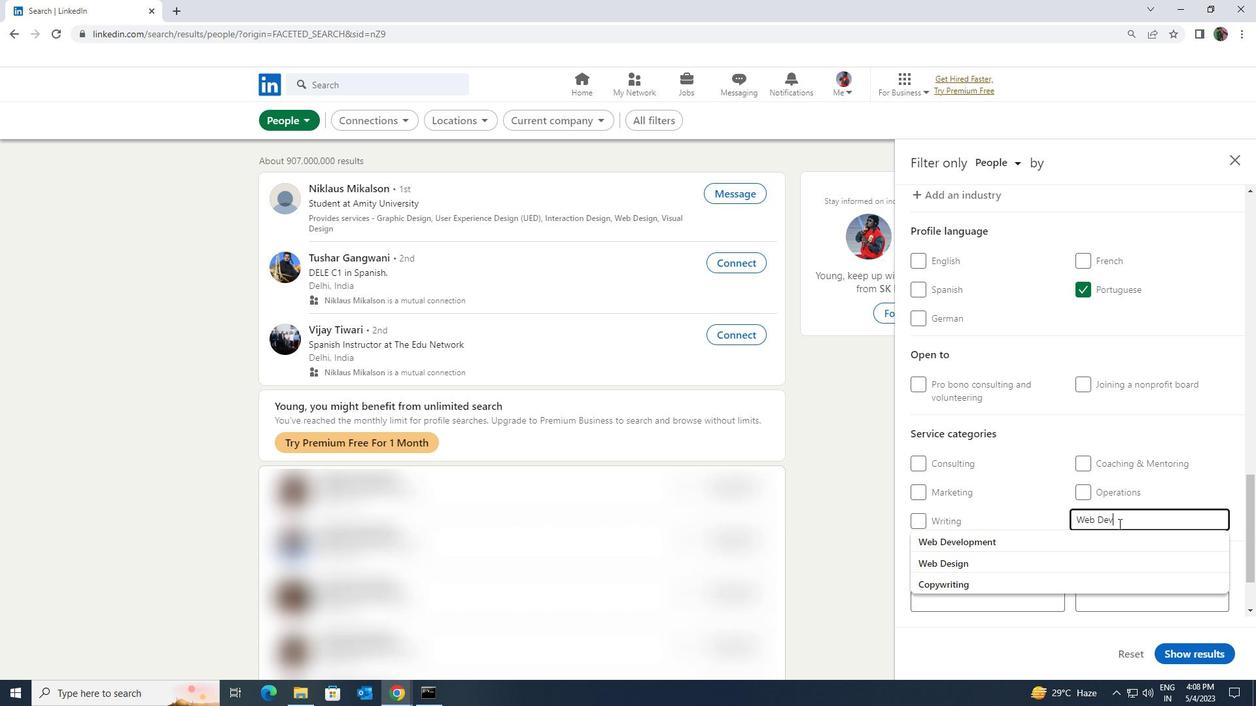 
Action: Mouse moved to (1106, 543)
Screenshot: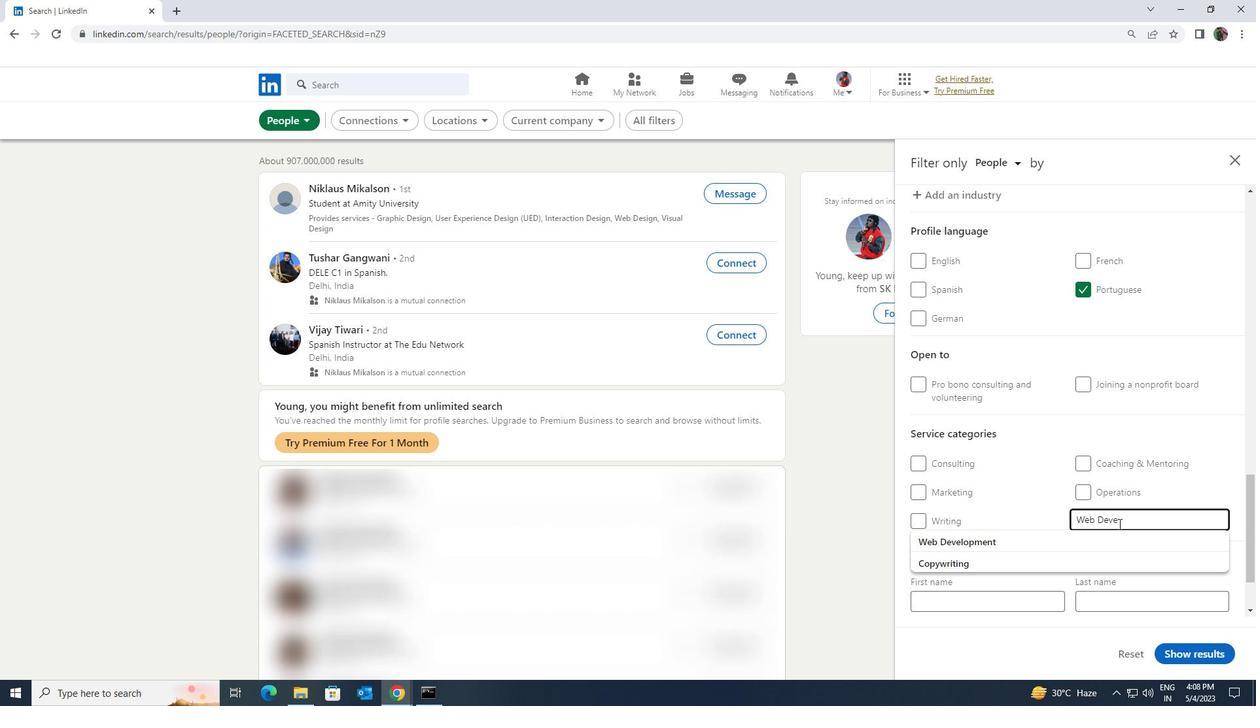 
Action: Mouse pressed left at (1106, 543)
Screenshot: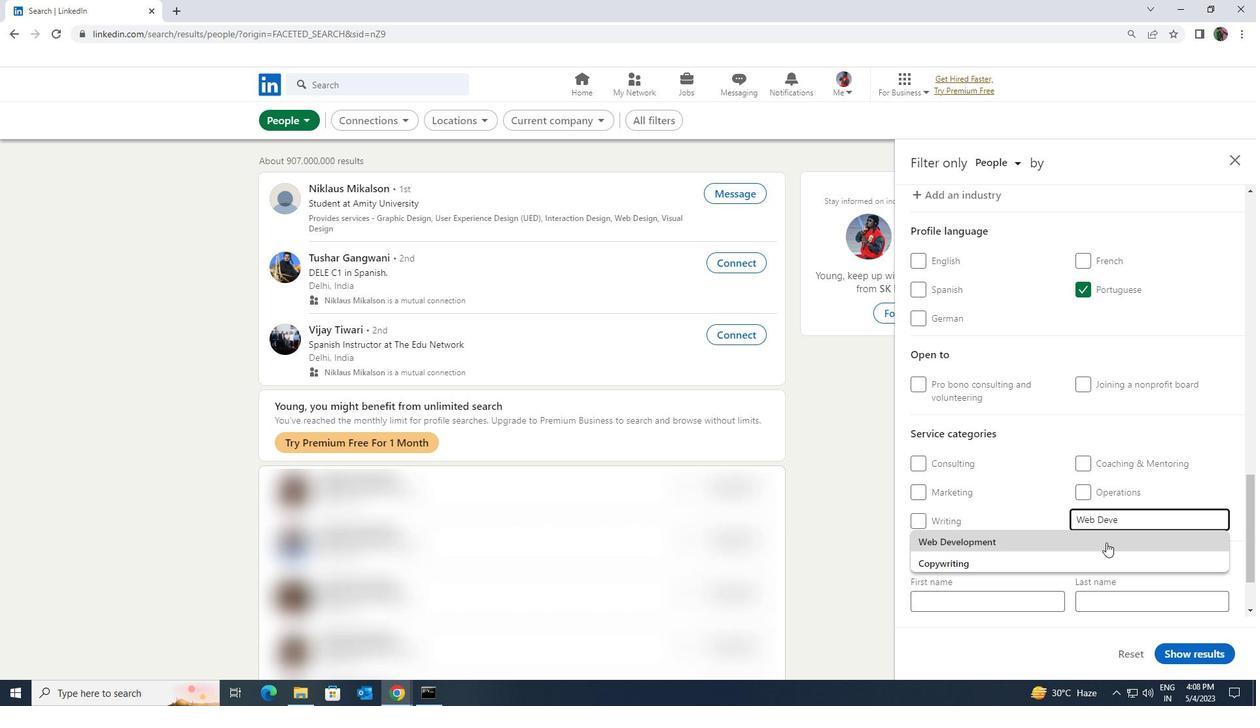 
Action: Mouse scrolled (1106, 542) with delta (0, 0)
Screenshot: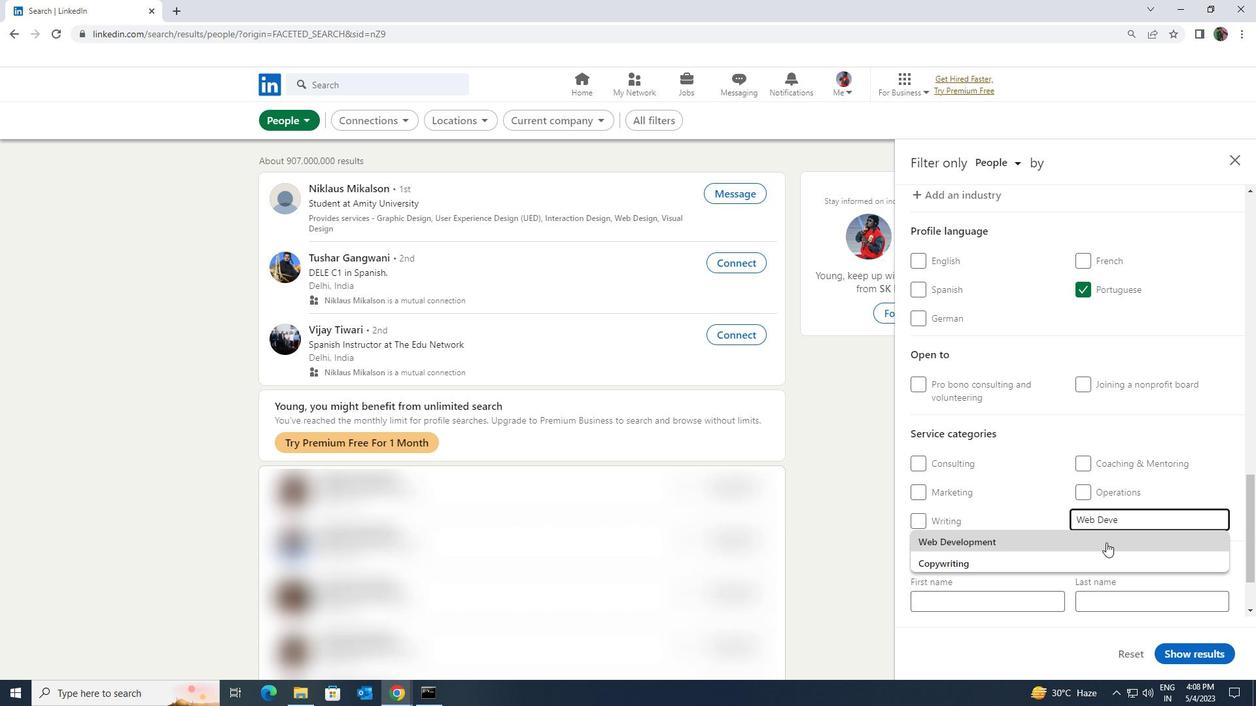 
Action: Mouse scrolled (1106, 542) with delta (0, 0)
Screenshot: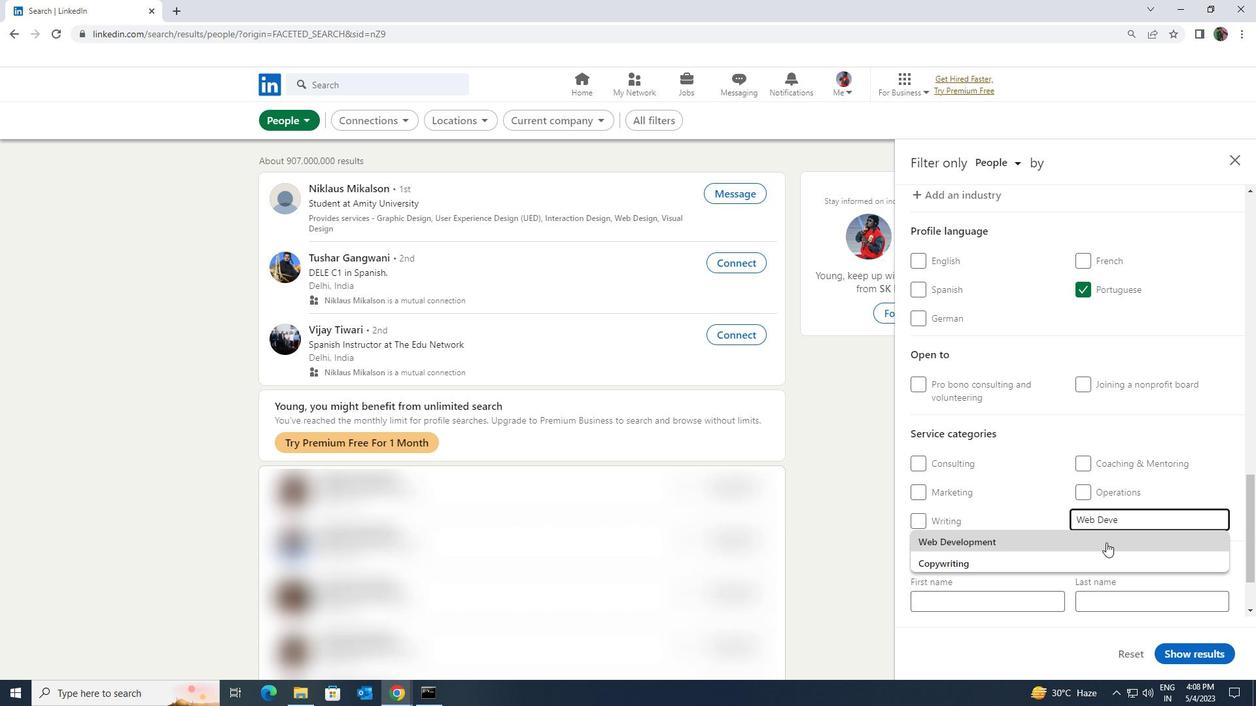 
Action: Mouse scrolled (1106, 542) with delta (0, 0)
Screenshot: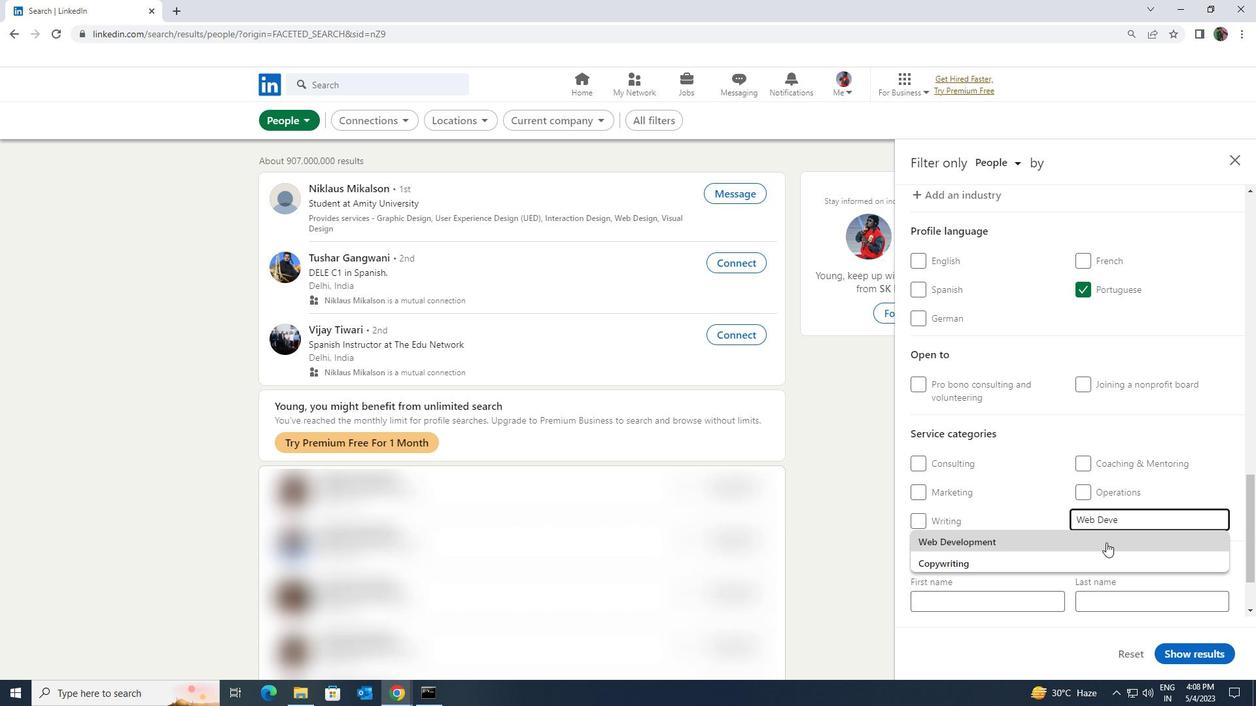 
Action: Mouse moved to (1105, 543)
Screenshot: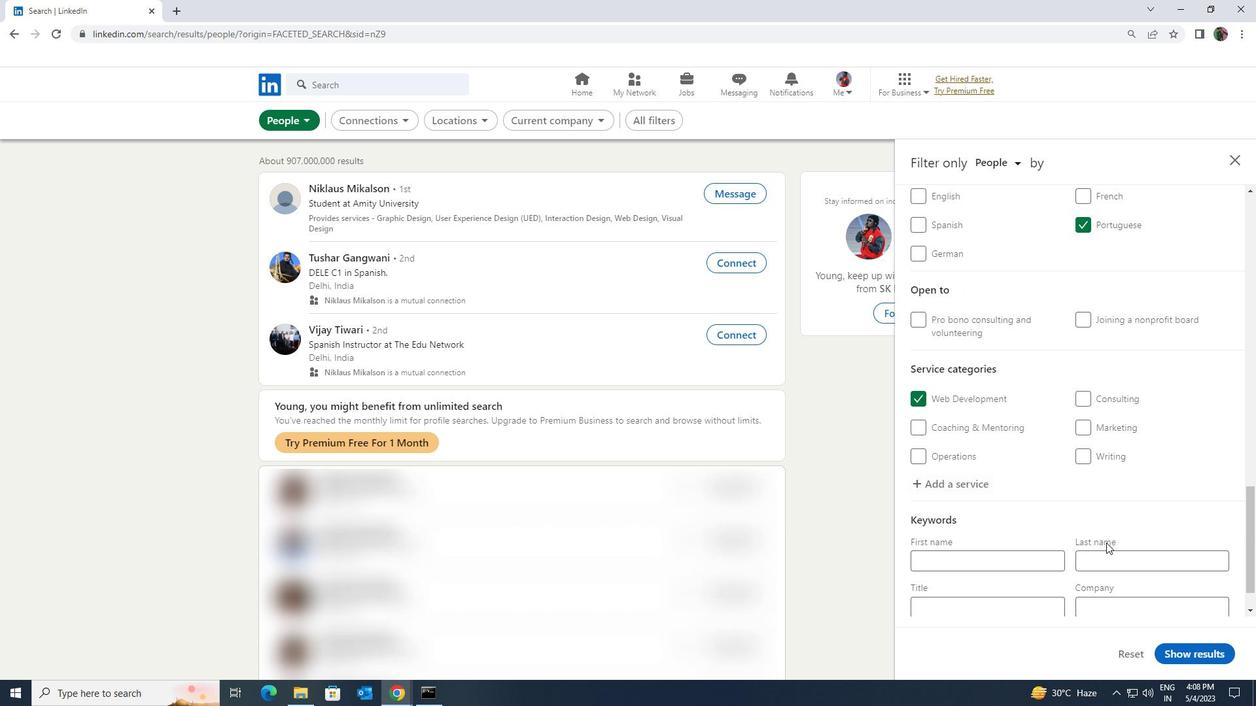 
Action: Mouse scrolled (1105, 542) with delta (0, 0)
Screenshot: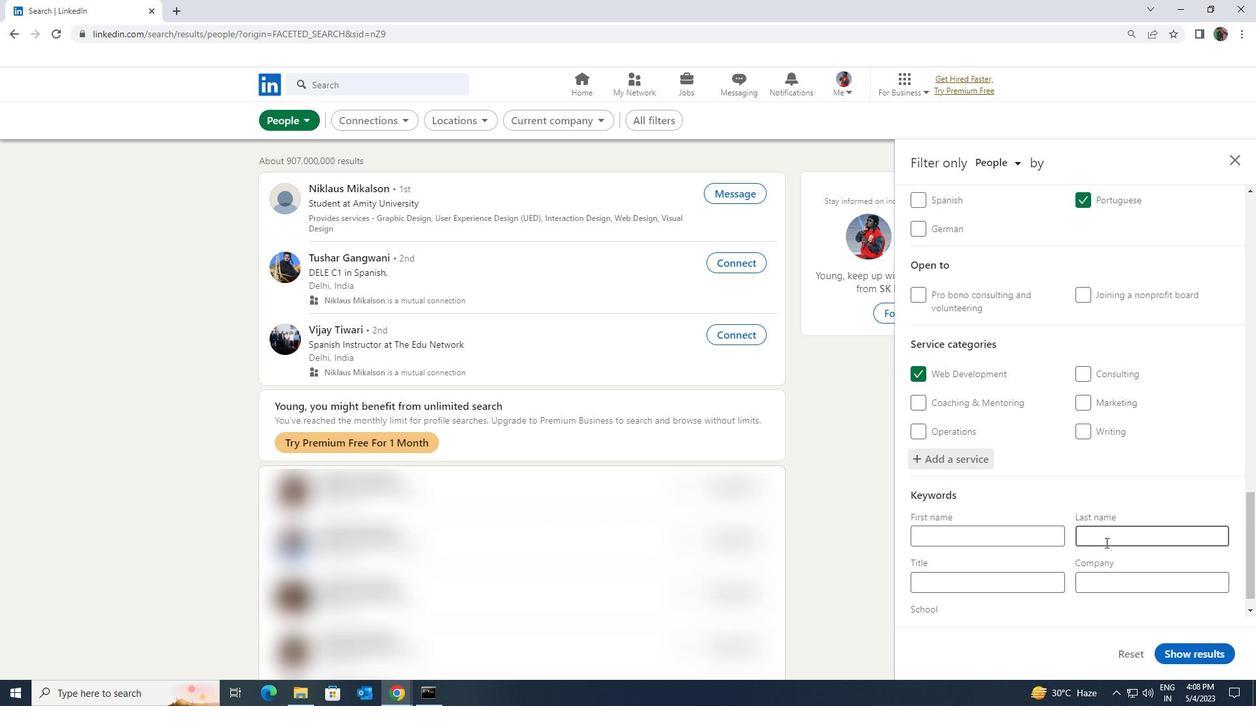 
Action: Mouse moved to (1054, 557)
Screenshot: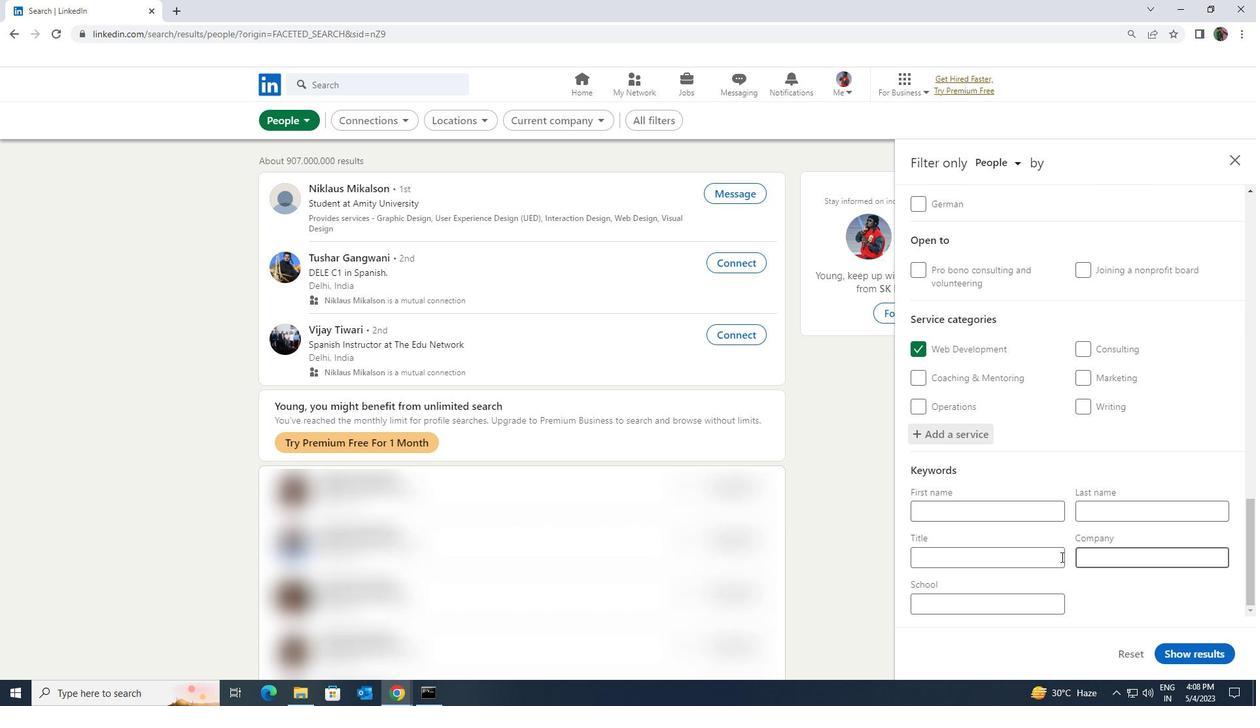 
Action: Mouse pressed left at (1054, 557)
Screenshot: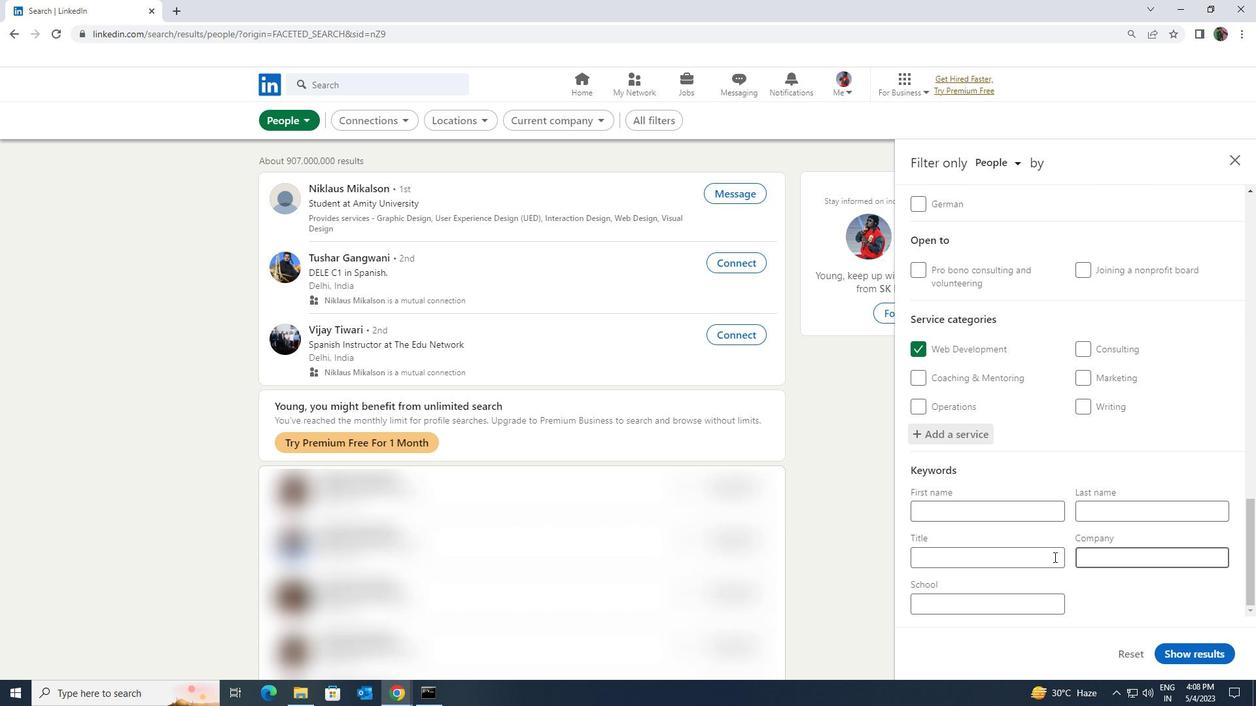 
Action: Key pressed <Key.shift><Key.shift><Key.shift><Key.shift><Key.shift><Key.shift><Key.shift>COPY<Key.shift>WRITER
Screenshot: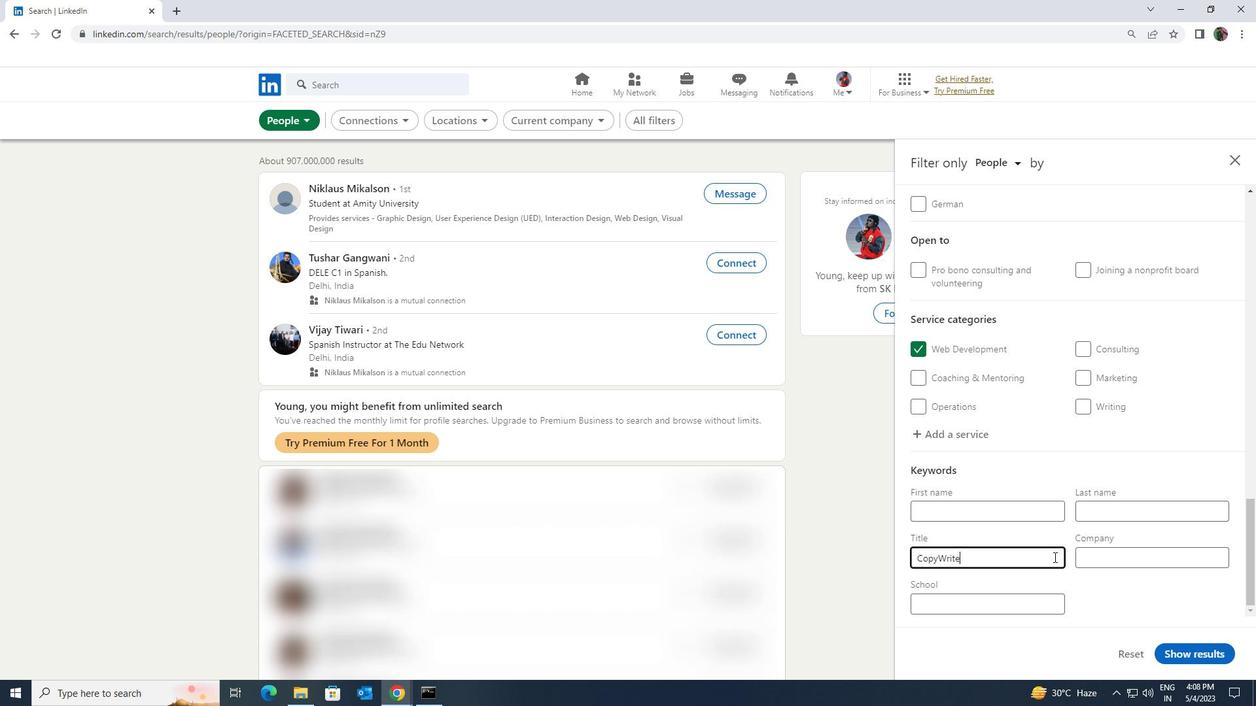 
Action: Mouse moved to (1187, 657)
Screenshot: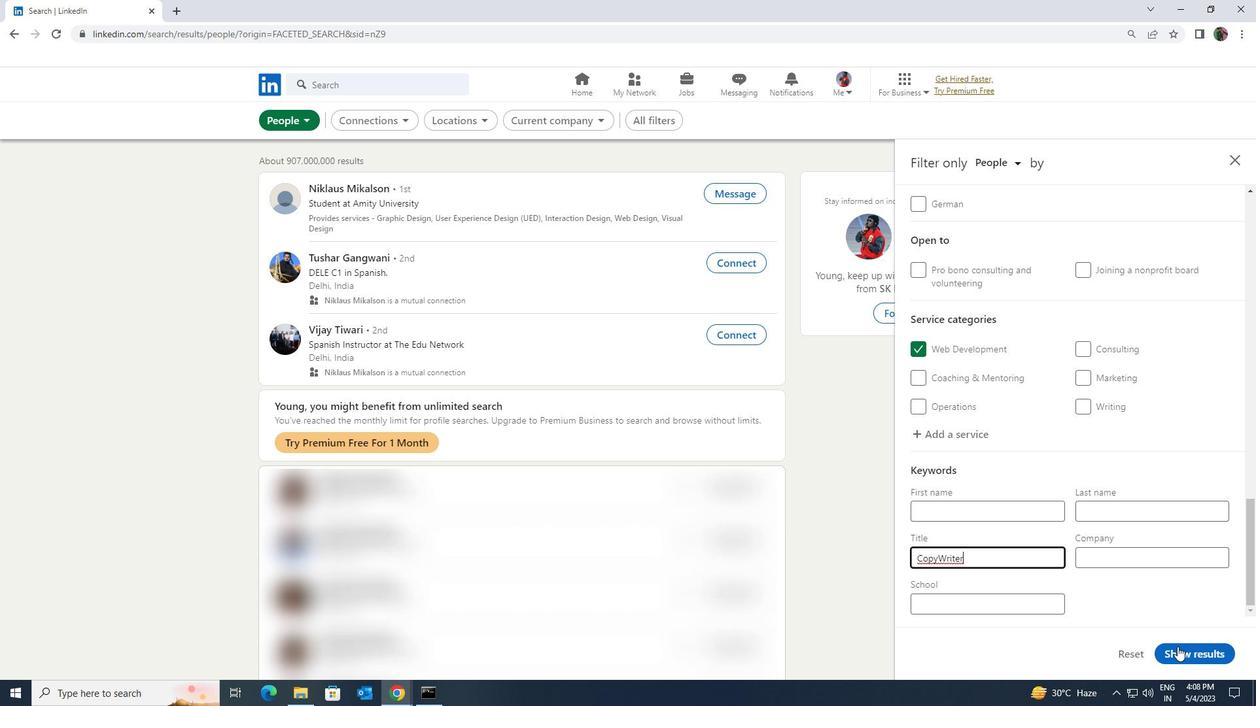 
Action: Mouse pressed left at (1187, 657)
Screenshot: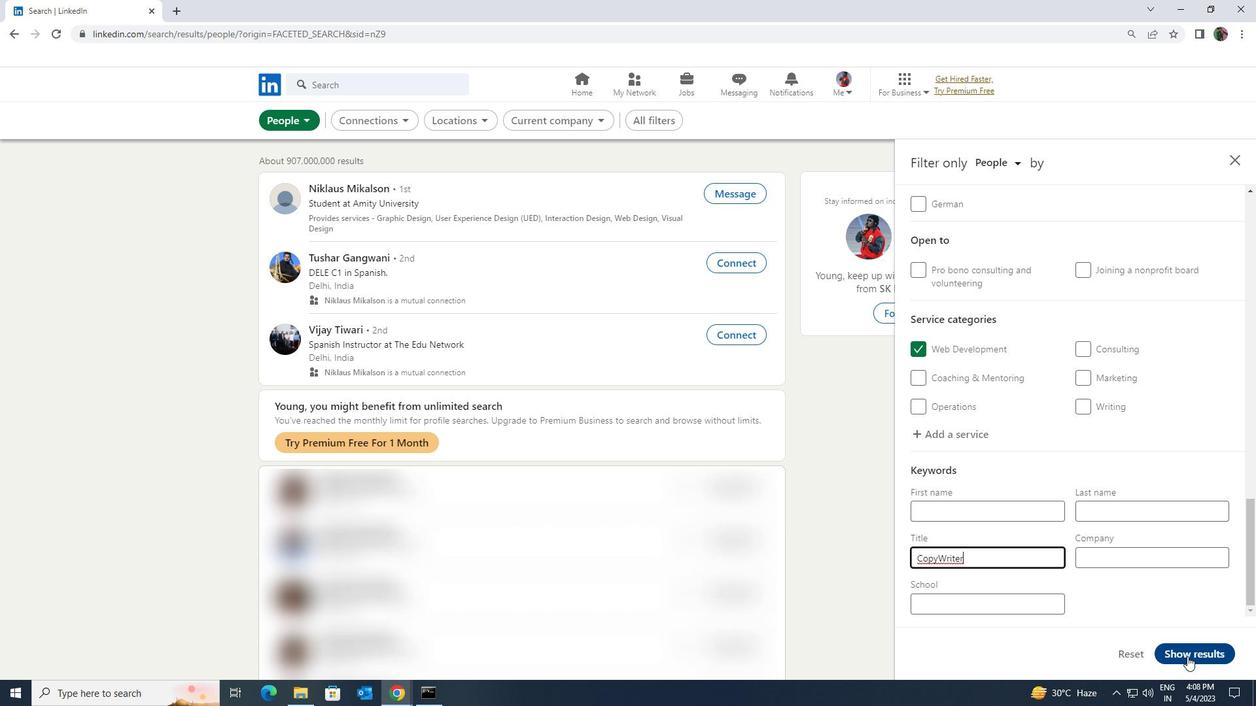 
